Task: Convert an audio file to FLAC format with a custom compression level for archiving.
Action: Mouse moved to (104, 0)
Screenshot: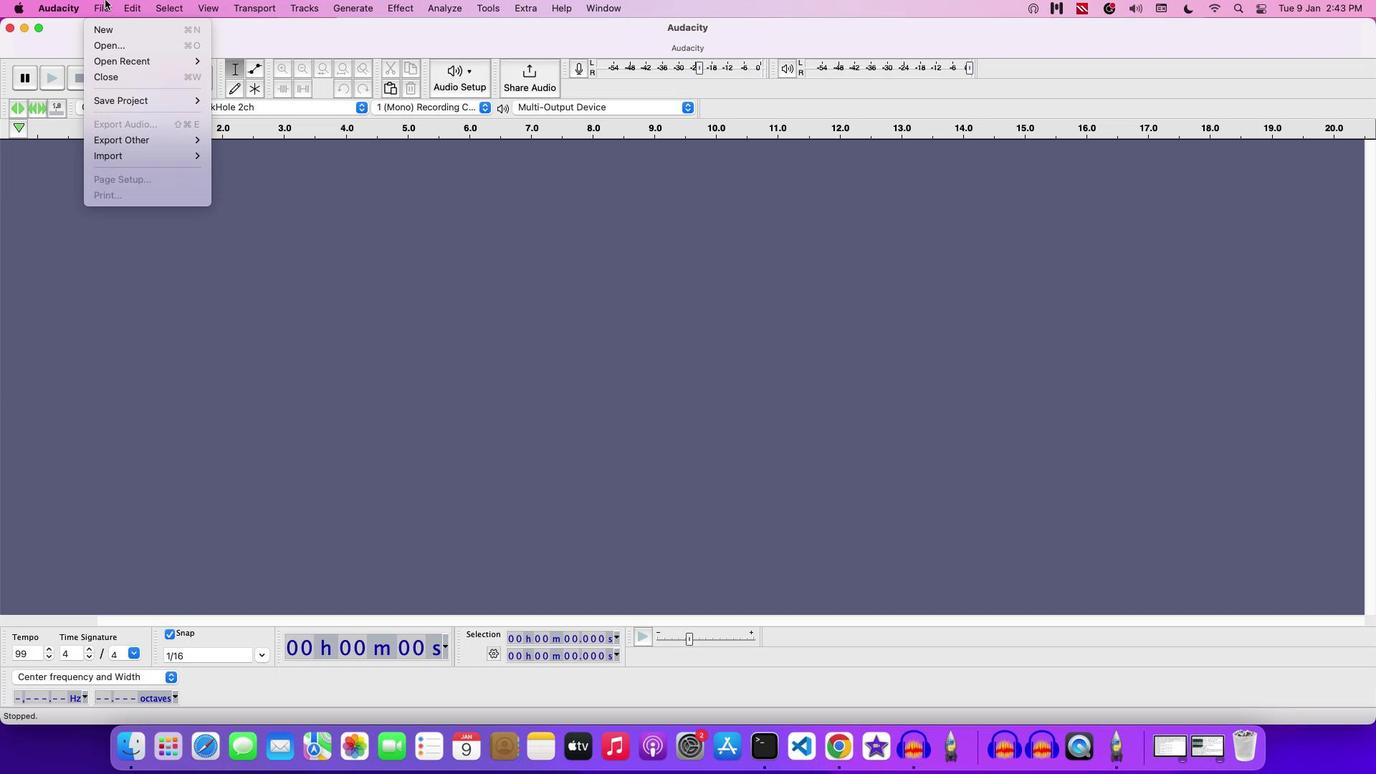 
Action: Mouse pressed left at (104, 0)
Screenshot: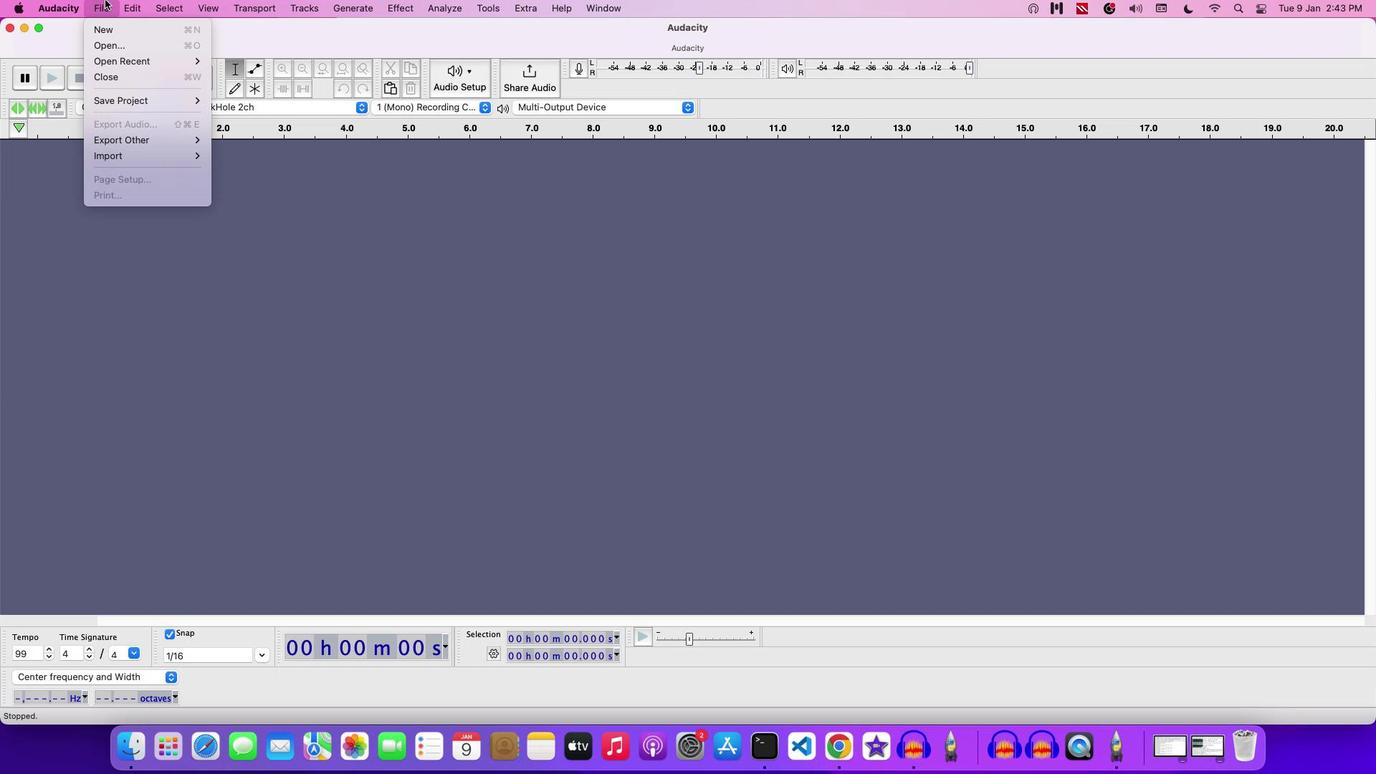 
Action: Mouse moved to (141, 50)
Screenshot: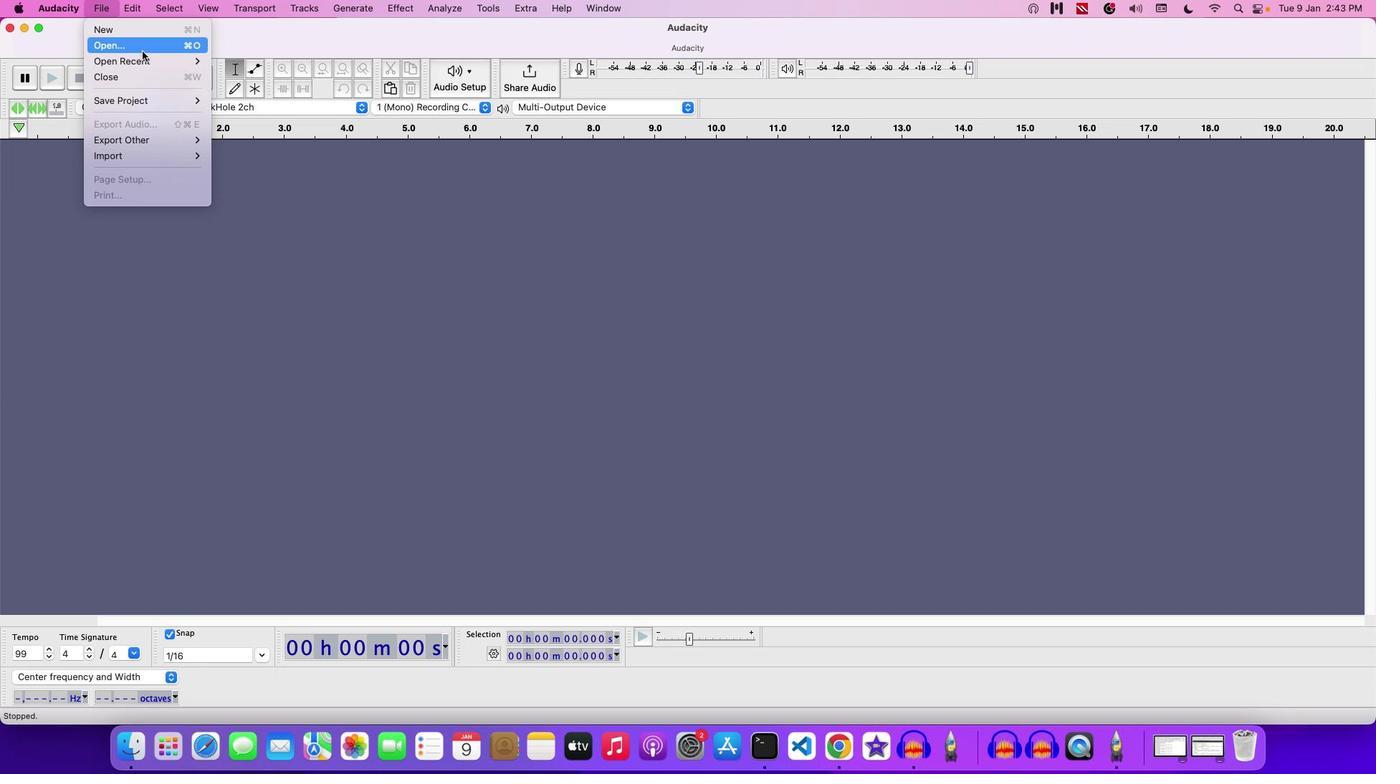 
Action: Mouse pressed left at (141, 50)
Screenshot: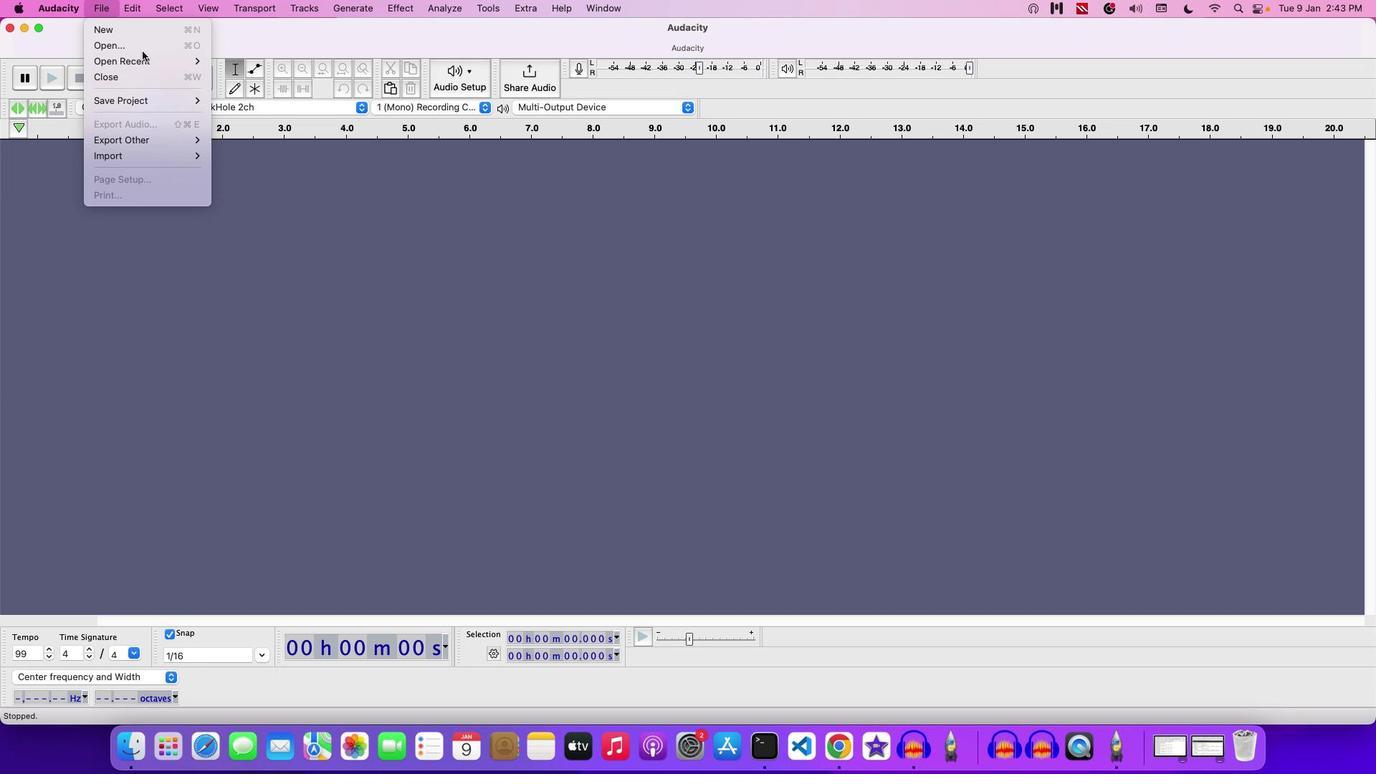 
Action: Mouse moved to (692, 150)
Screenshot: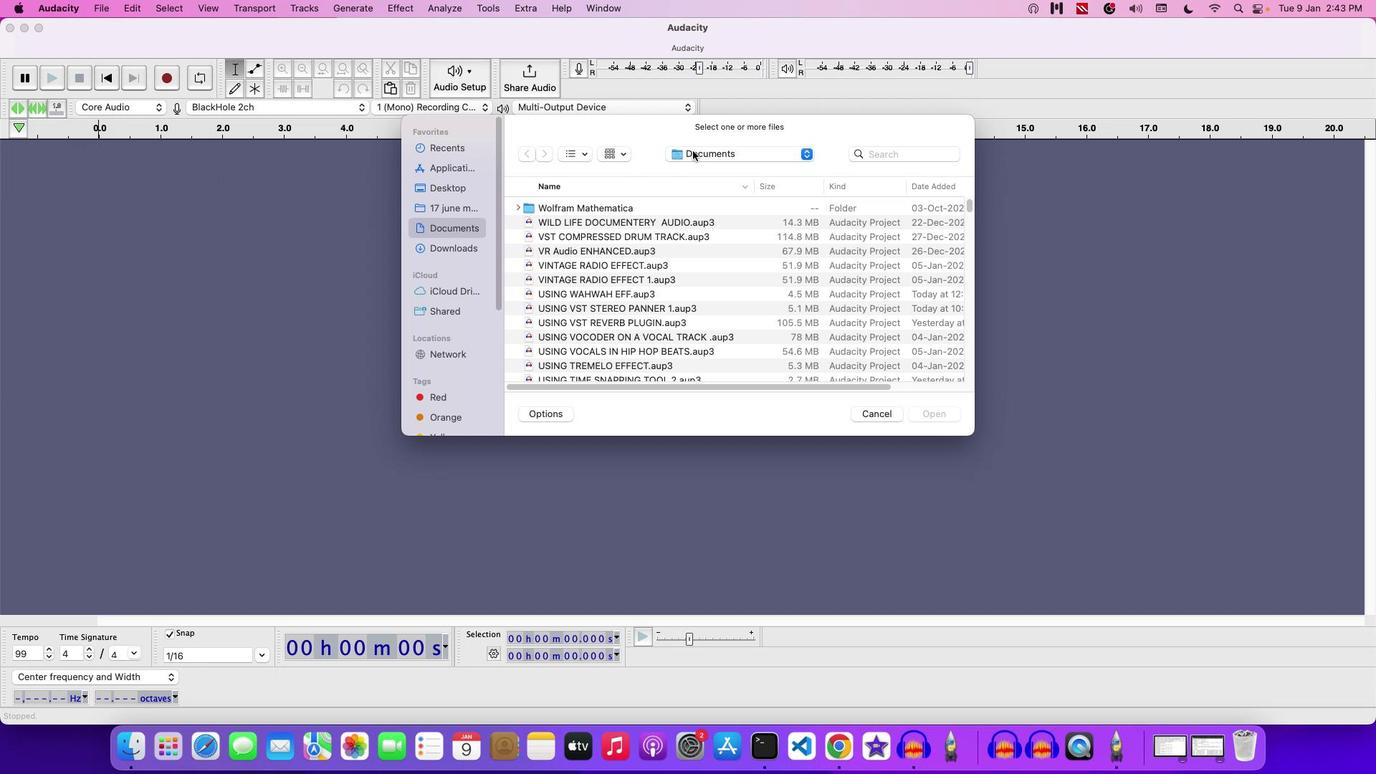 
Action: Mouse pressed left at (692, 150)
Screenshot: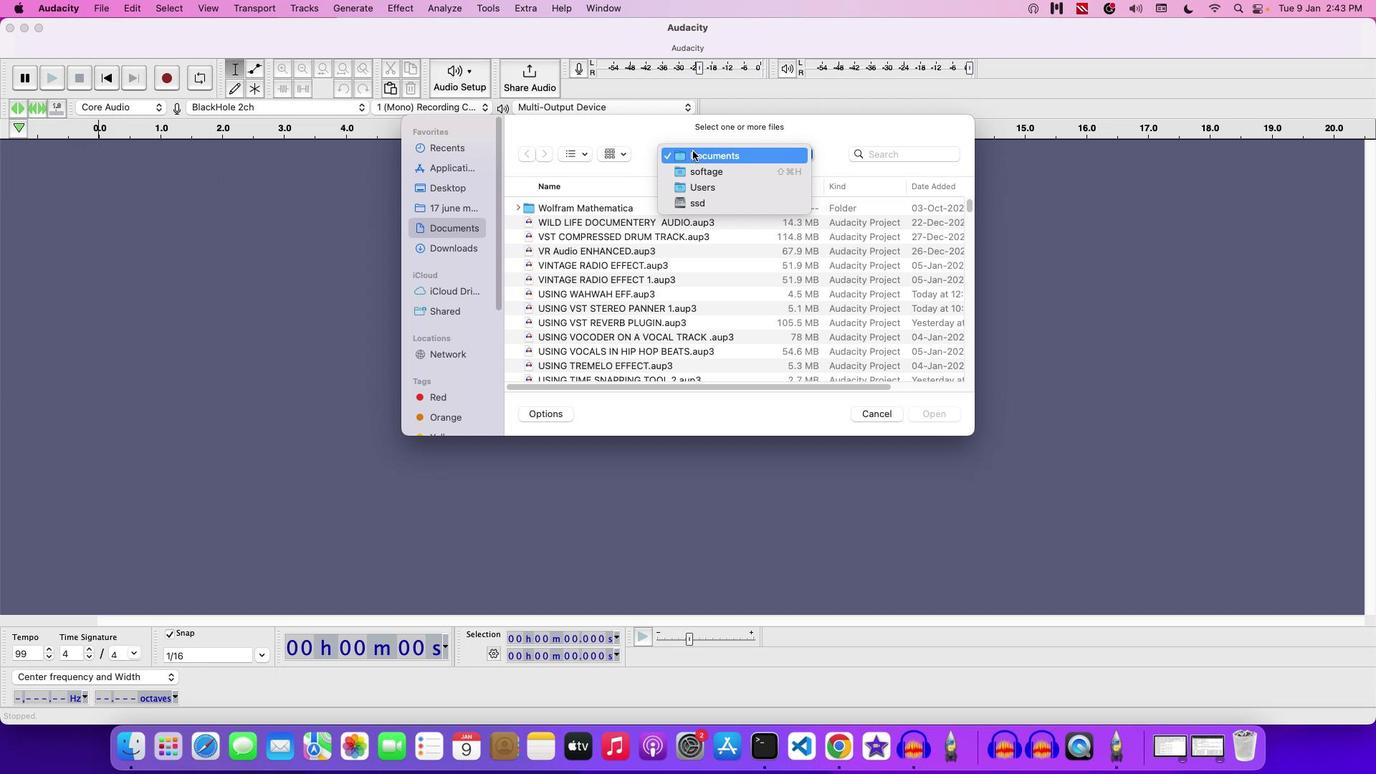 
Action: Mouse moved to (714, 250)
Screenshot: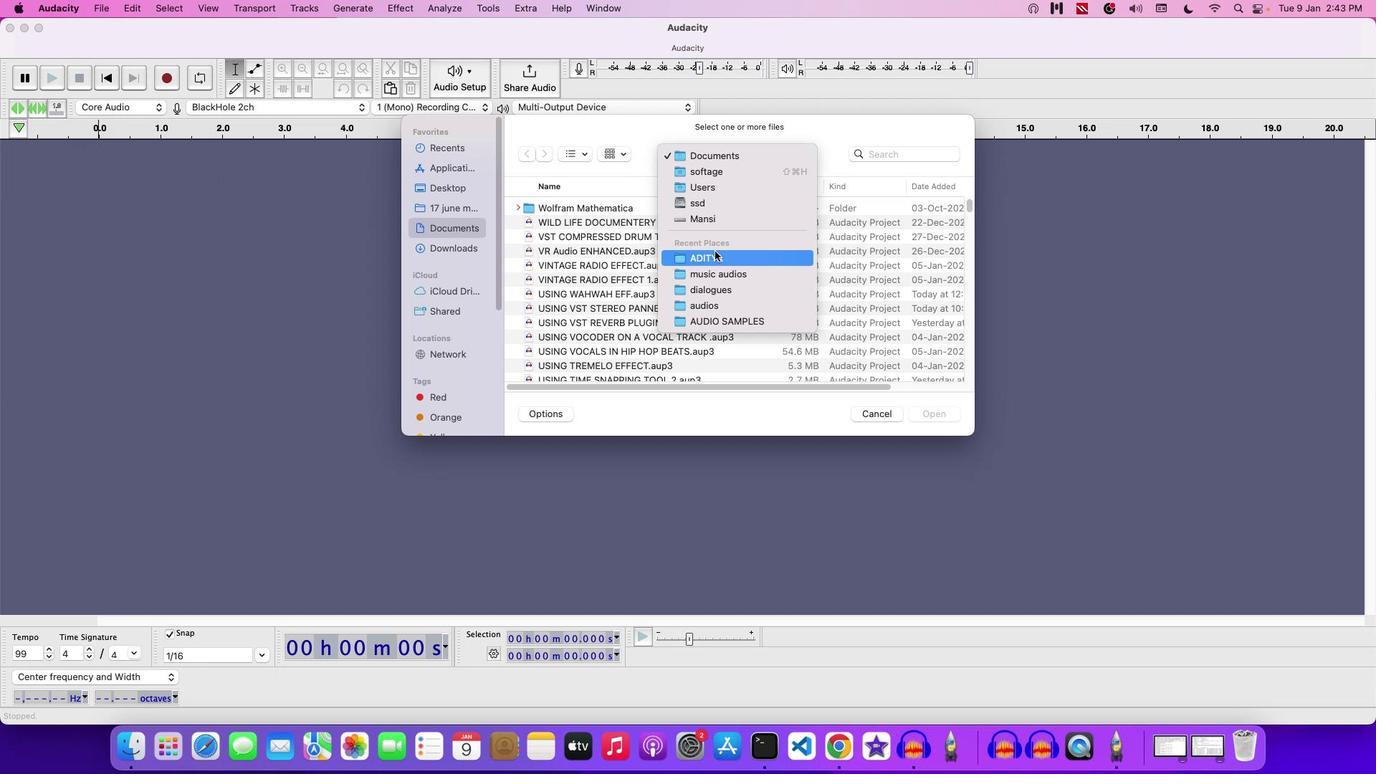 
Action: Mouse pressed left at (714, 250)
Screenshot: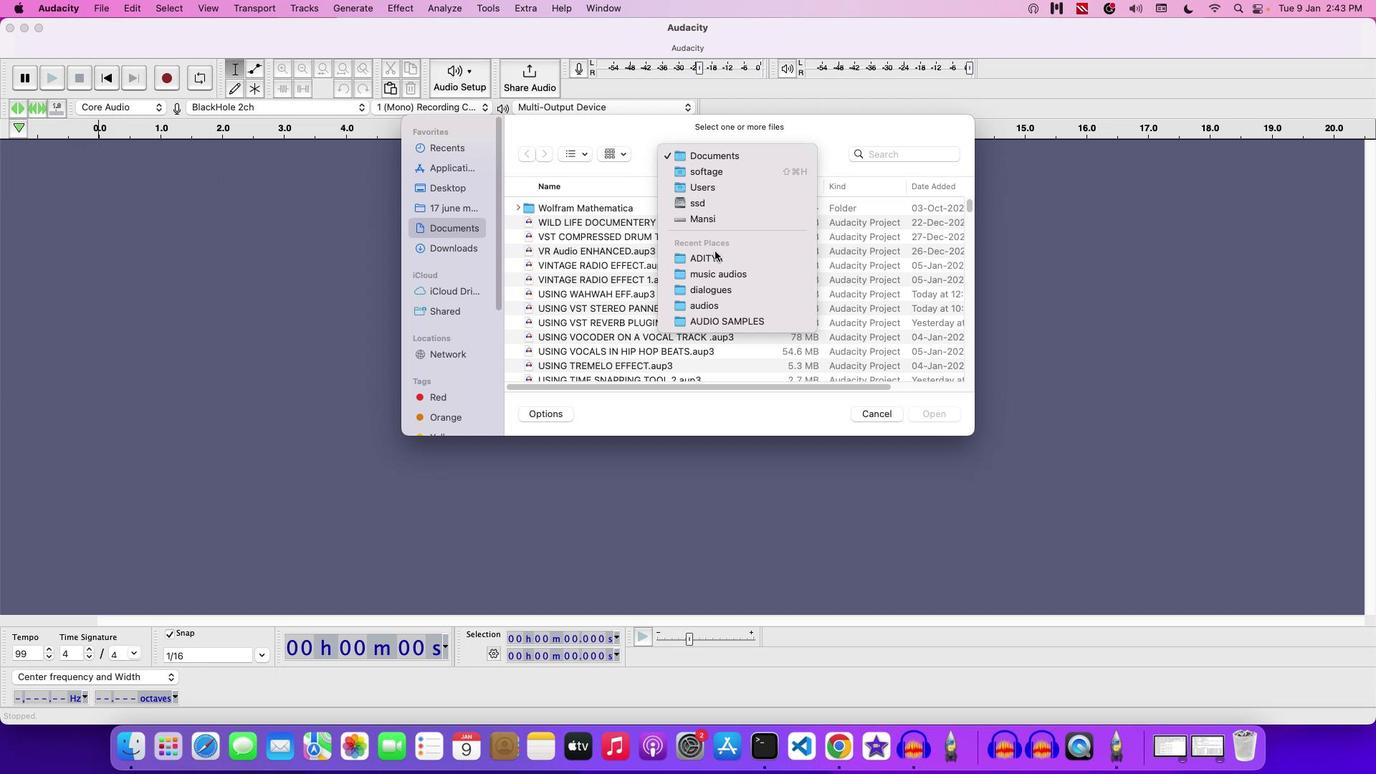 
Action: Mouse moved to (565, 281)
Screenshot: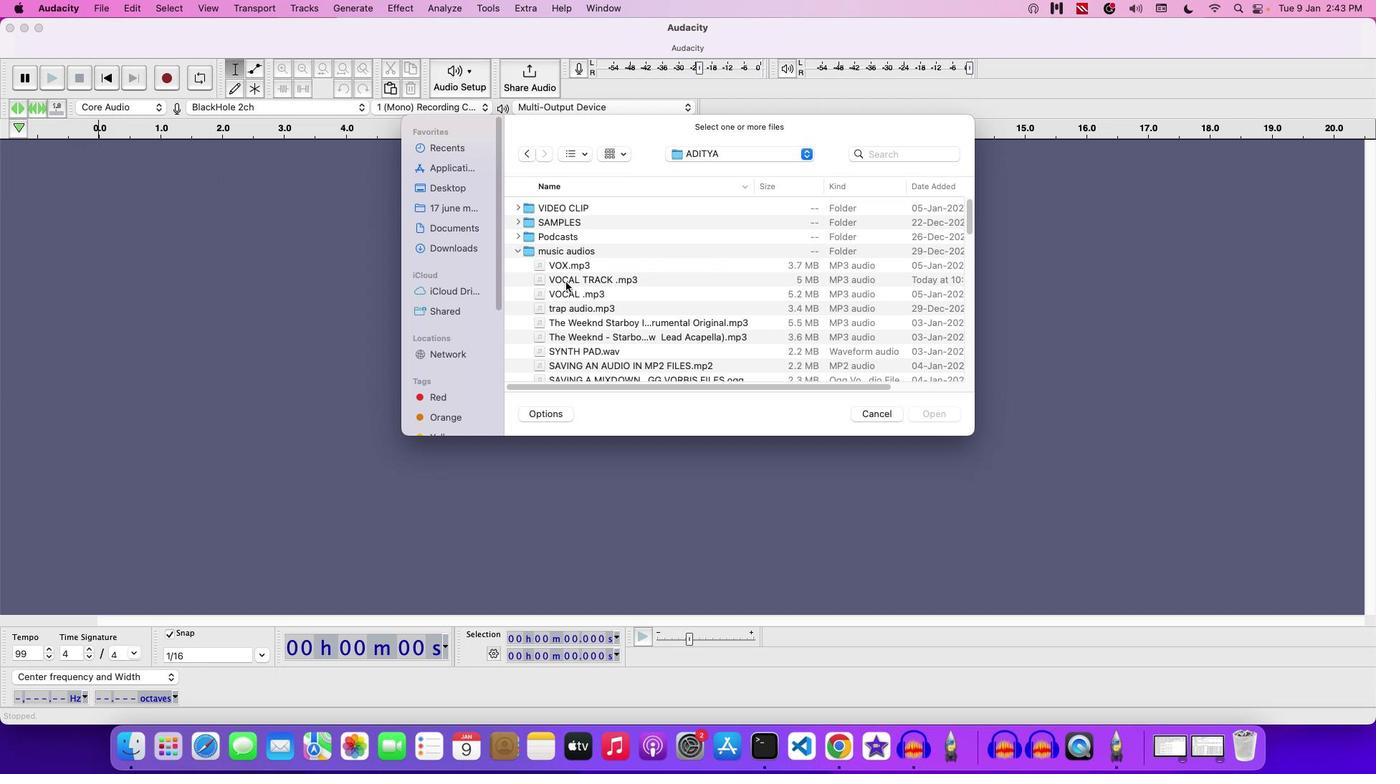 
Action: Mouse pressed left at (565, 281)
Screenshot: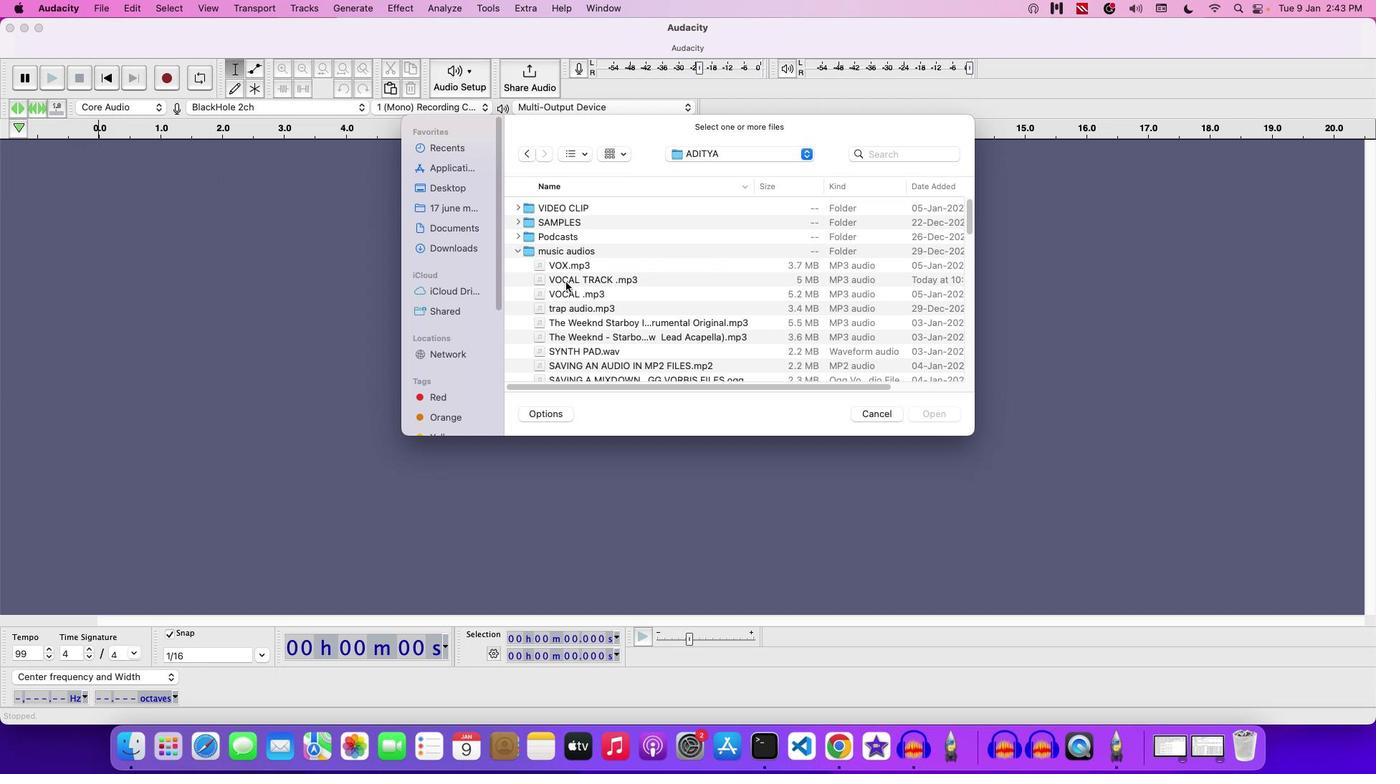 
Action: Mouse moved to (874, 414)
Screenshot: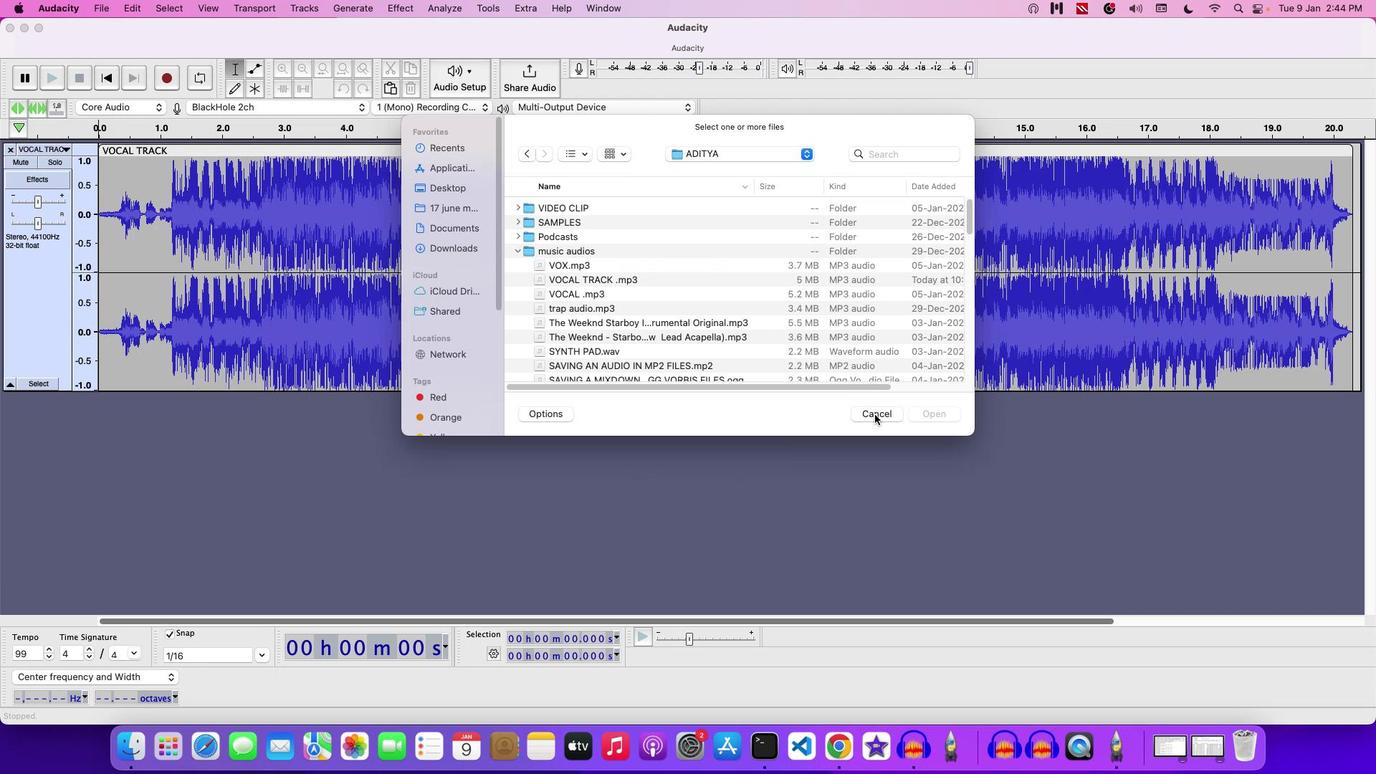 
Action: Mouse pressed left at (874, 414)
Screenshot: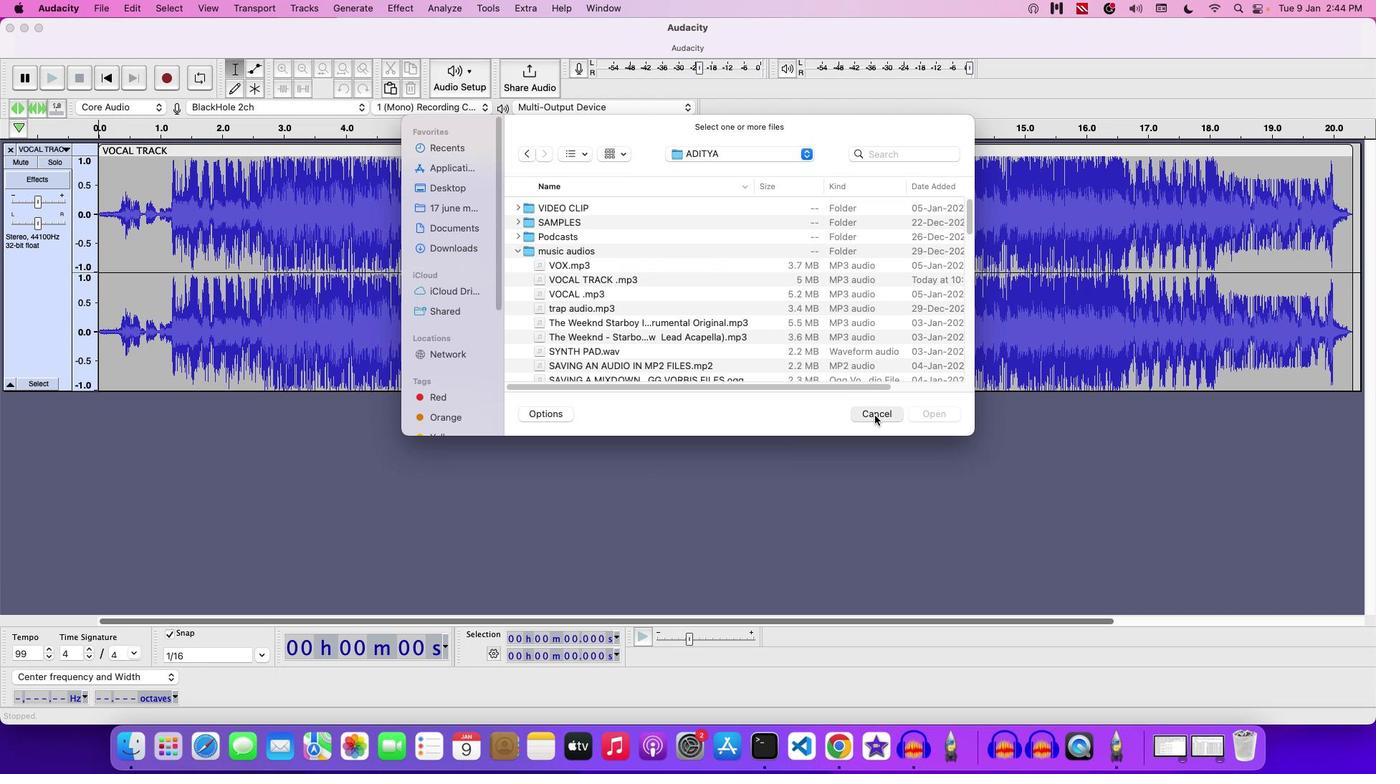 
Action: Mouse moved to (63, 177)
Screenshot: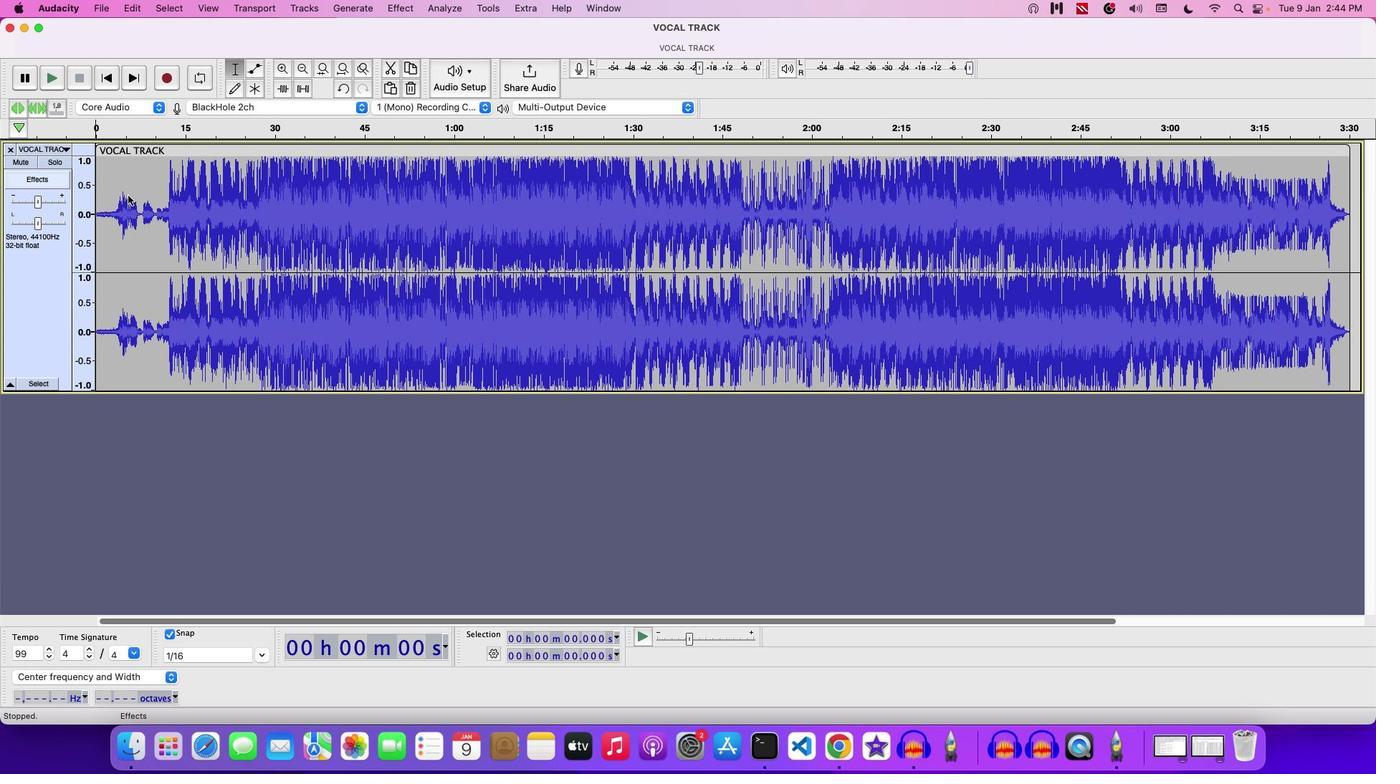 
Action: Key pressed Key.space
Screenshot: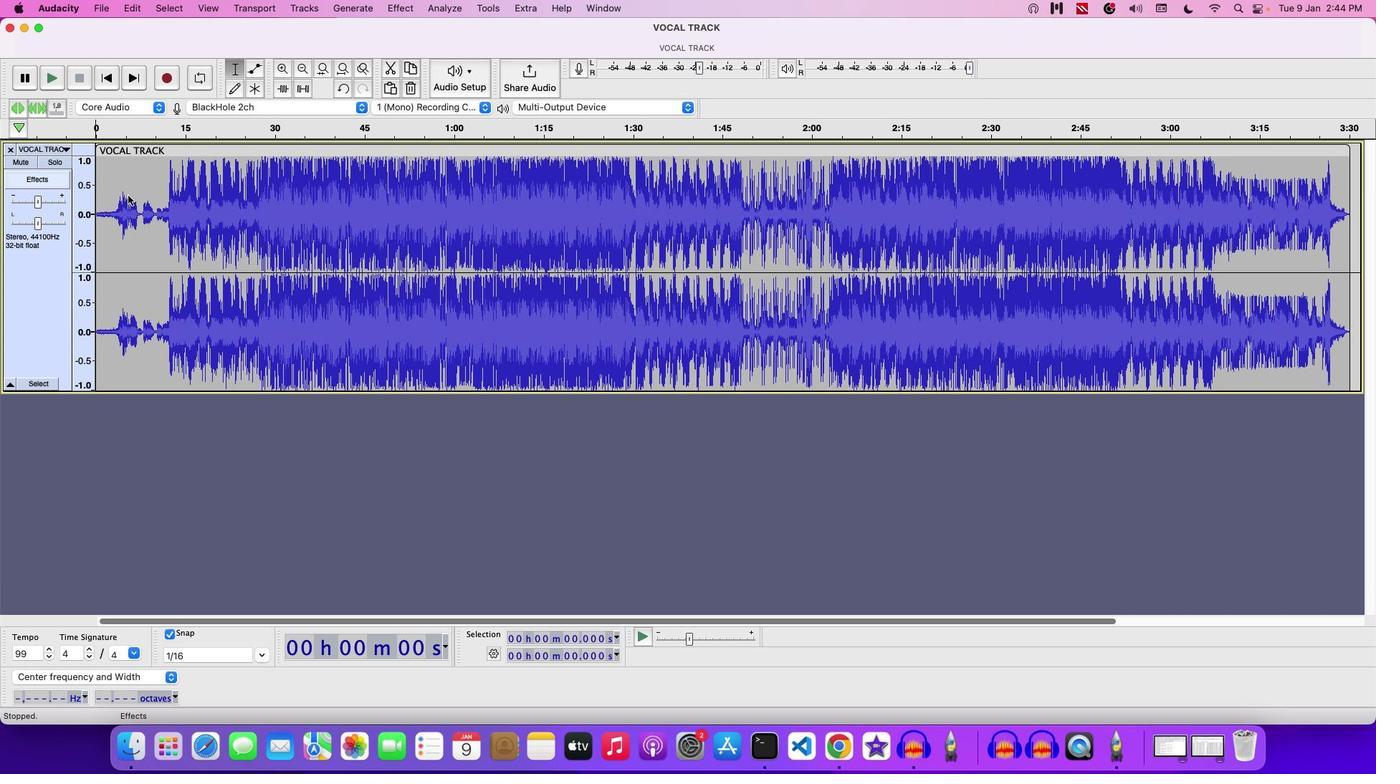 
Action: Mouse moved to (106, 167)
Screenshot: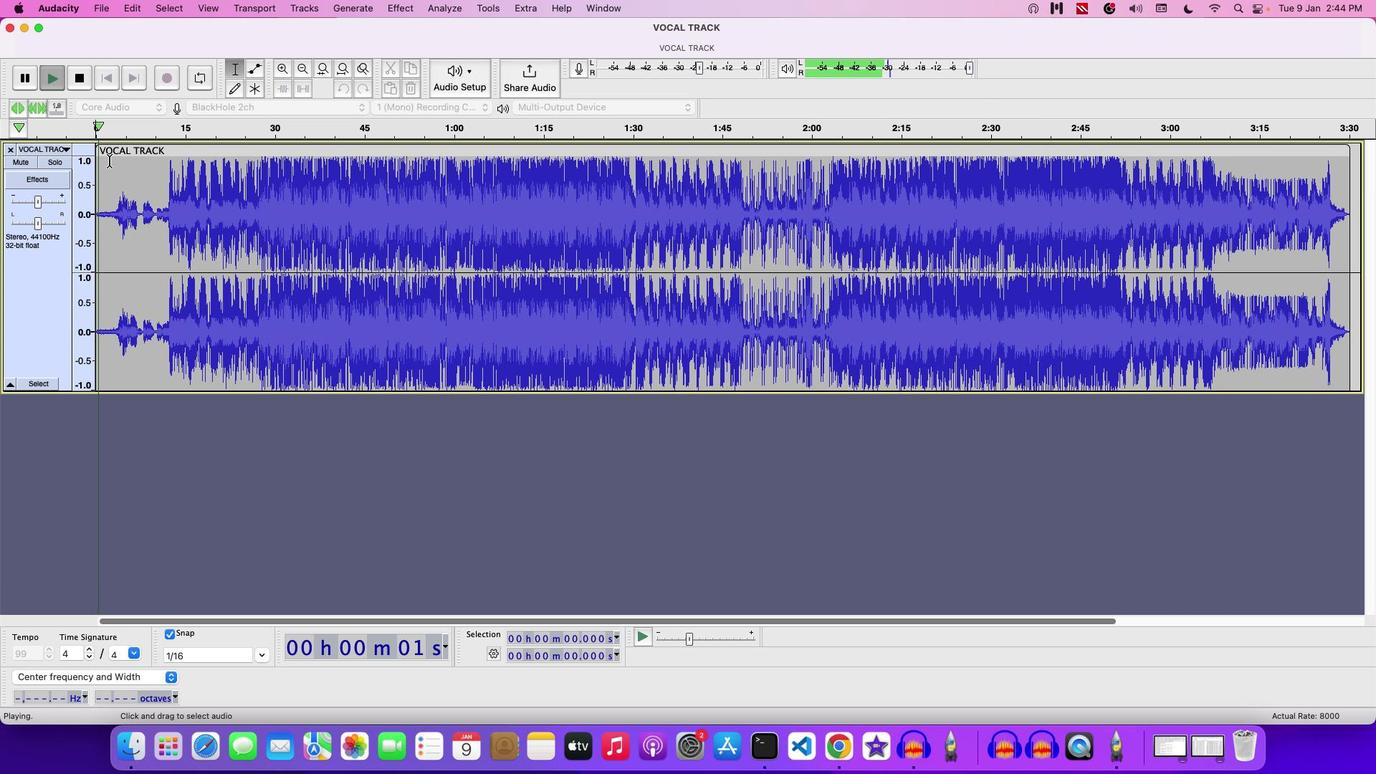 
Action: Key pressed Key.space
Screenshot: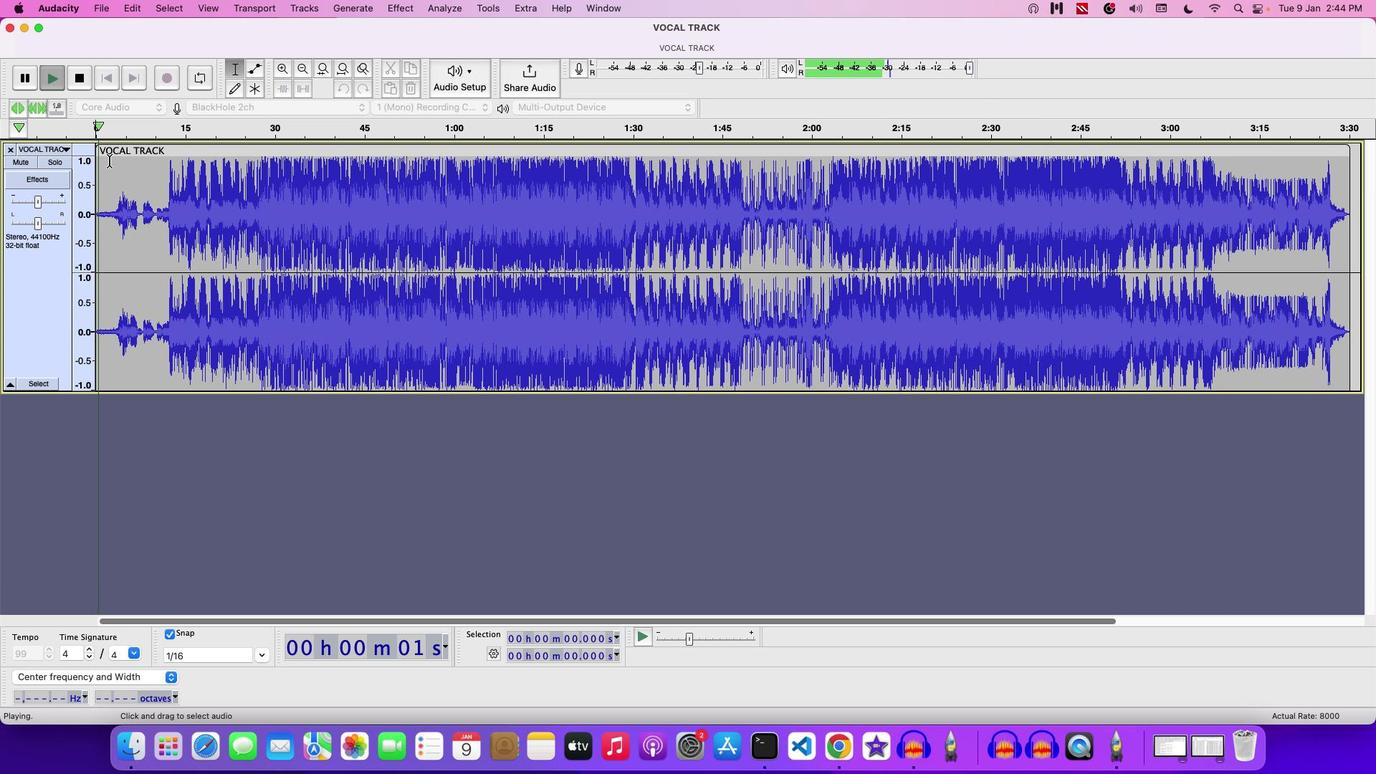 
Action: Mouse moved to (95, 149)
Screenshot: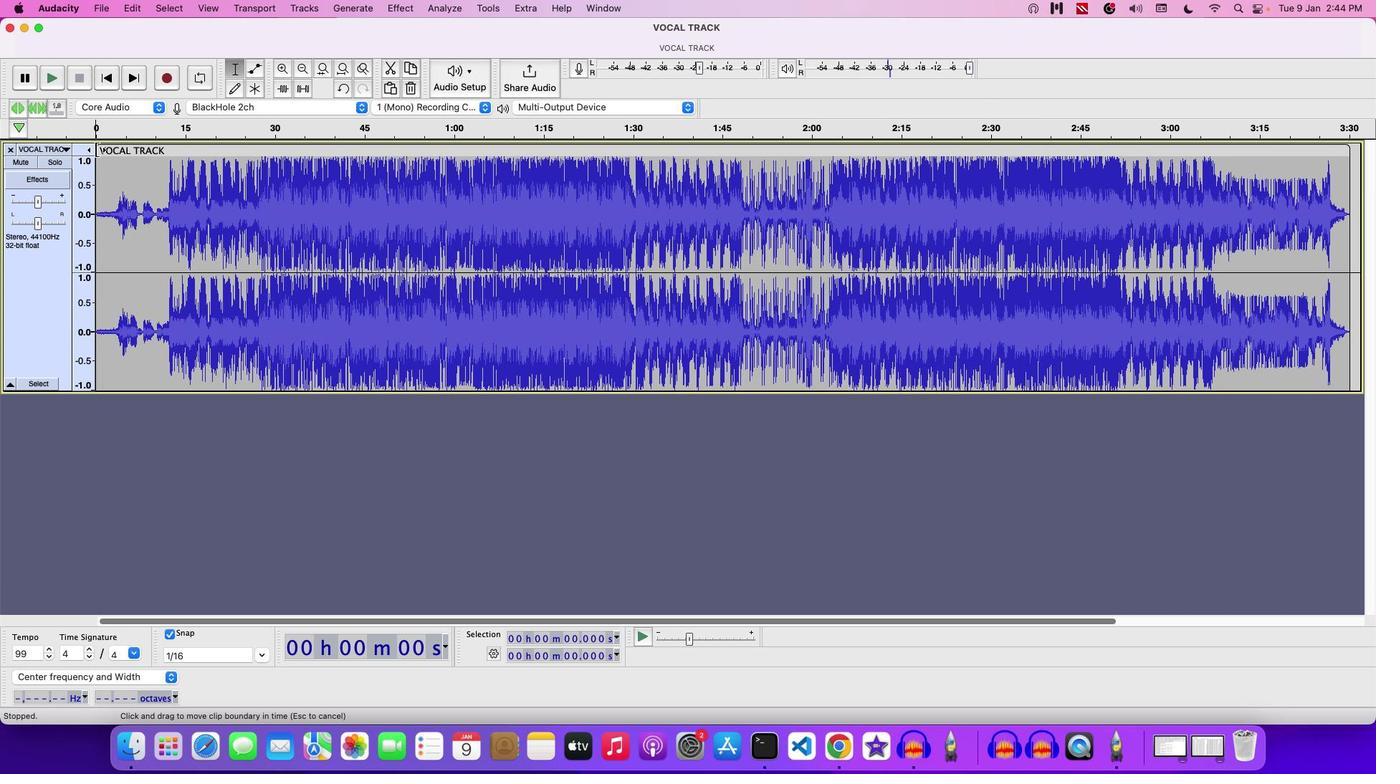 
Action: Mouse pressed left at (95, 149)
Screenshot: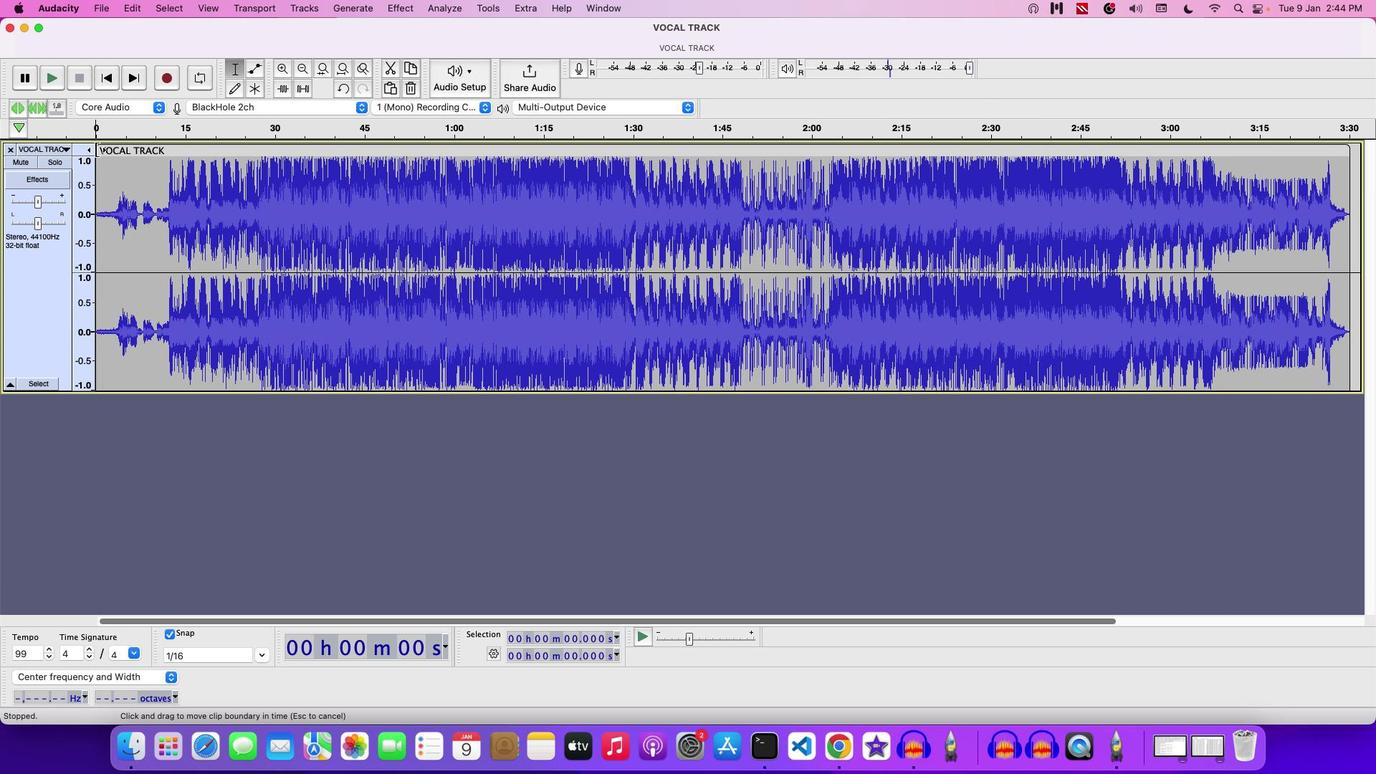 
Action: Mouse moved to (182, 151)
Screenshot: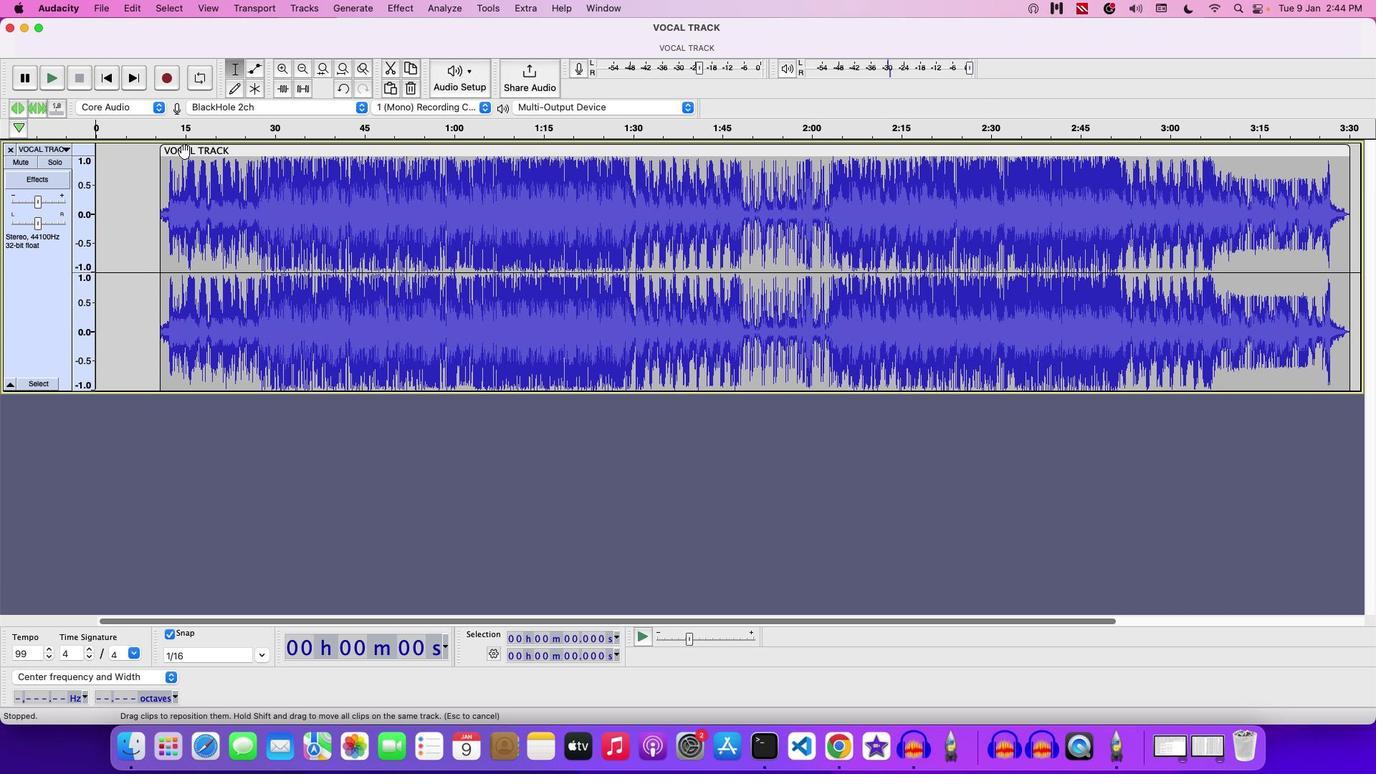 
Action: Mouse pressed left at (182, 151)
Screenshot: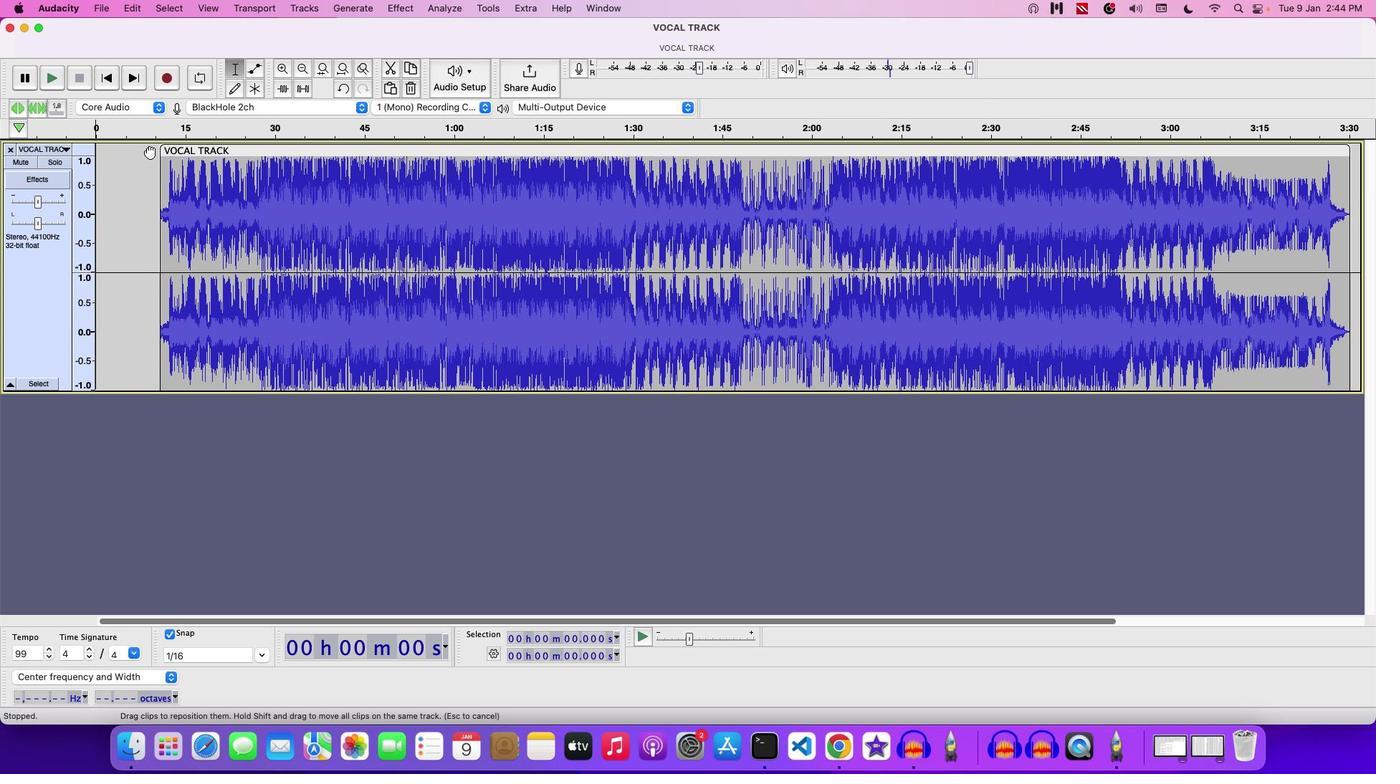 
Action: Mouse moved to (25, 207)
Screenshot: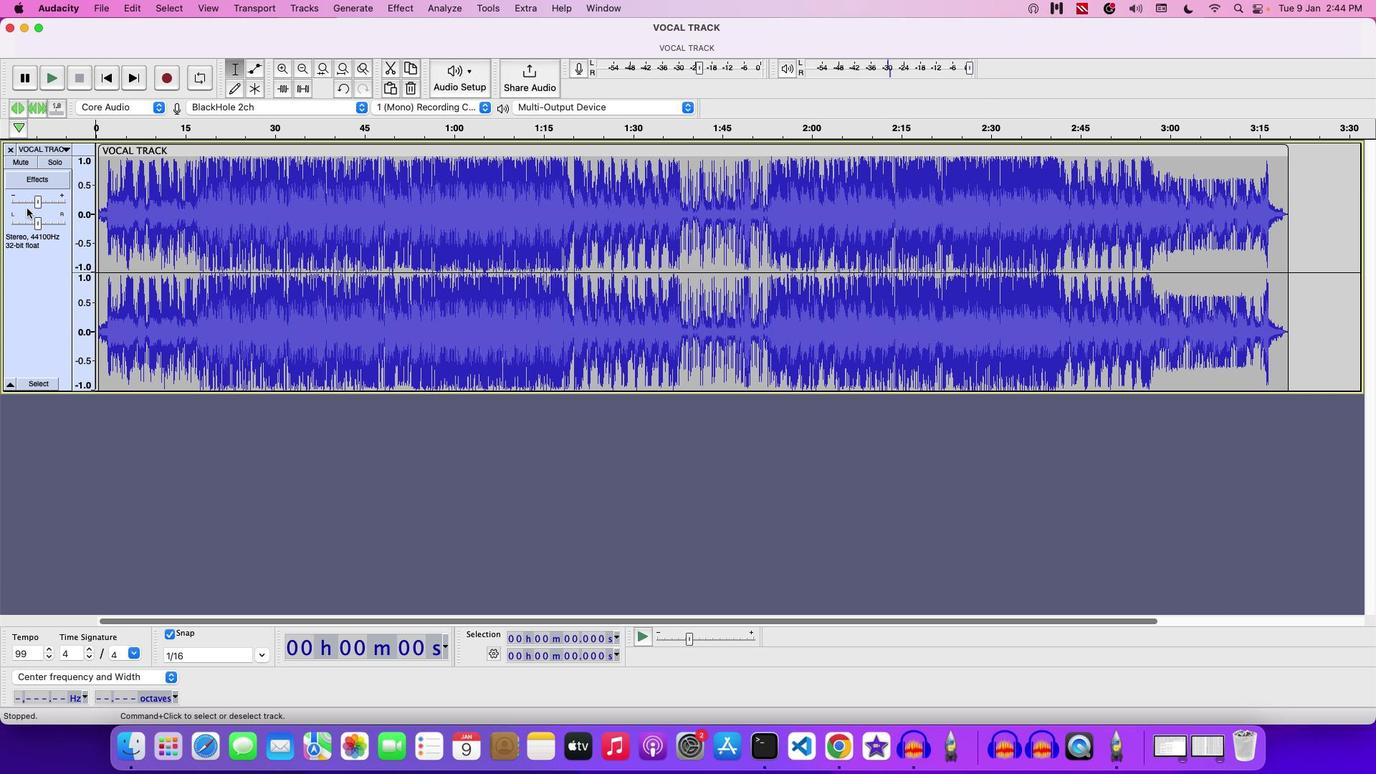 
Action: Mouse pressed left at (25, 207)
Screenshot: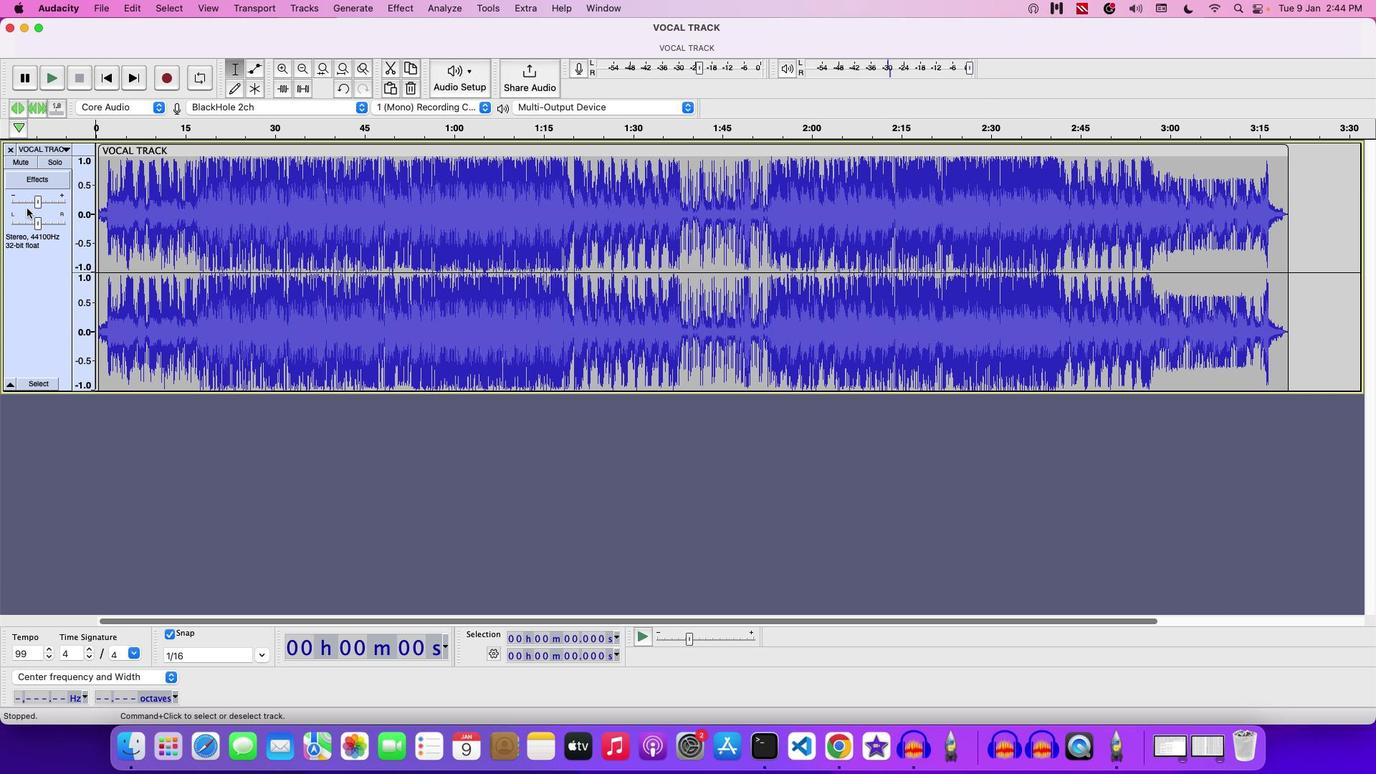 
Action: Mouse moved to (27, 200)
Screenshot: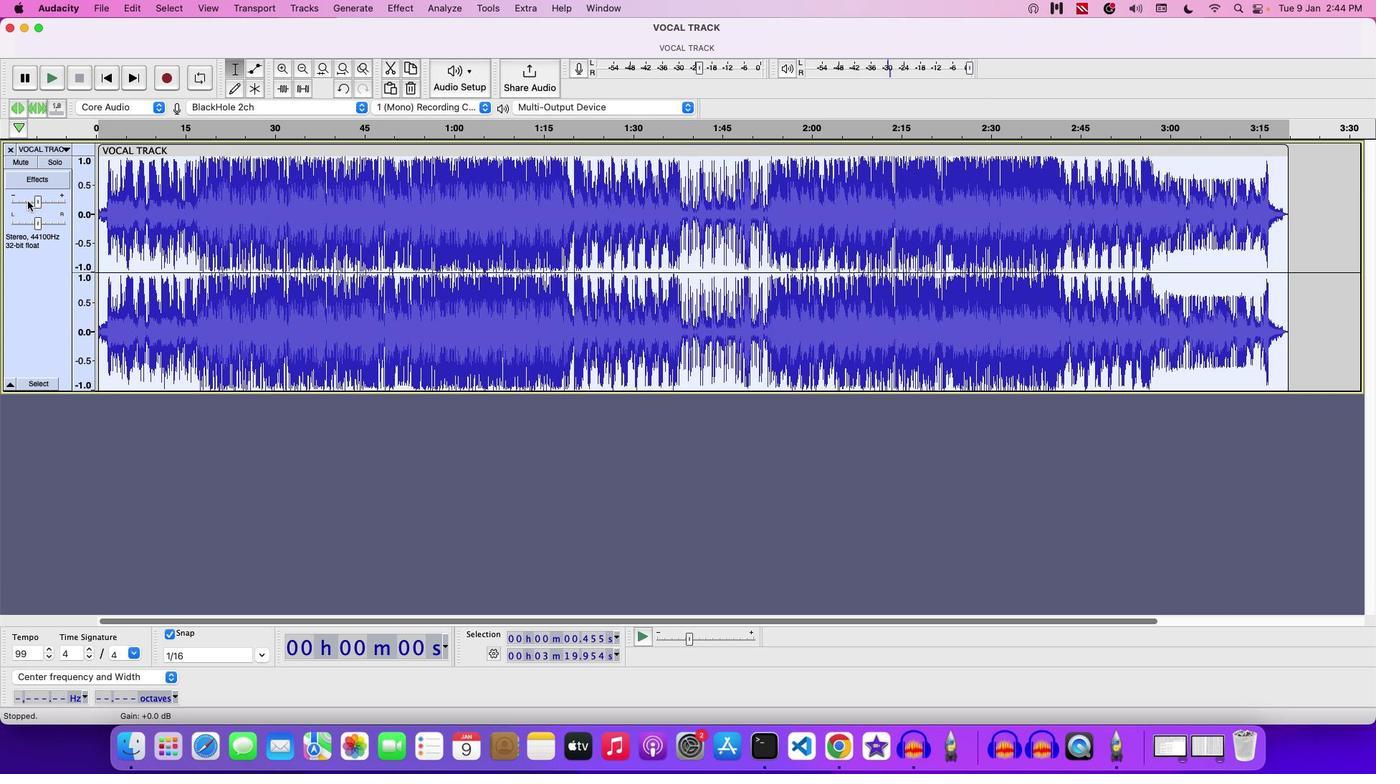 
Action: Mouse pressed left at (27, 200)
Screenshot: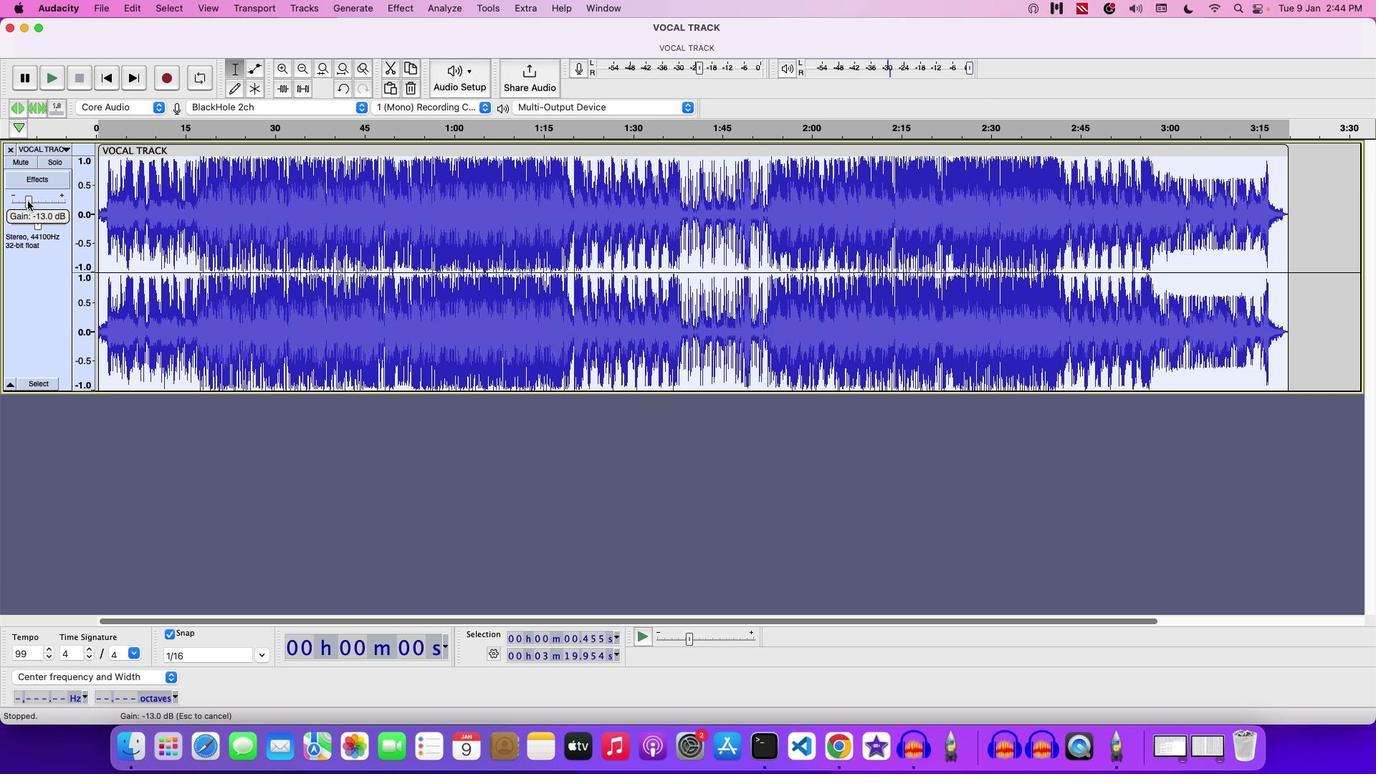 
Action: Mouse moved to (100, 183)
Screenshot: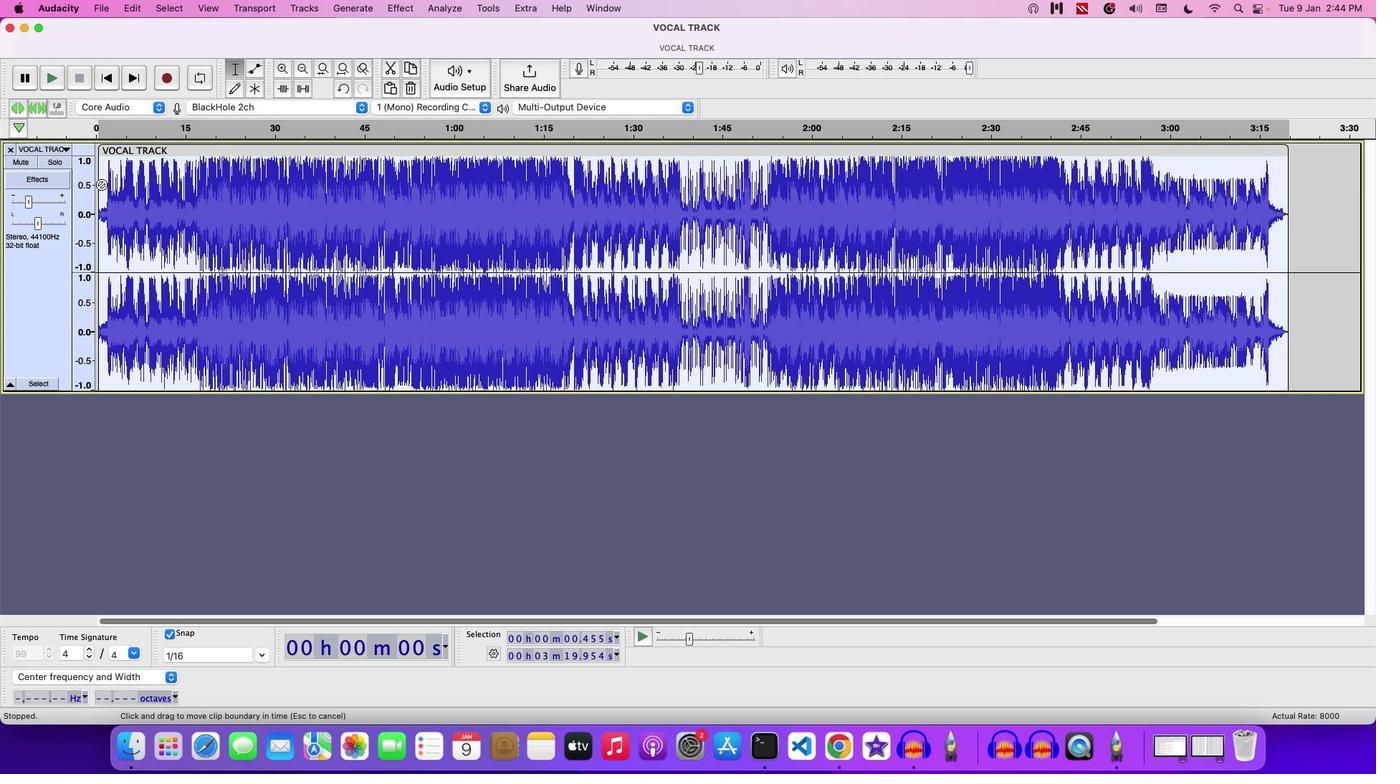 
Action: Key pressed Key.space
Screenshot: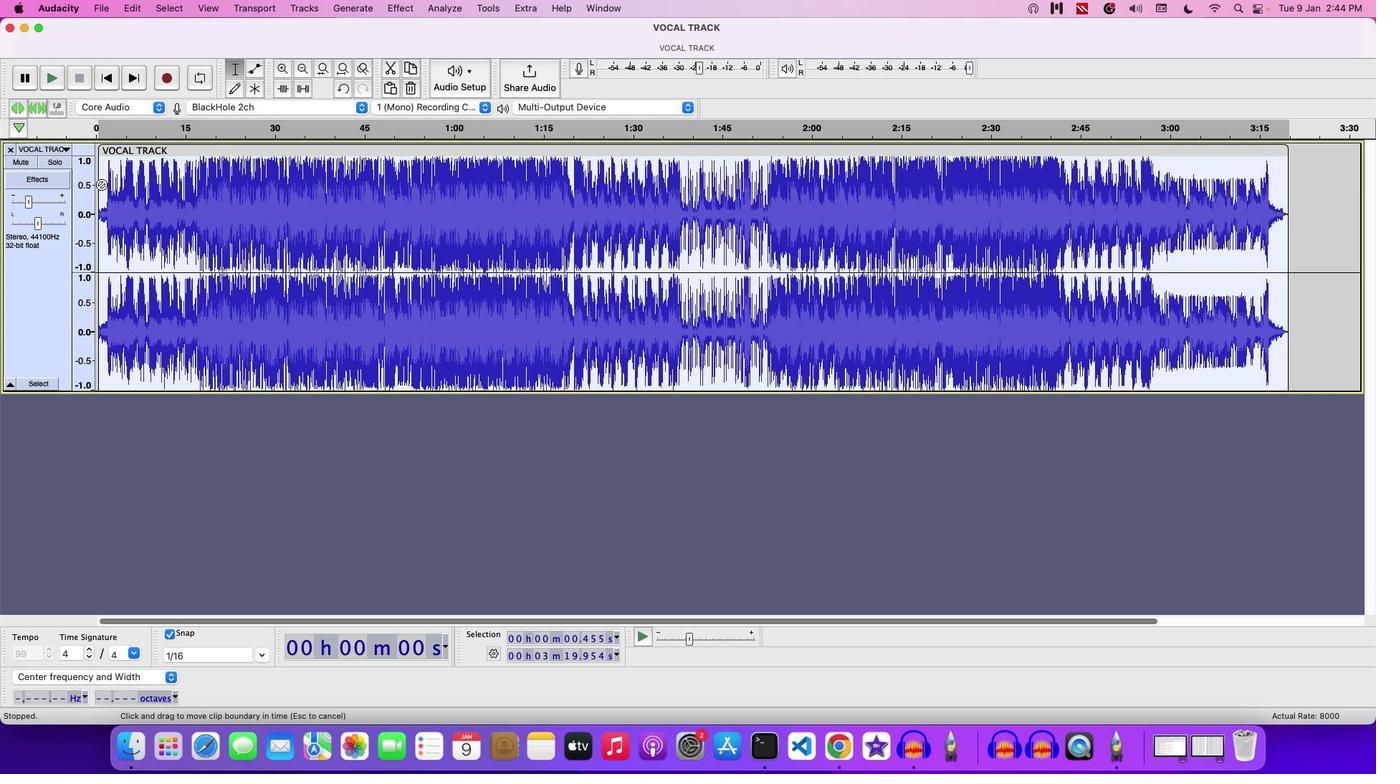 
Action: Mouse moved to (25, 202)
Screenshot: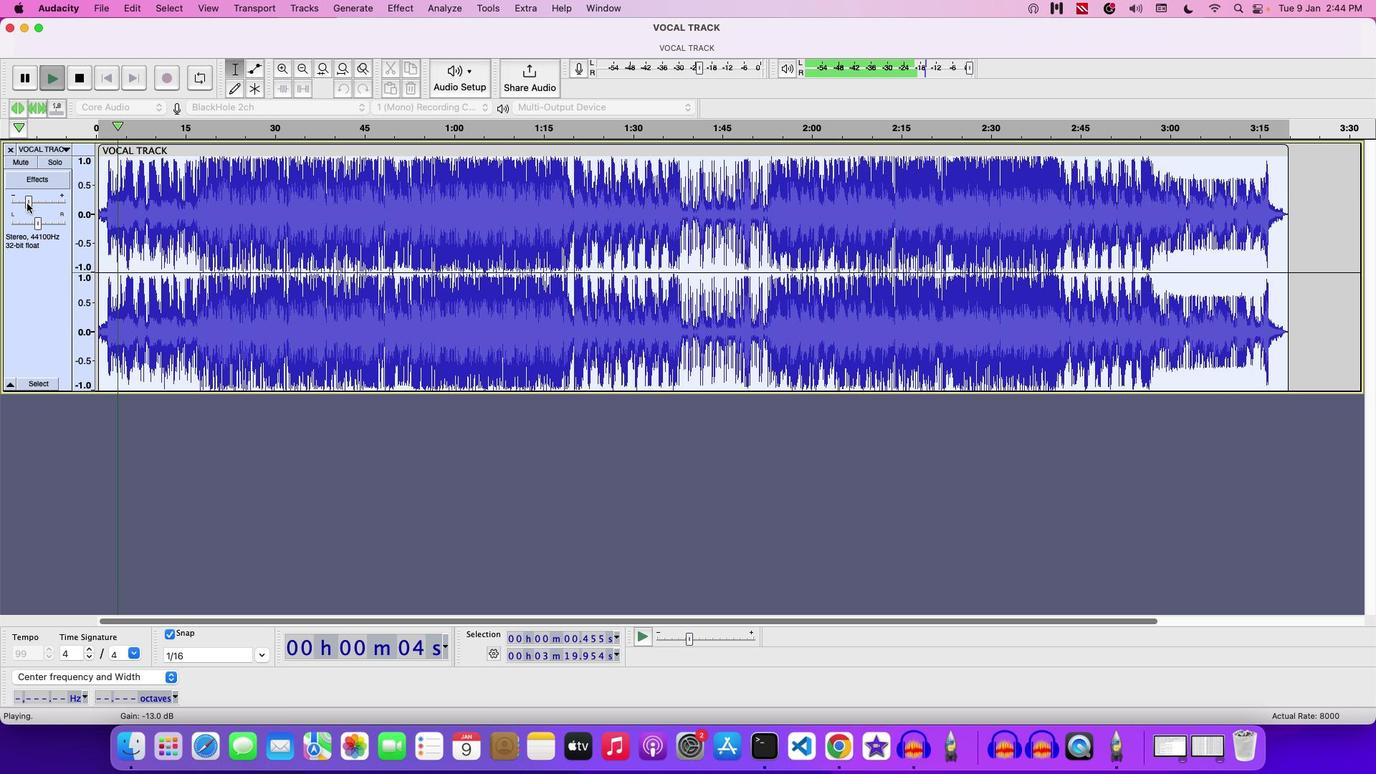 
Action: Mouse pressed left at (25, 202)
Screenshot: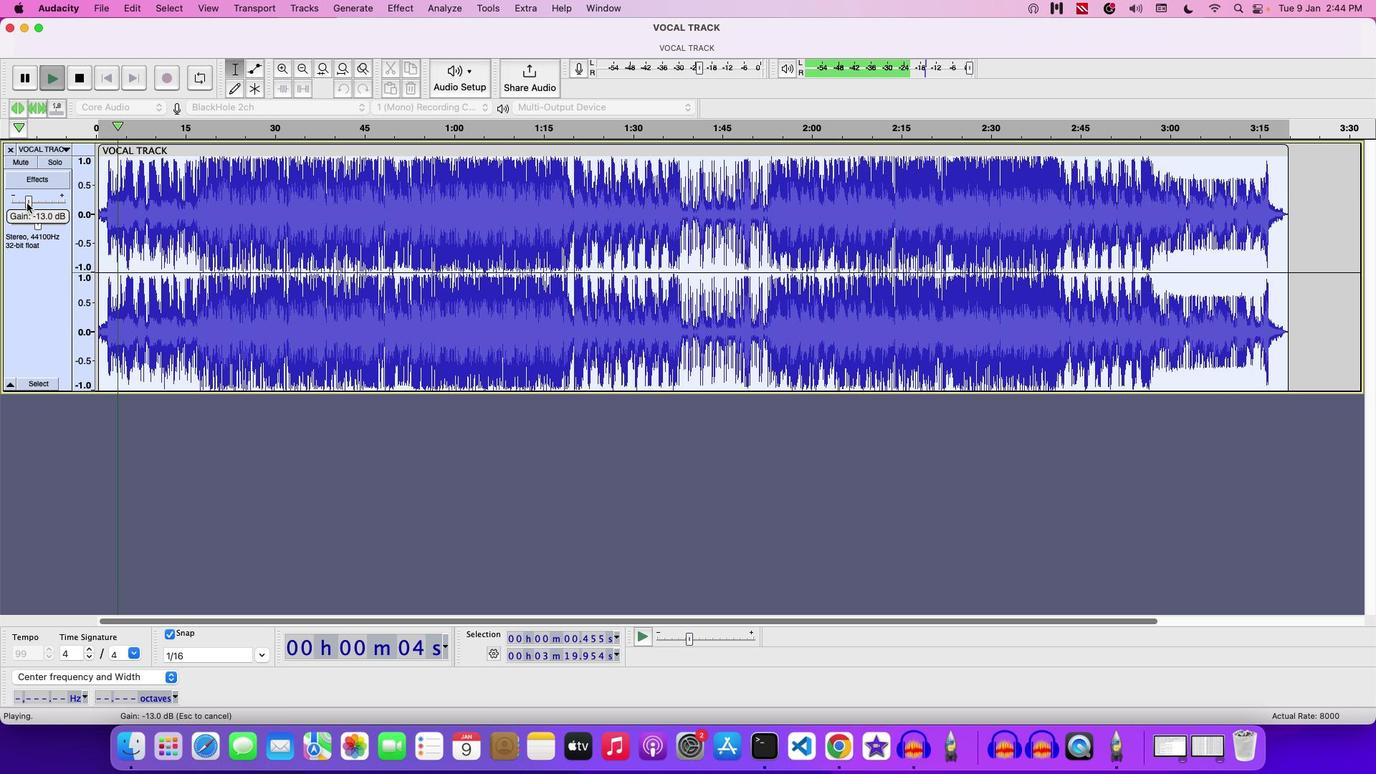 
Action: Mouse moved to (106, 151)
Screenshot: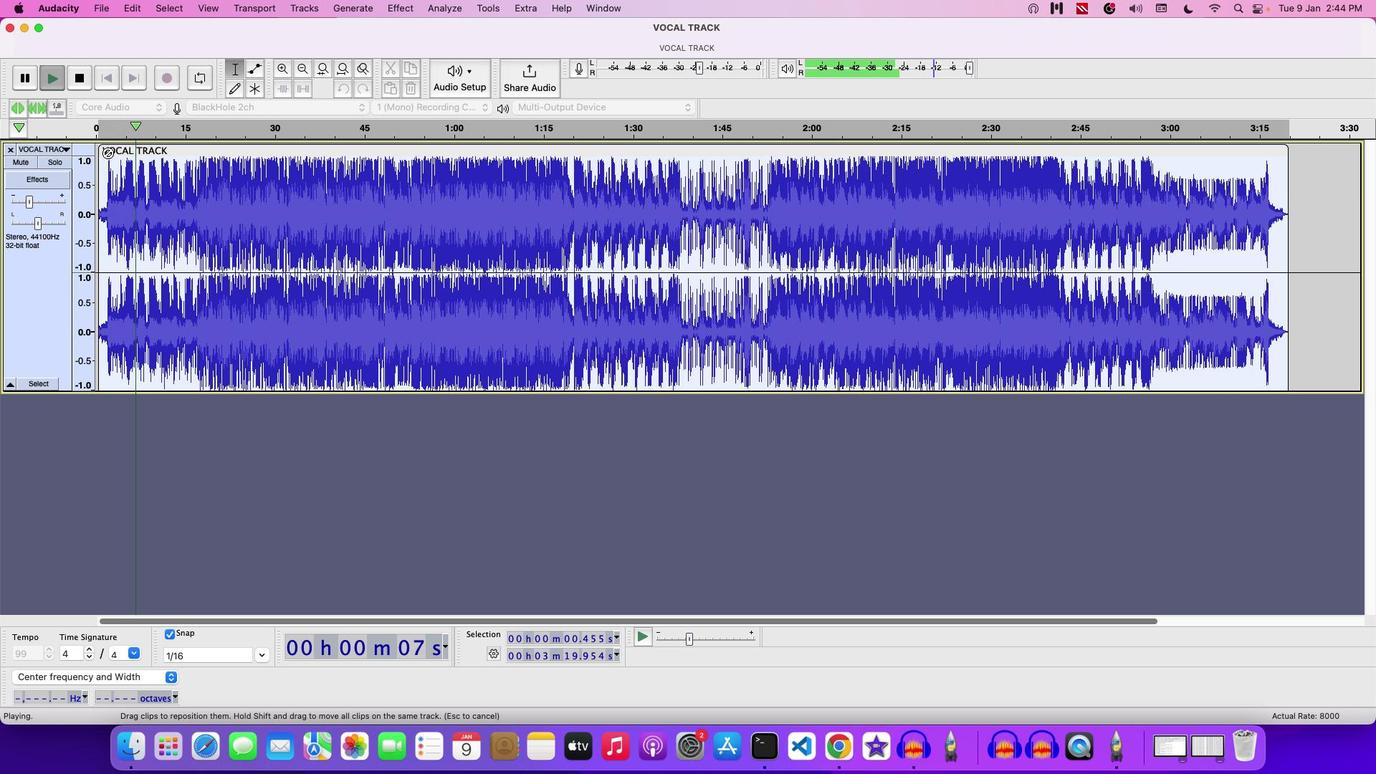 
Action: Mouse pressed left at (106, 151)
Screenshot: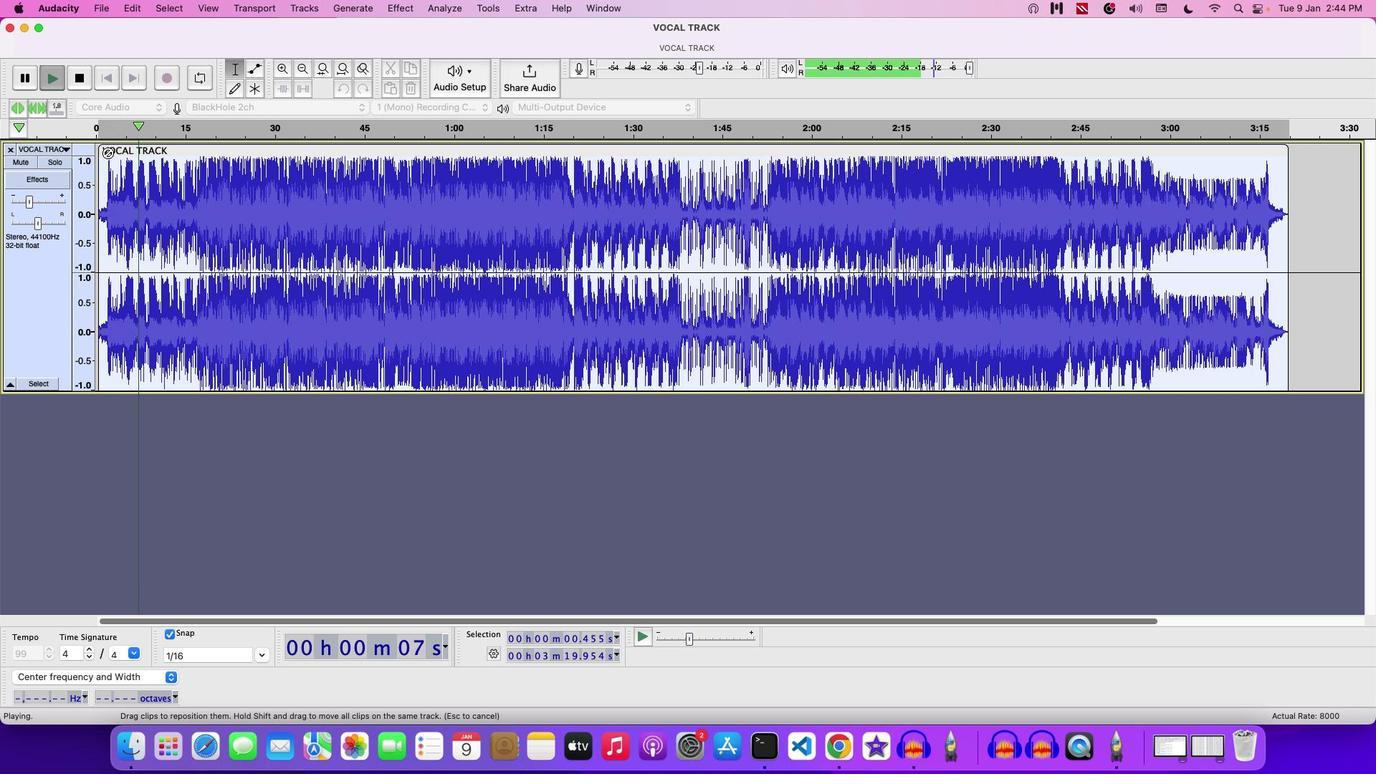
Action: Mouse moved to (296, 153)
Screenshot: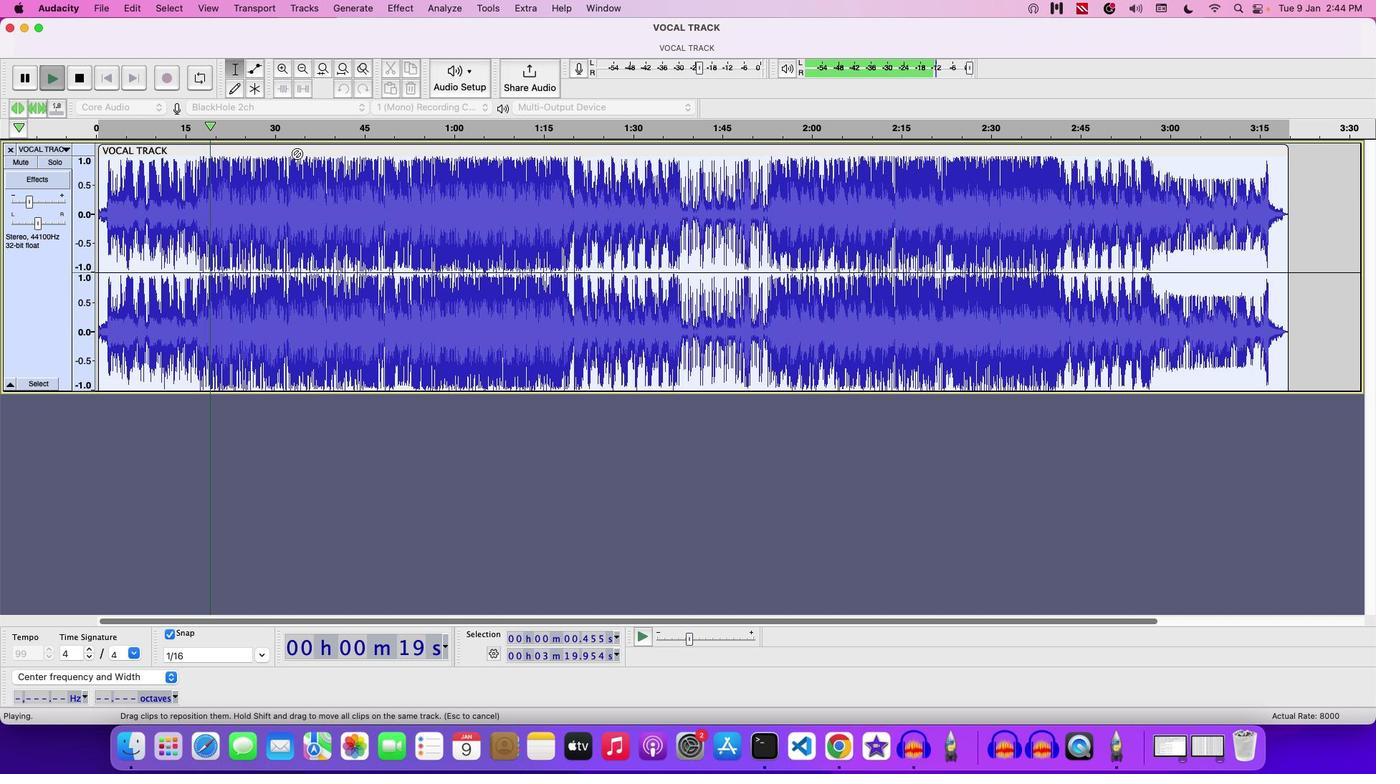 
Action: Key pressed Key.space
Screenshot: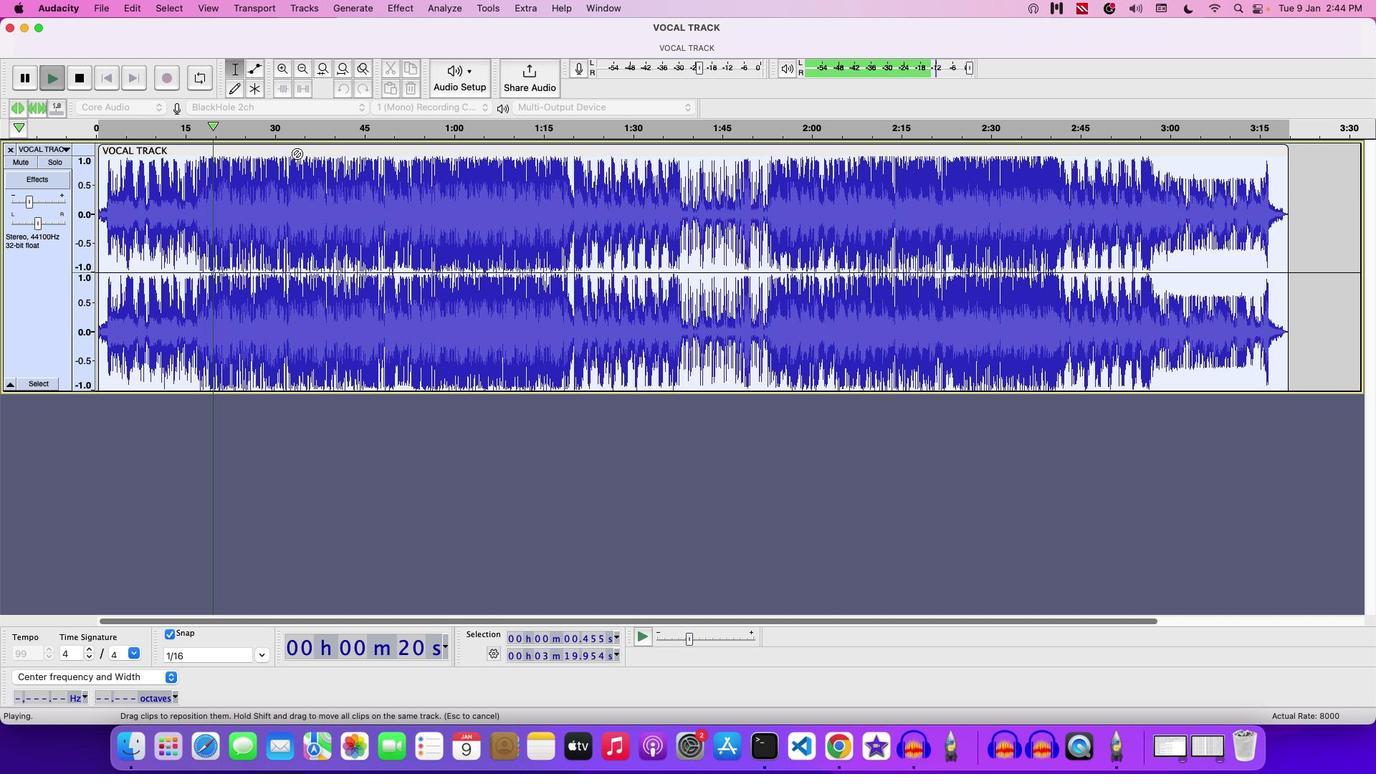 
Action: Mouse pressed left at (296, 153)
Screenshot: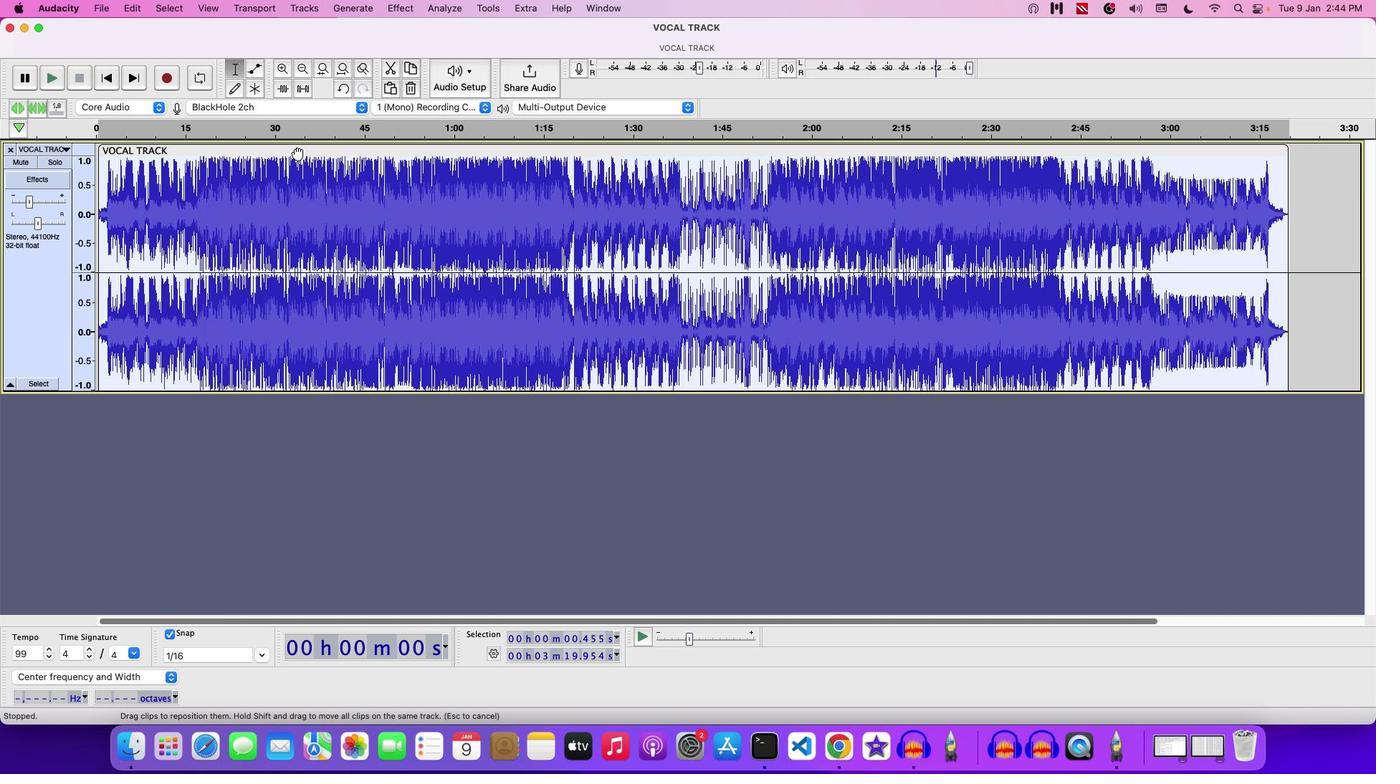
Action: Mouse moved to (106, 11)
Screenshot: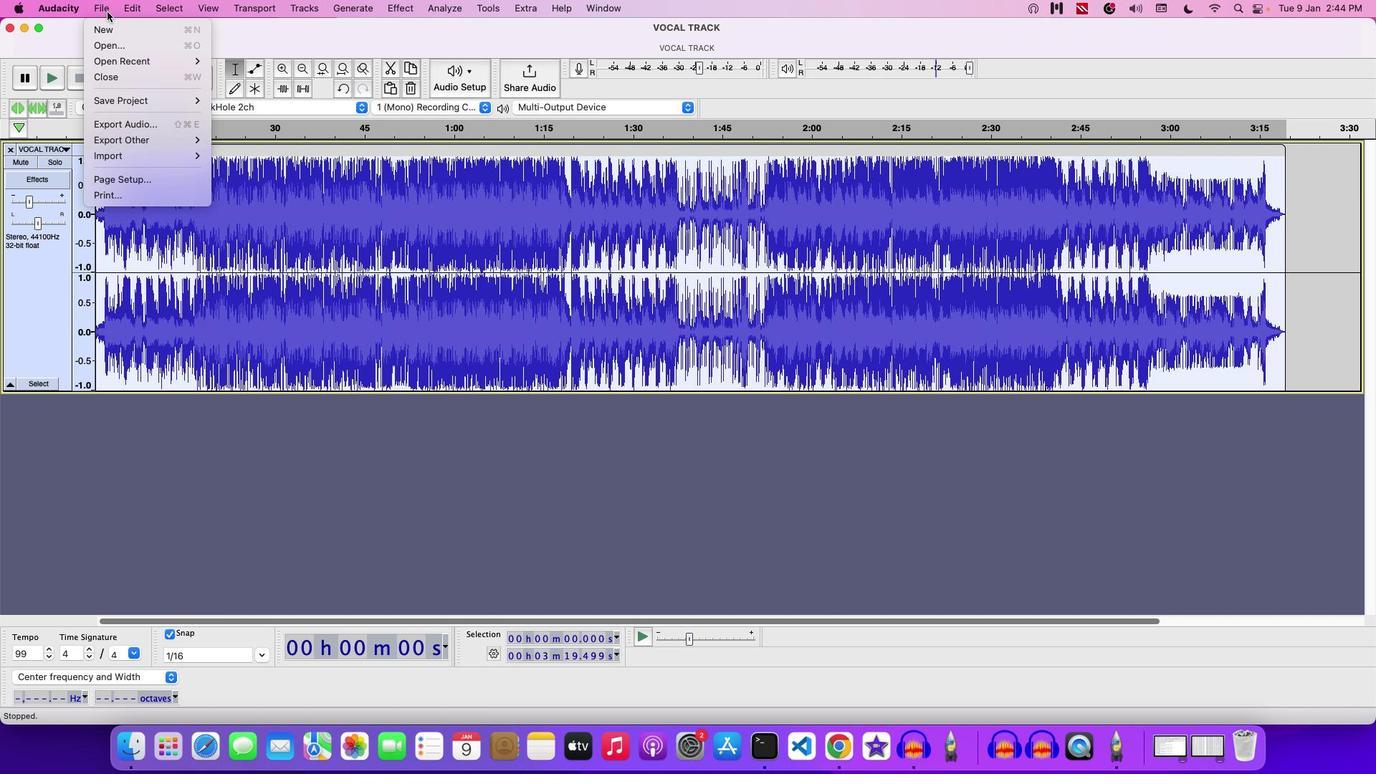 
Action: Mouse pressed left at (106, 11)
Screenshot: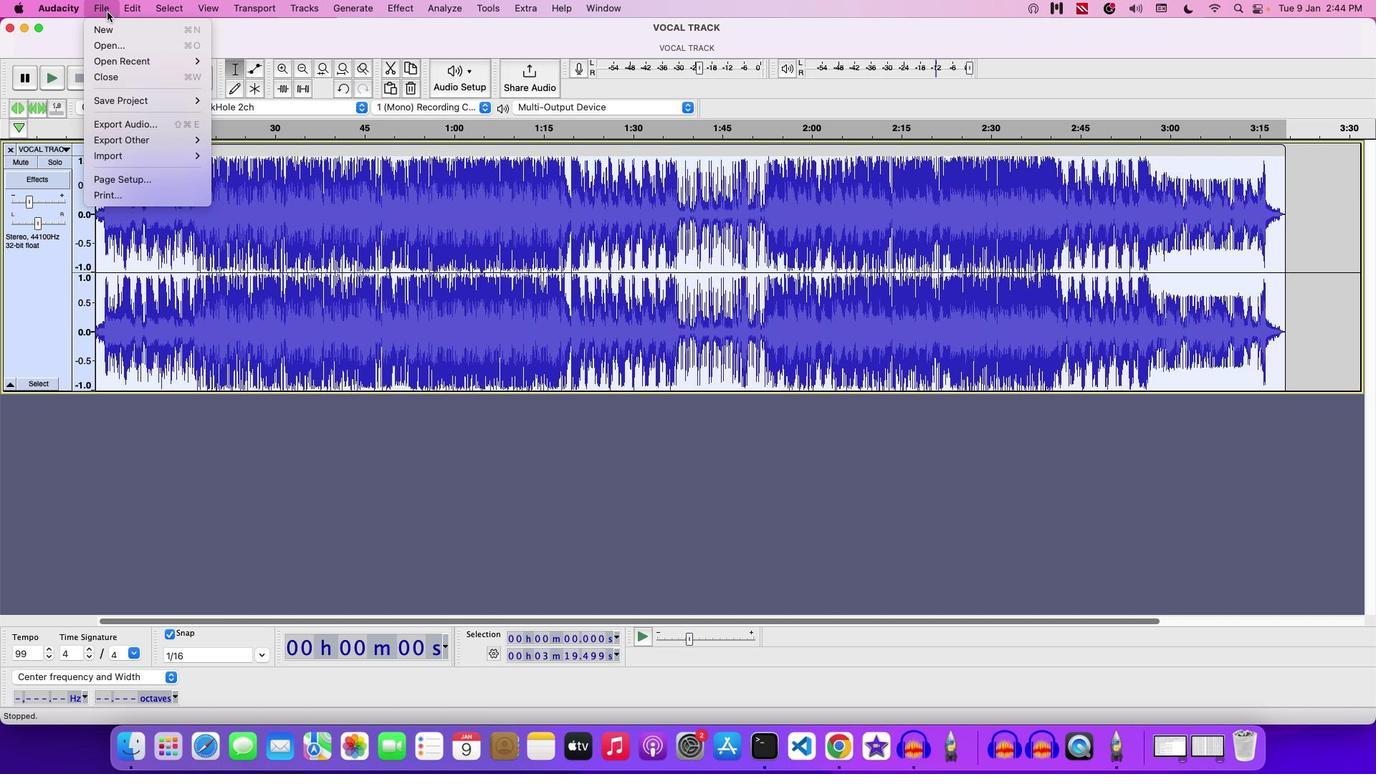 
Action: Mouse moved to (201, 117)
Screenshot: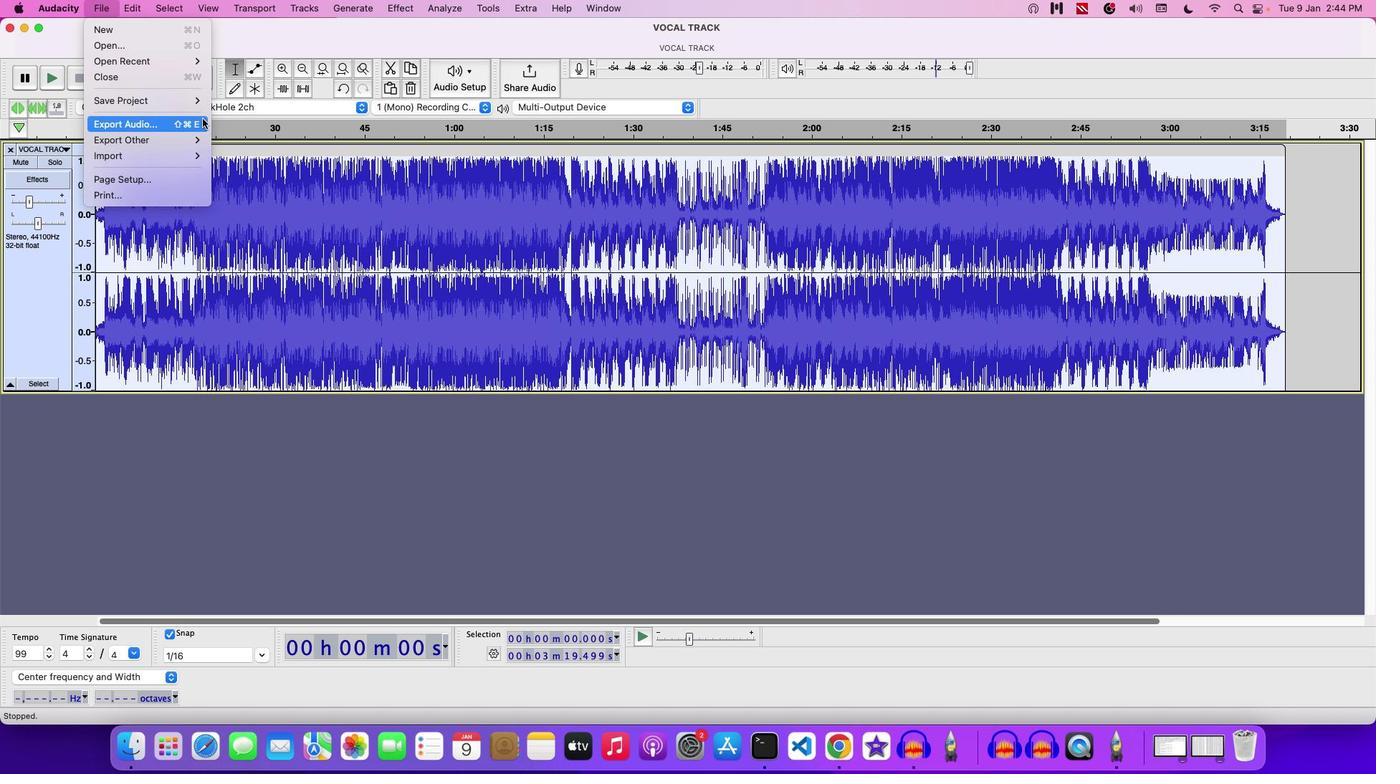 
Action: Mouse pressed left at (201, 117)
Screenshot: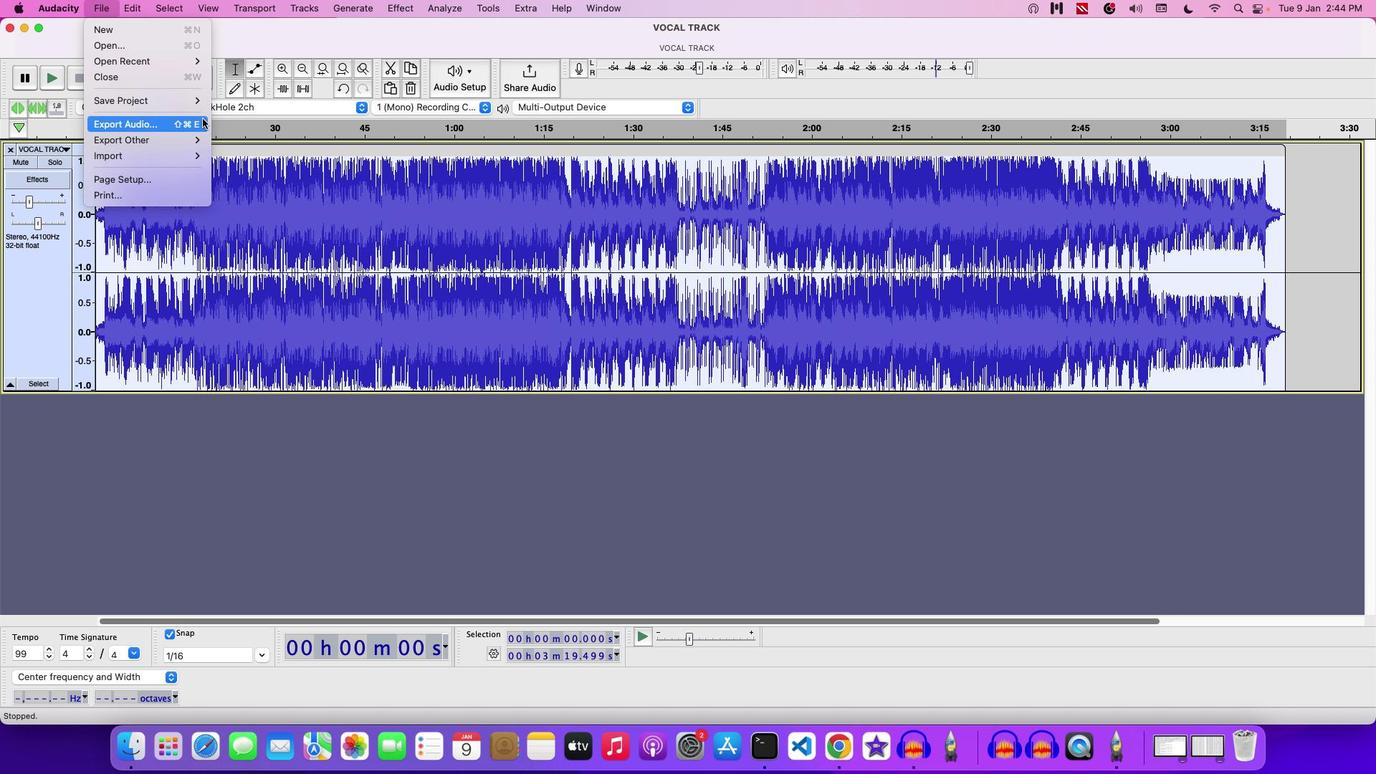 
Action: Mouse moved to (473, 172)
Screenshot: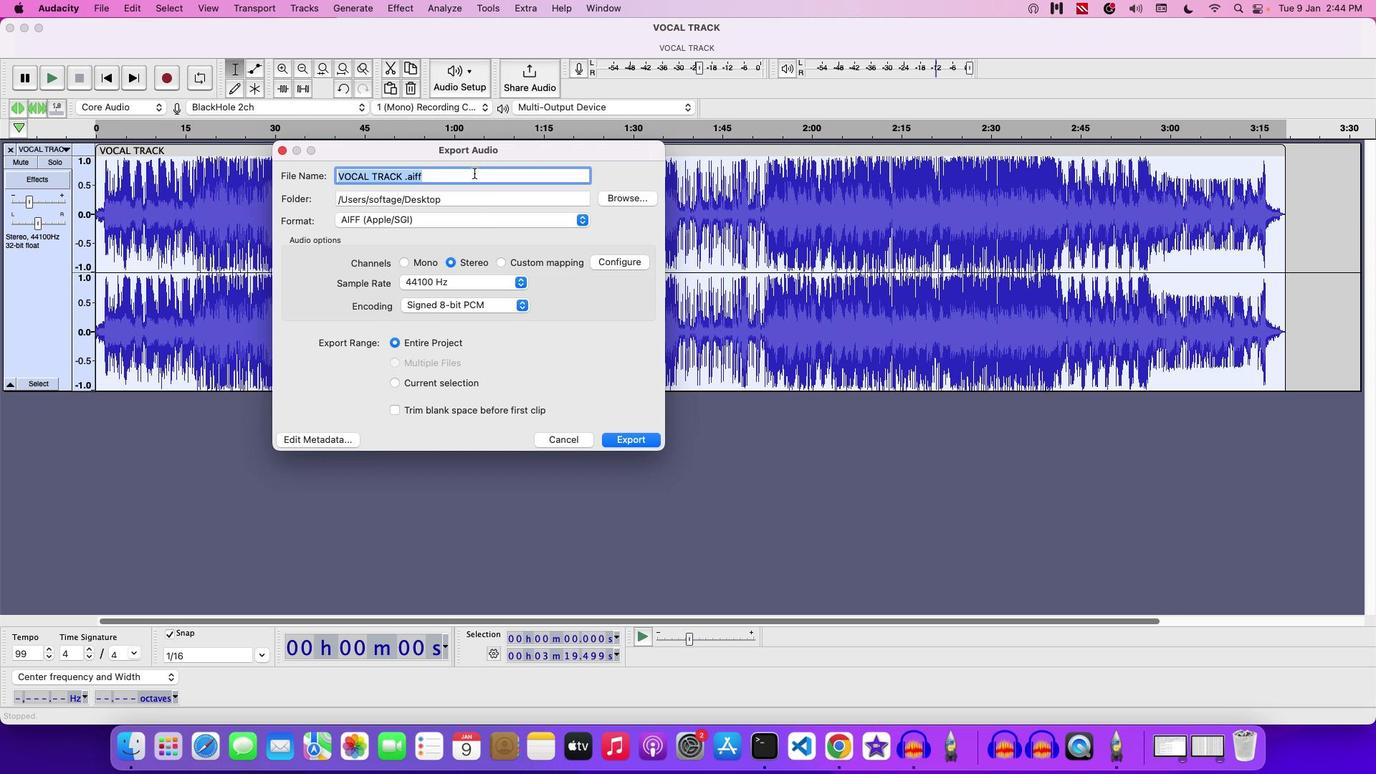 
Action: Key pressed Key.backspace'C''O''N''V''E''R''T''I''N''G'Key.space'A'Key.space'F''I'Key.backspaceKey.backspaceKey.backspaceKey.backspace'I''N'Key.spaceKey.space'F''L''A''C'Key.space'F''O''R''M''A''T'Key.space'W''I''T''H'Key.space'C''U''S''O'Key.backspace'T''O''M'Key.space'C''O''M''P'
Screenshot: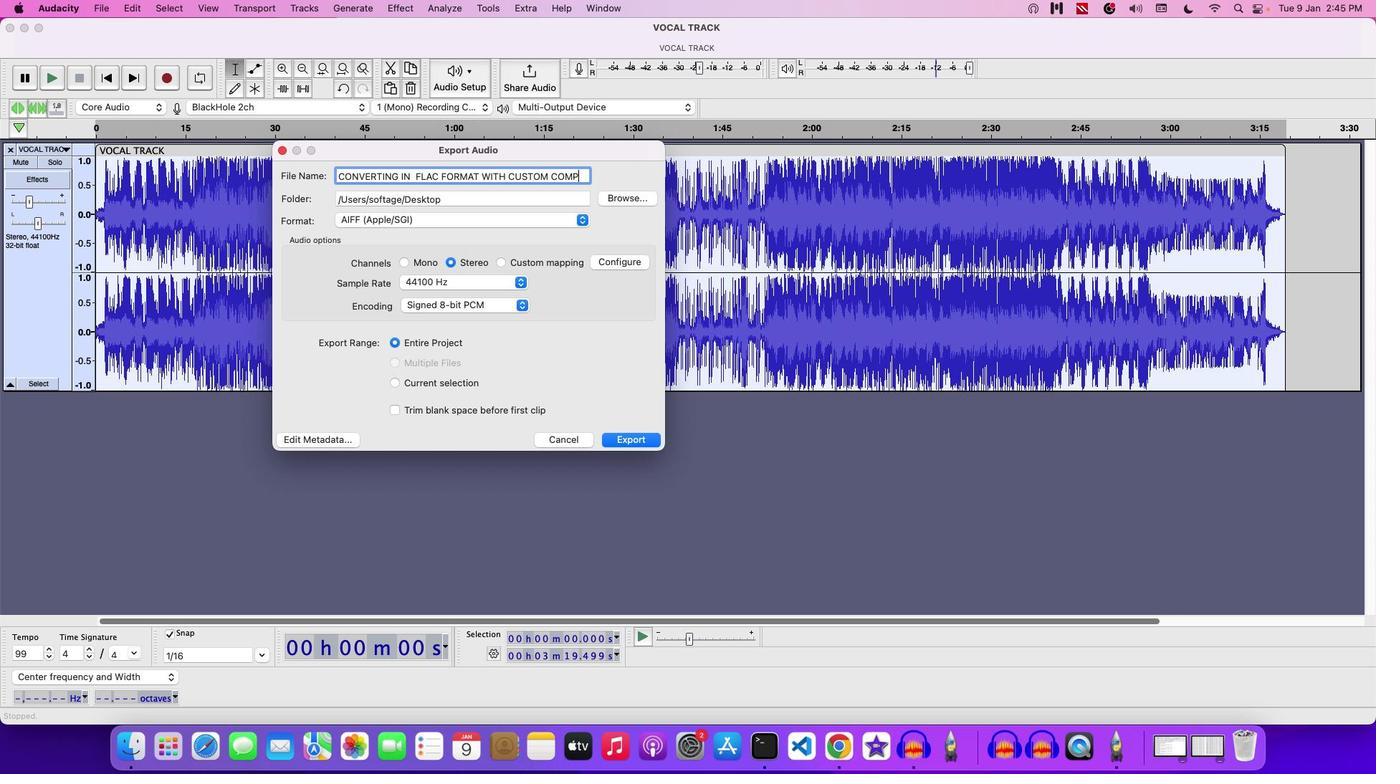 
Action: Mouse moved to (501, 222)
Screenshot: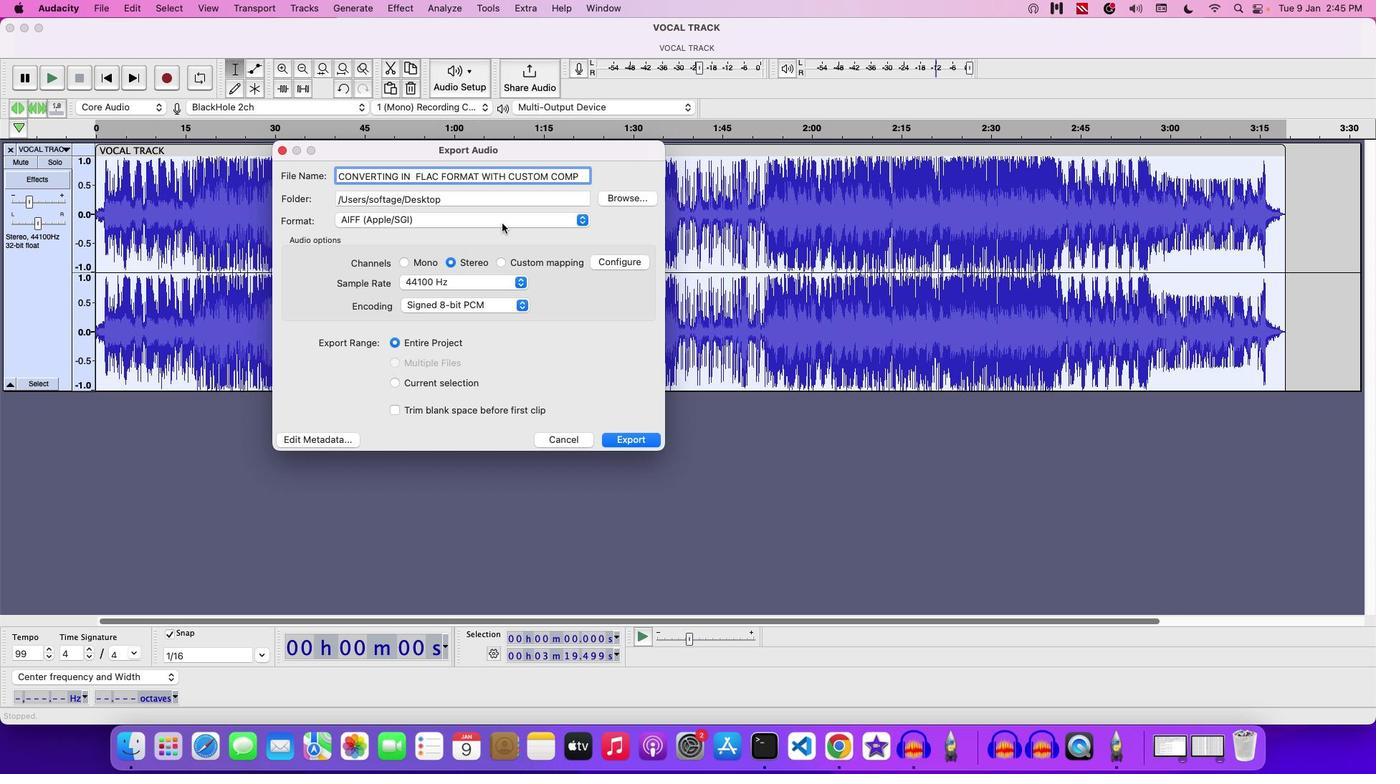 
Action: Mouse pressed left at (501, 222)
Screenshot: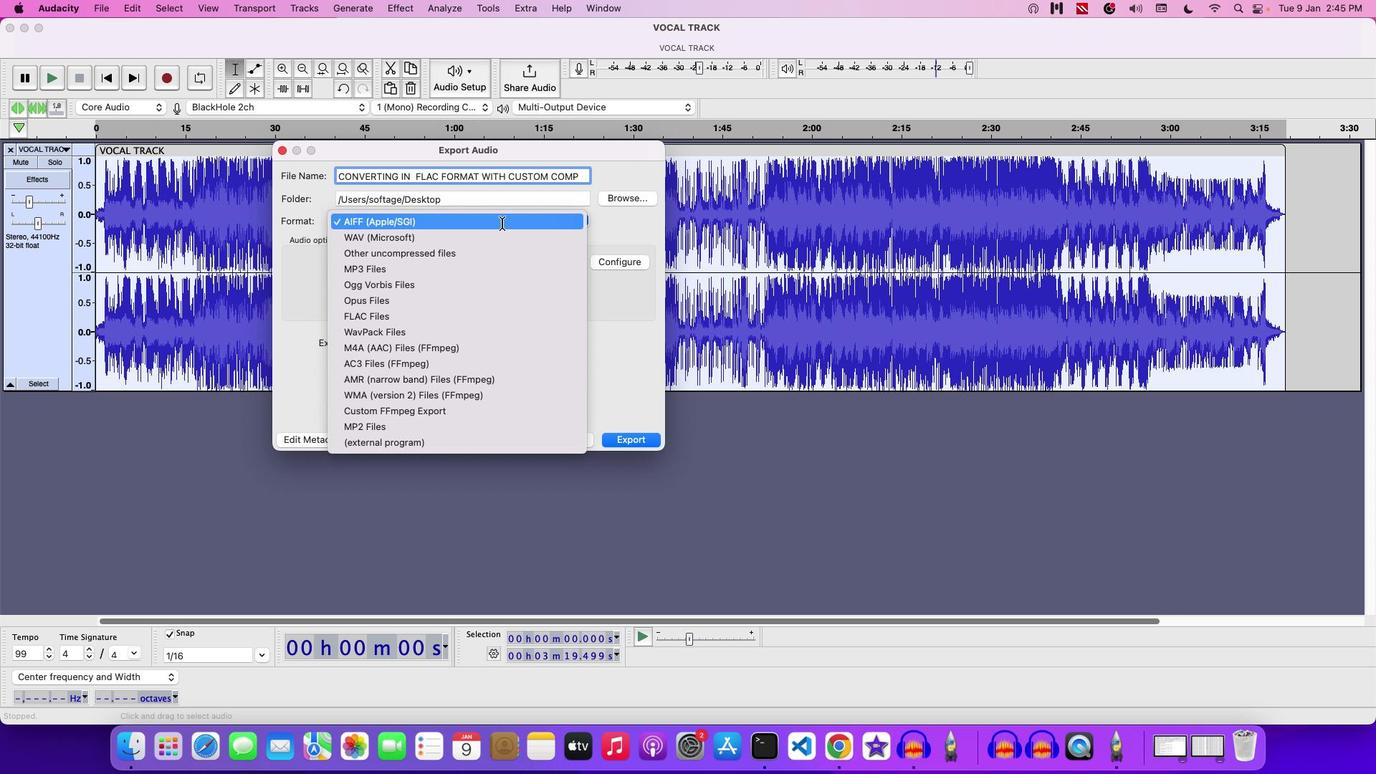 
Action: Mouse moved to (413, 317)
Screenshot: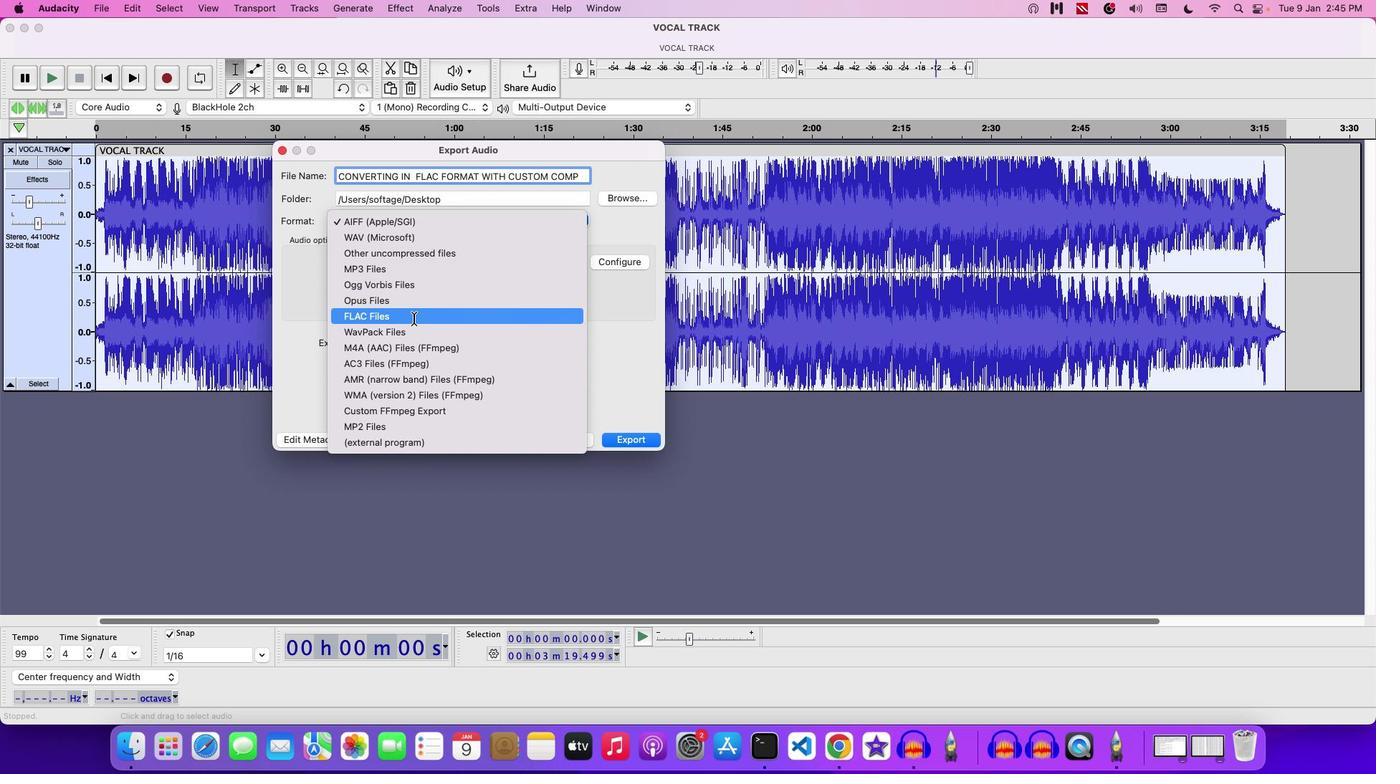 
Action: Mouse pressed left at (413, 317)
Screenshot: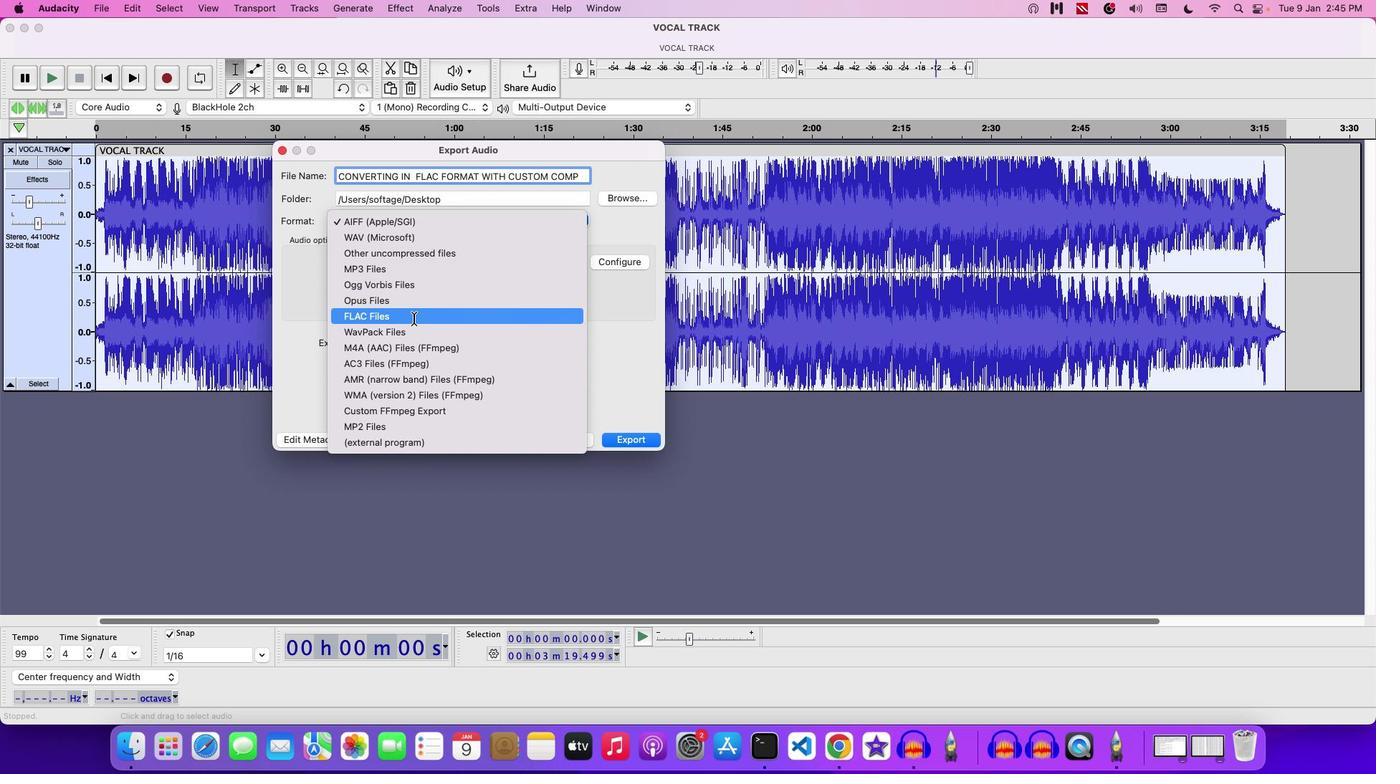 
Action: Mouse moved to (476, 306)
Screenshot: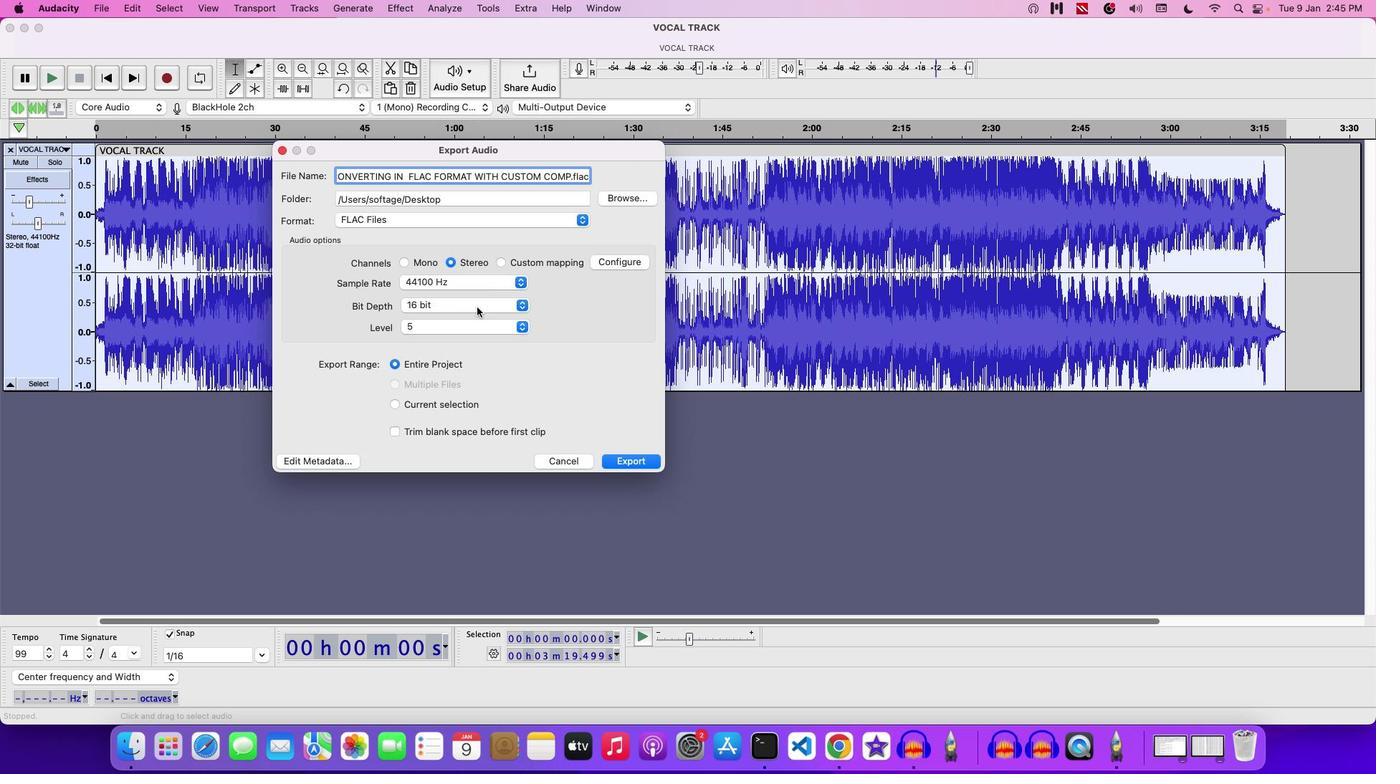 
Action: Mouse pressed left at (476, 306)
Screenshot: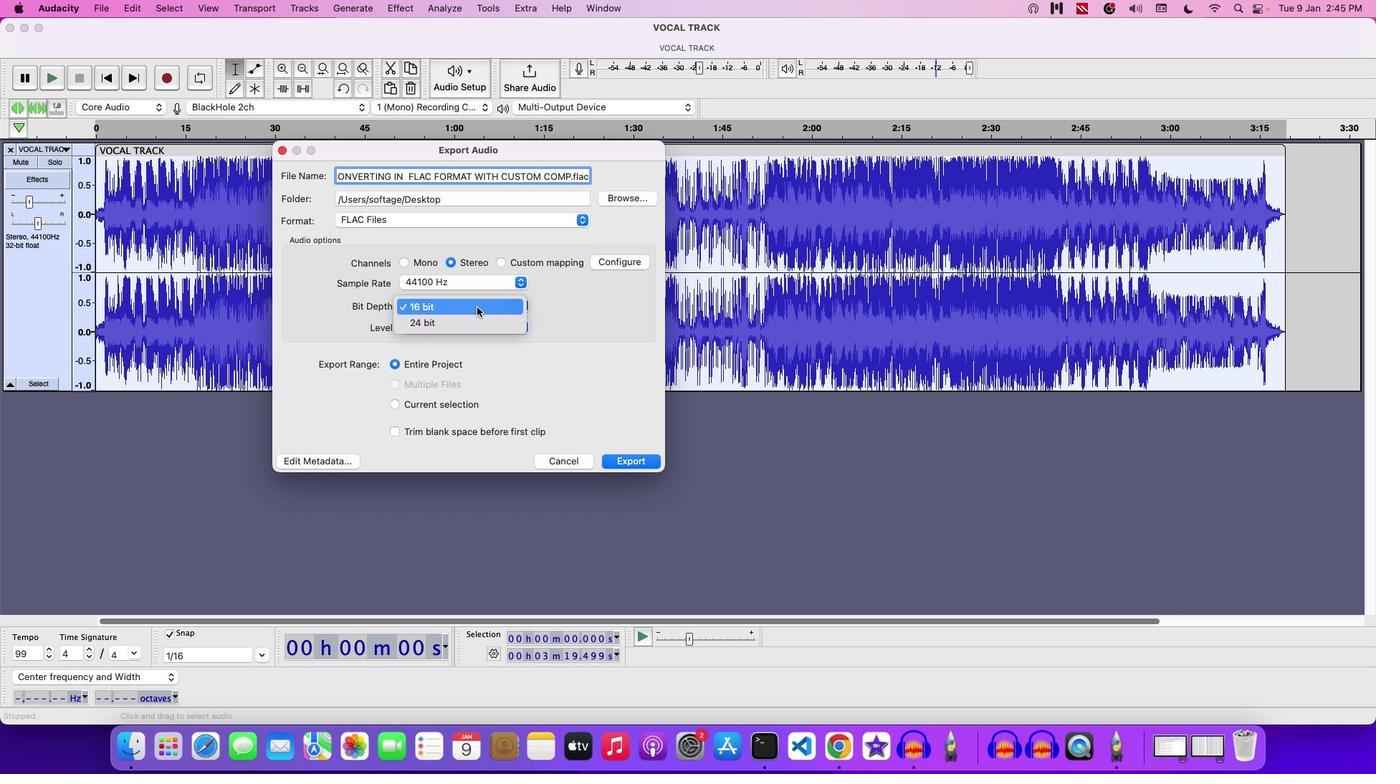 
Action: Mouse pressed left at (476, 306)
Screenshot: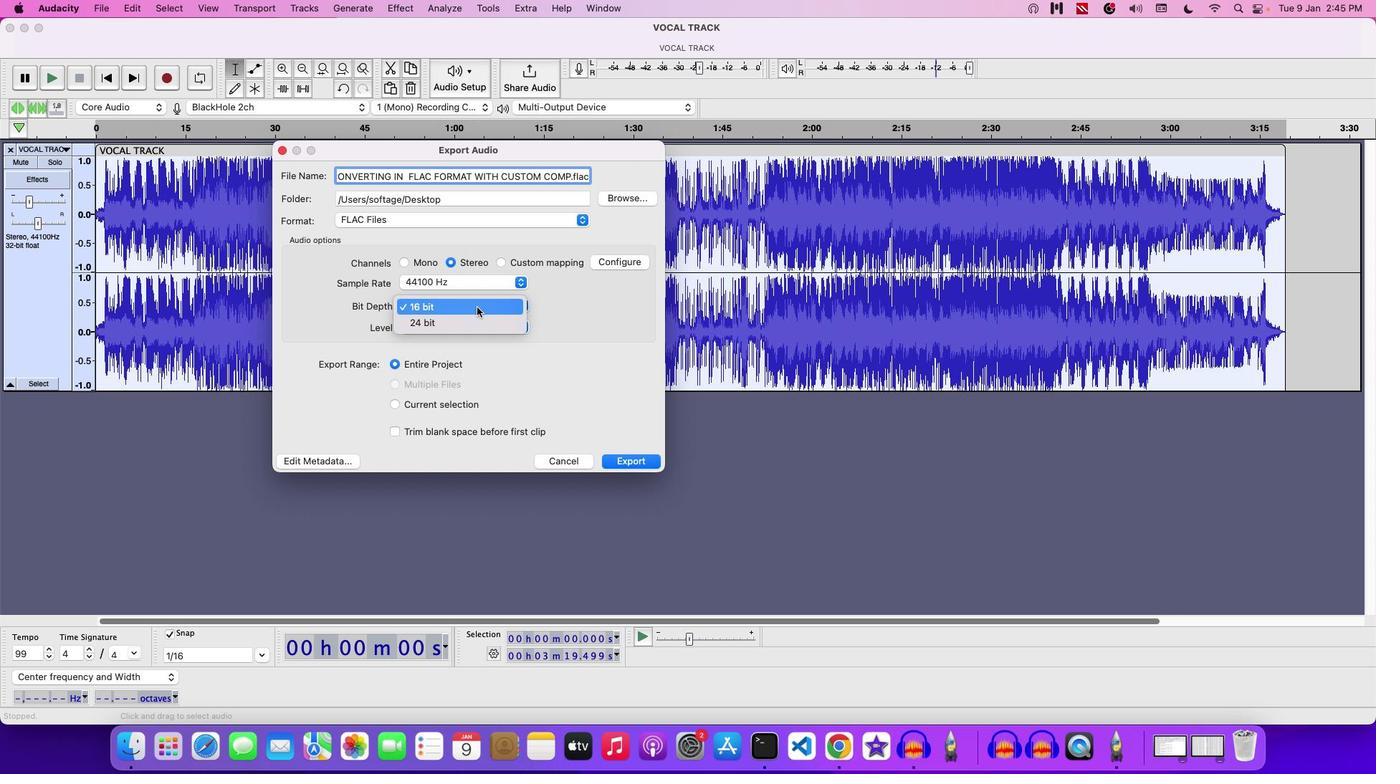 
Action: Mouse moved to (480, 288)
Screenshot: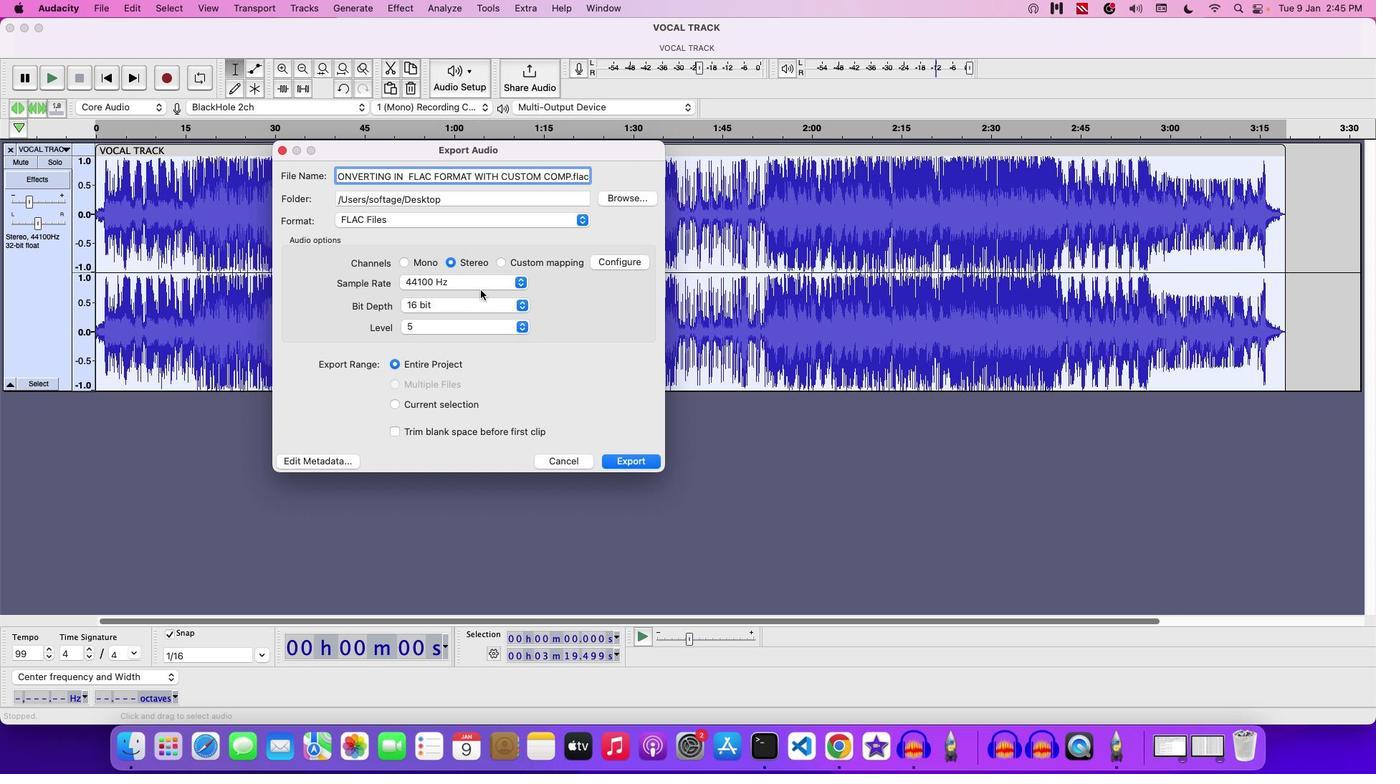 
Action: Mouse pressed left at (480, 288)
Screenshot: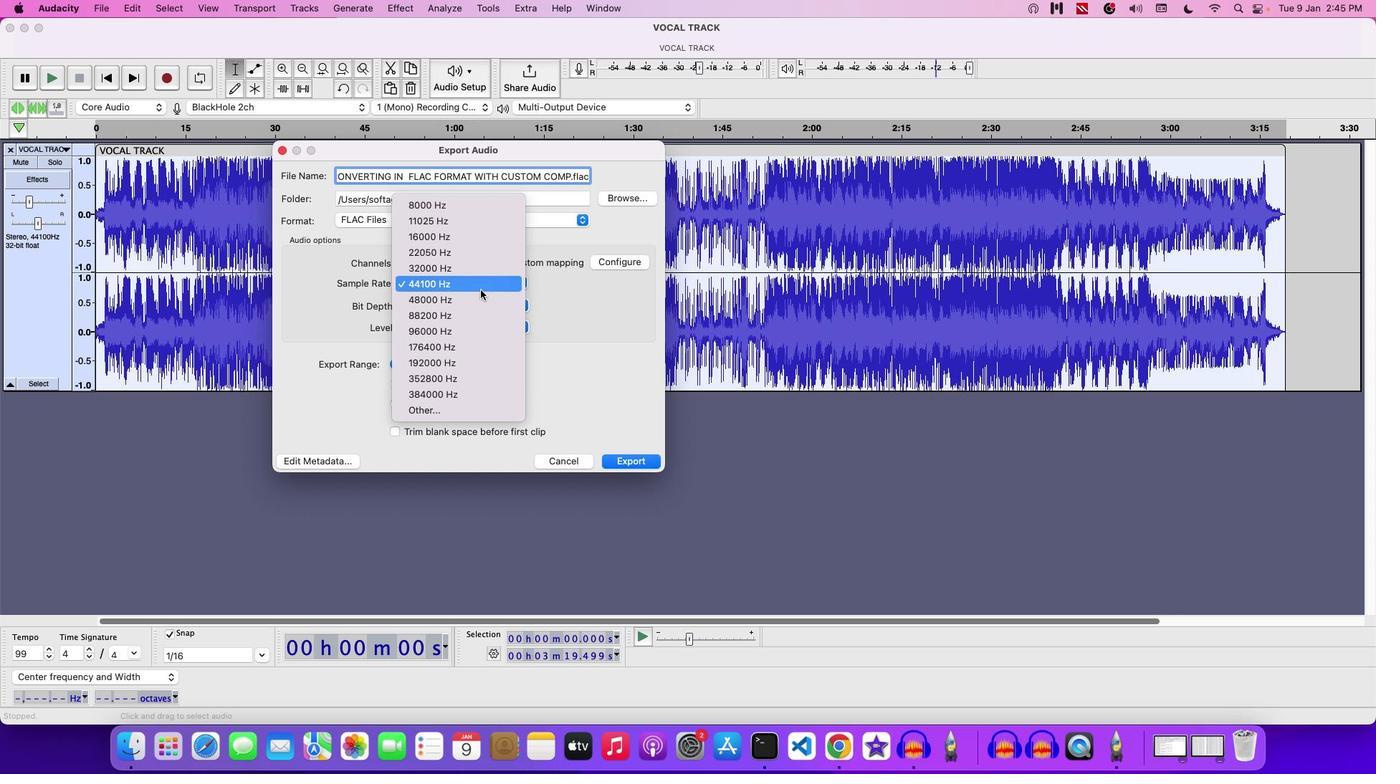 
Action: Mouse moved to (627, 344)
Screenshot: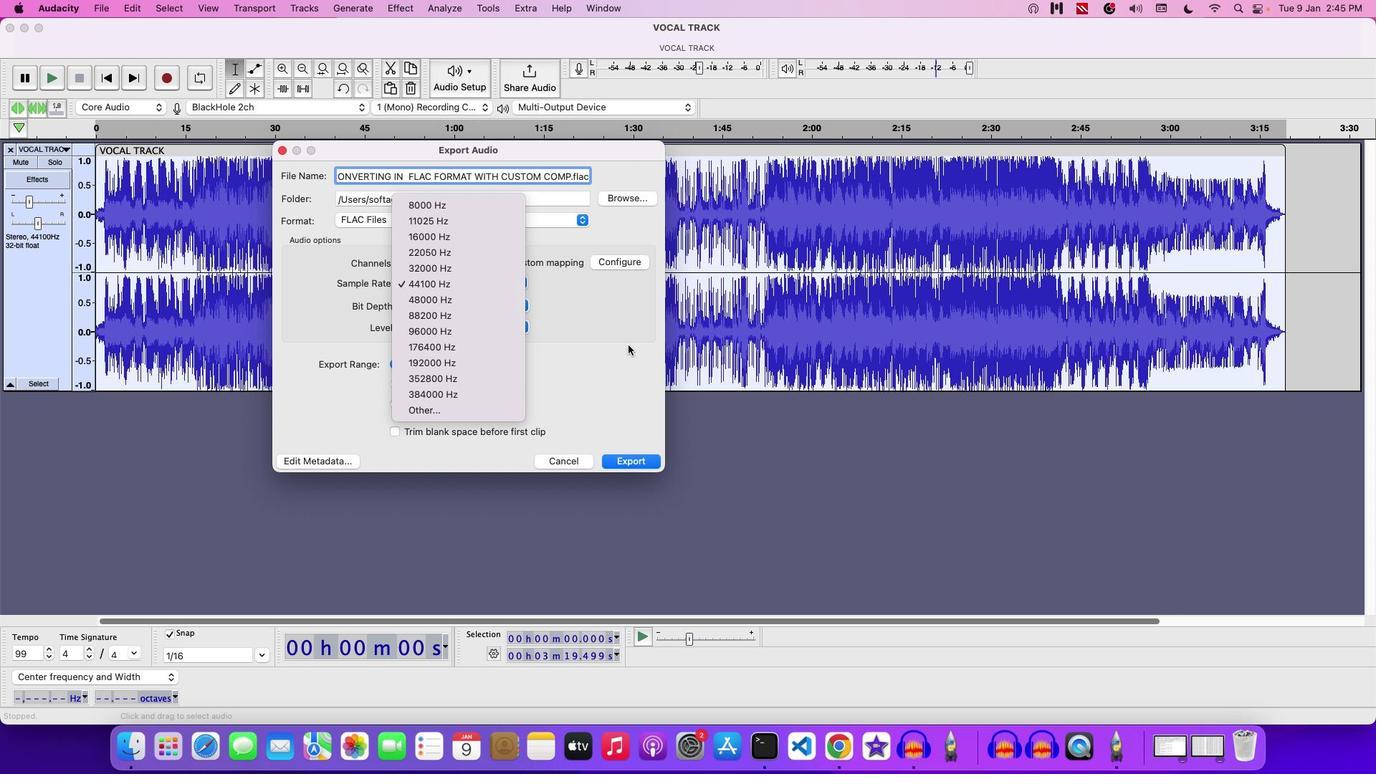 
Action: Mouse pressed left at (627, 344)
Screenshot: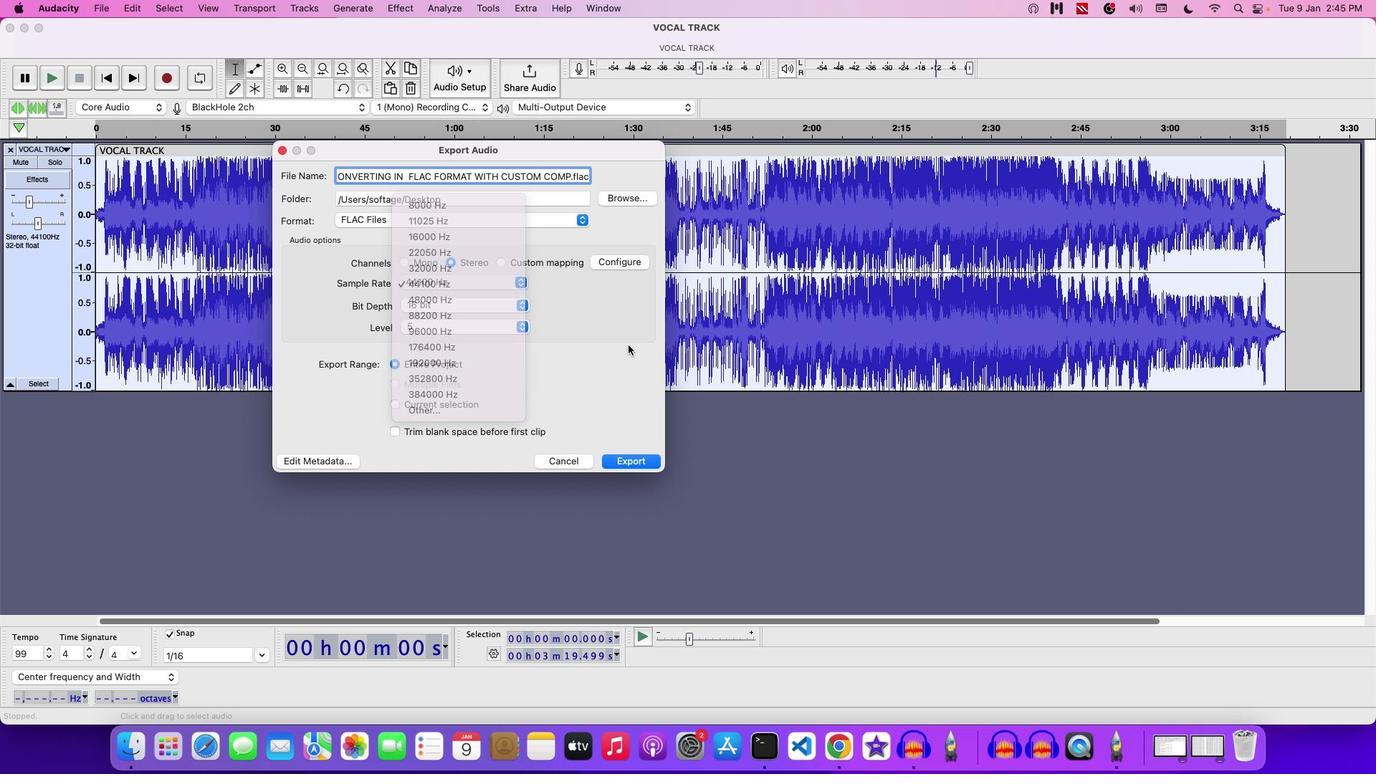 
Action: Mouse moved to (458, 275)
Screenshot: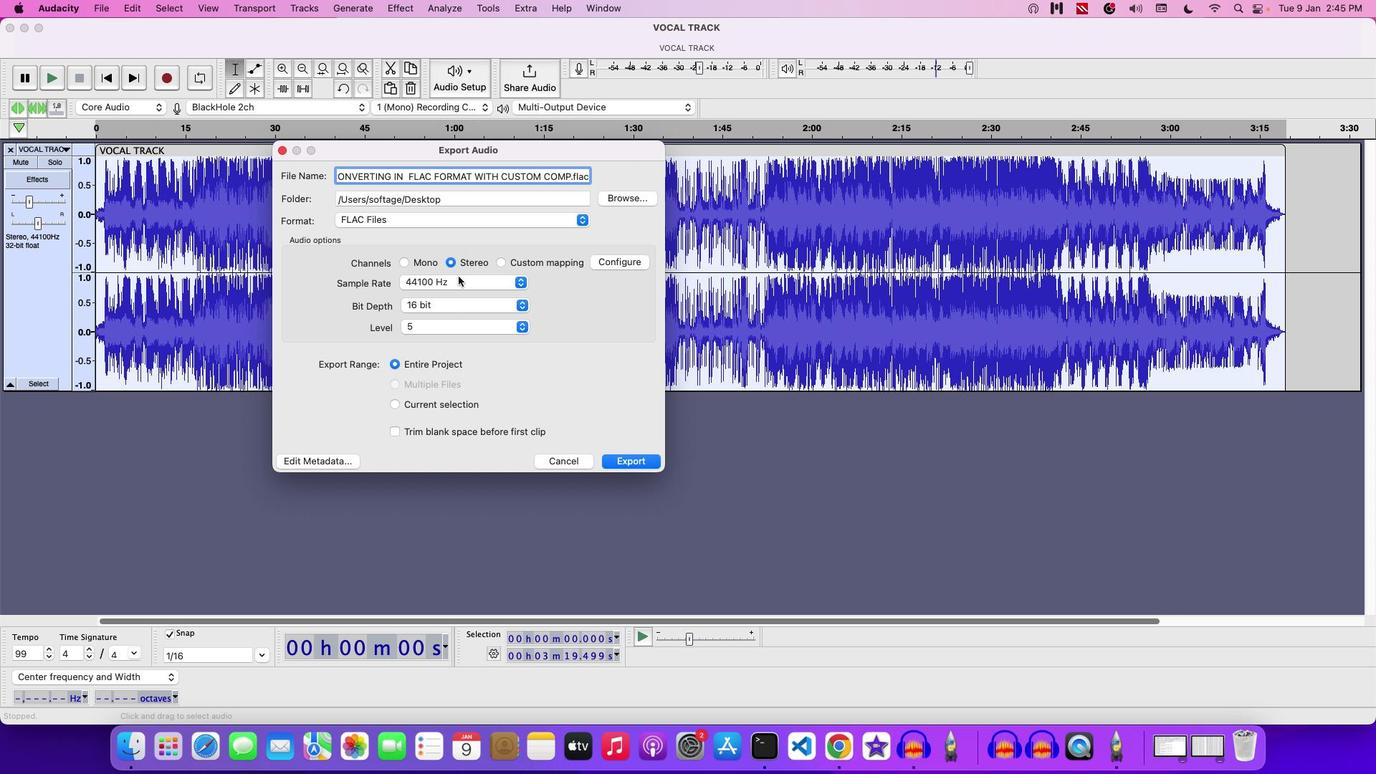 
Action: Mouse pressed left at (458, 275)
Screenshot: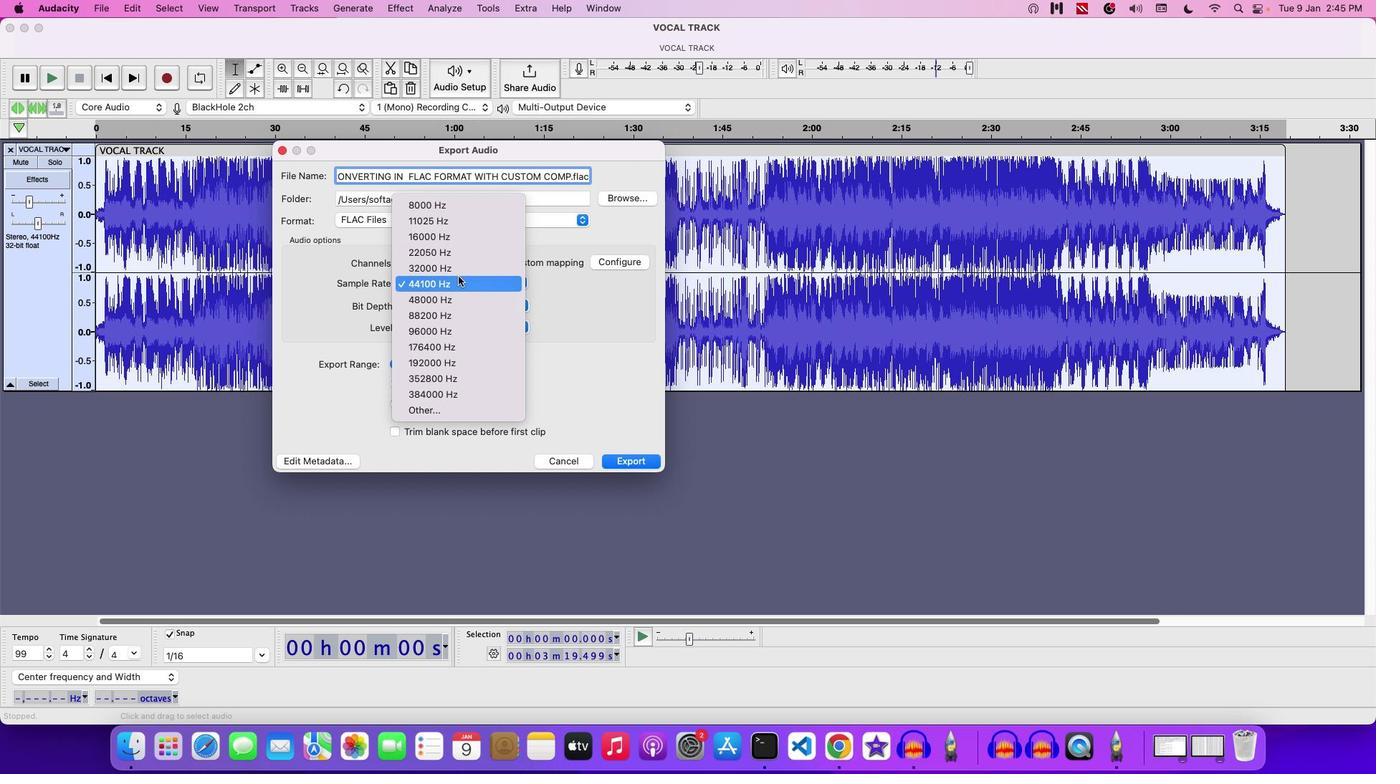 
Action: Mouse moved to (455, 265)
Screenshot: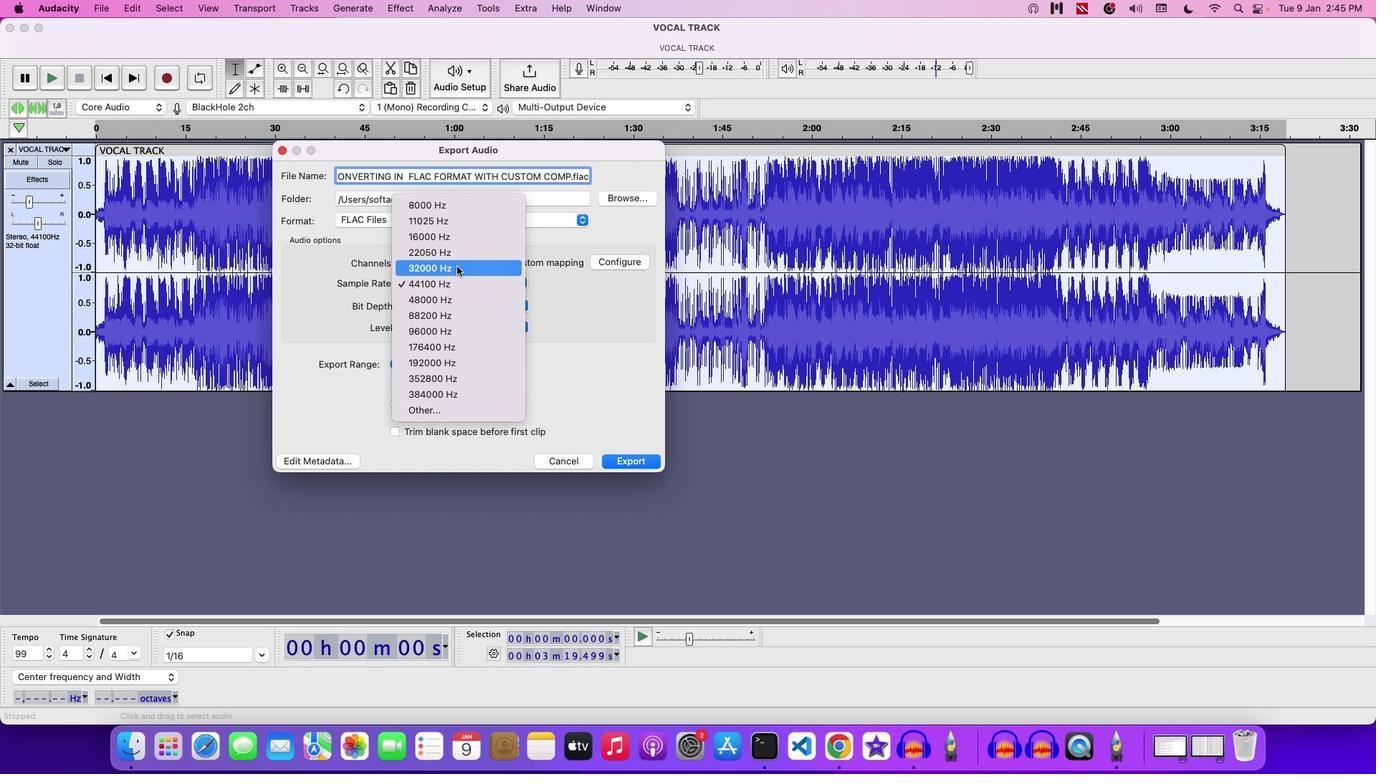 
Action: Mouse pressed left at (455, 265)
Screenshot: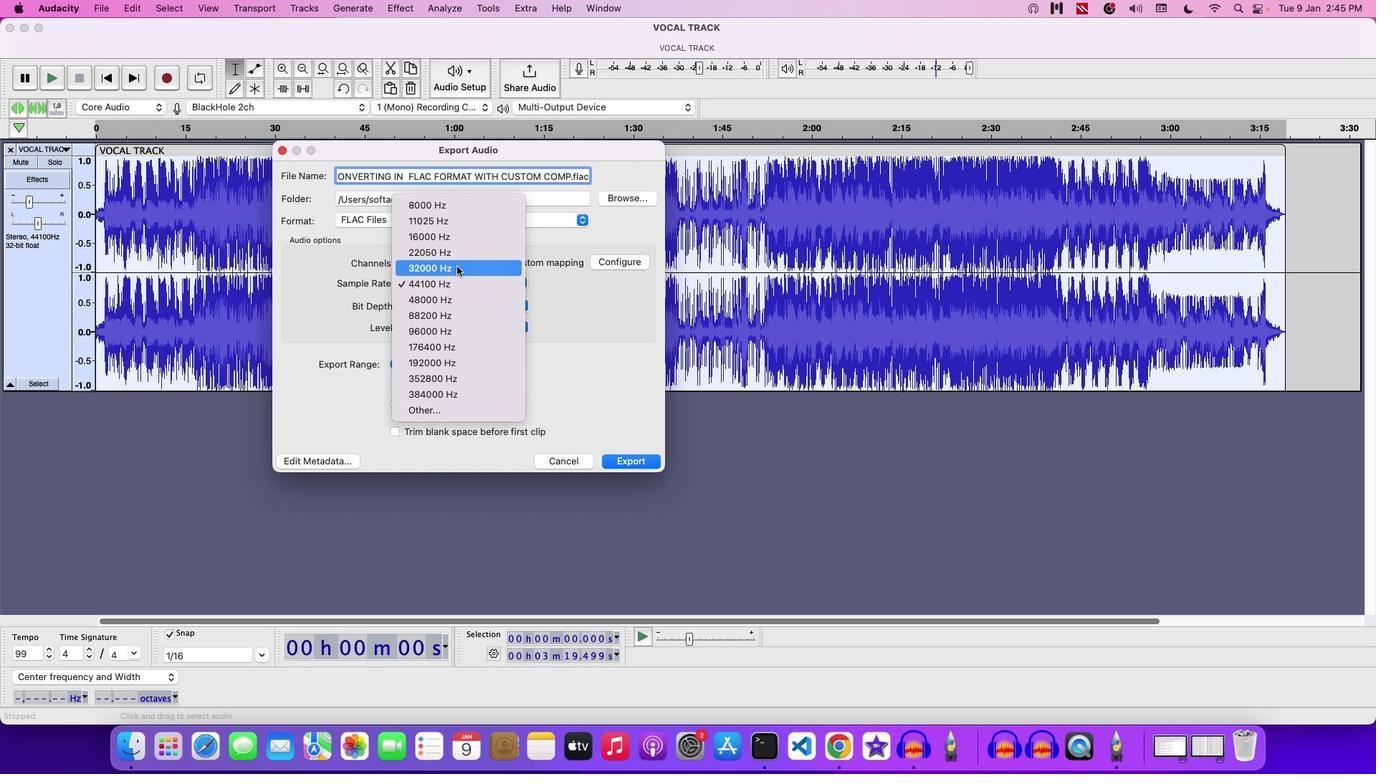 
Action: Mouse moved to (429, 305)
Screenshot: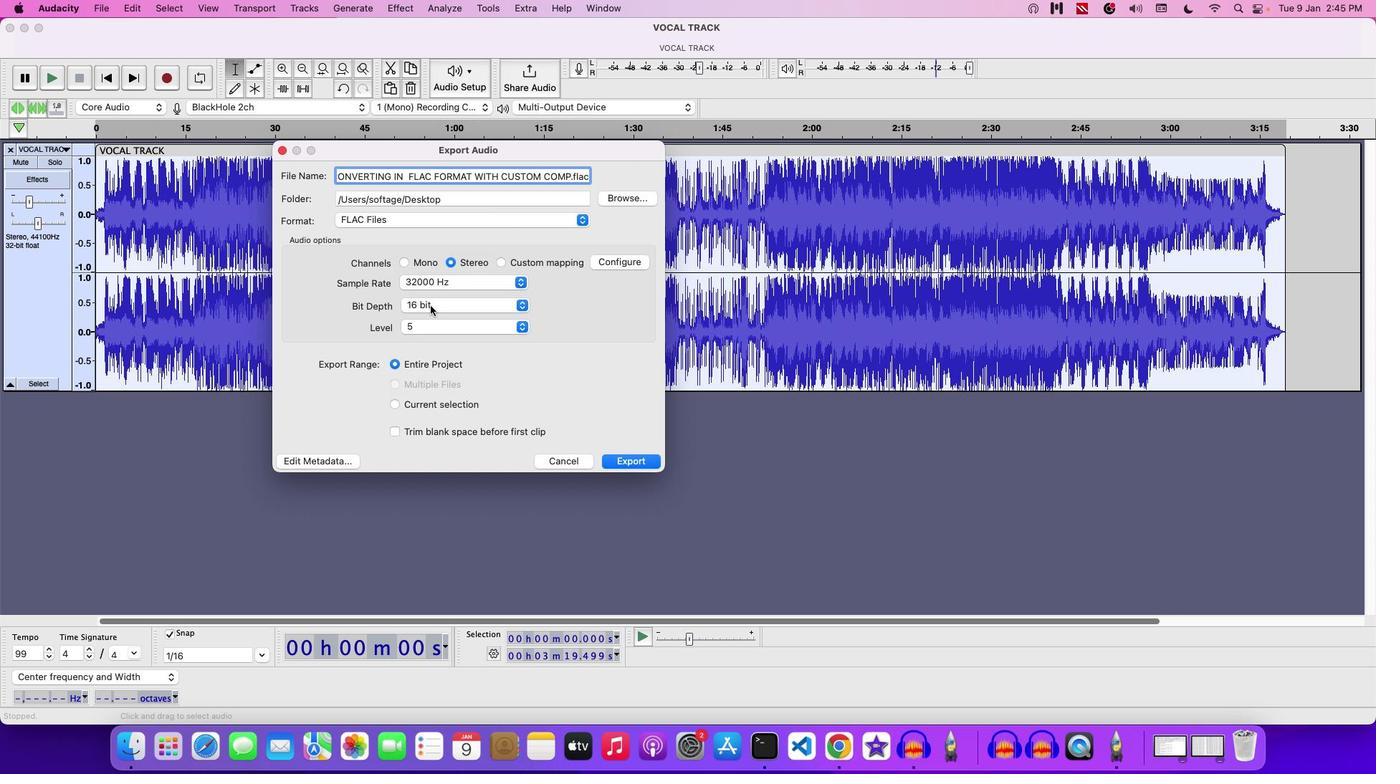 
Action: Mouse pressed left at (429, 305)
Screenshot: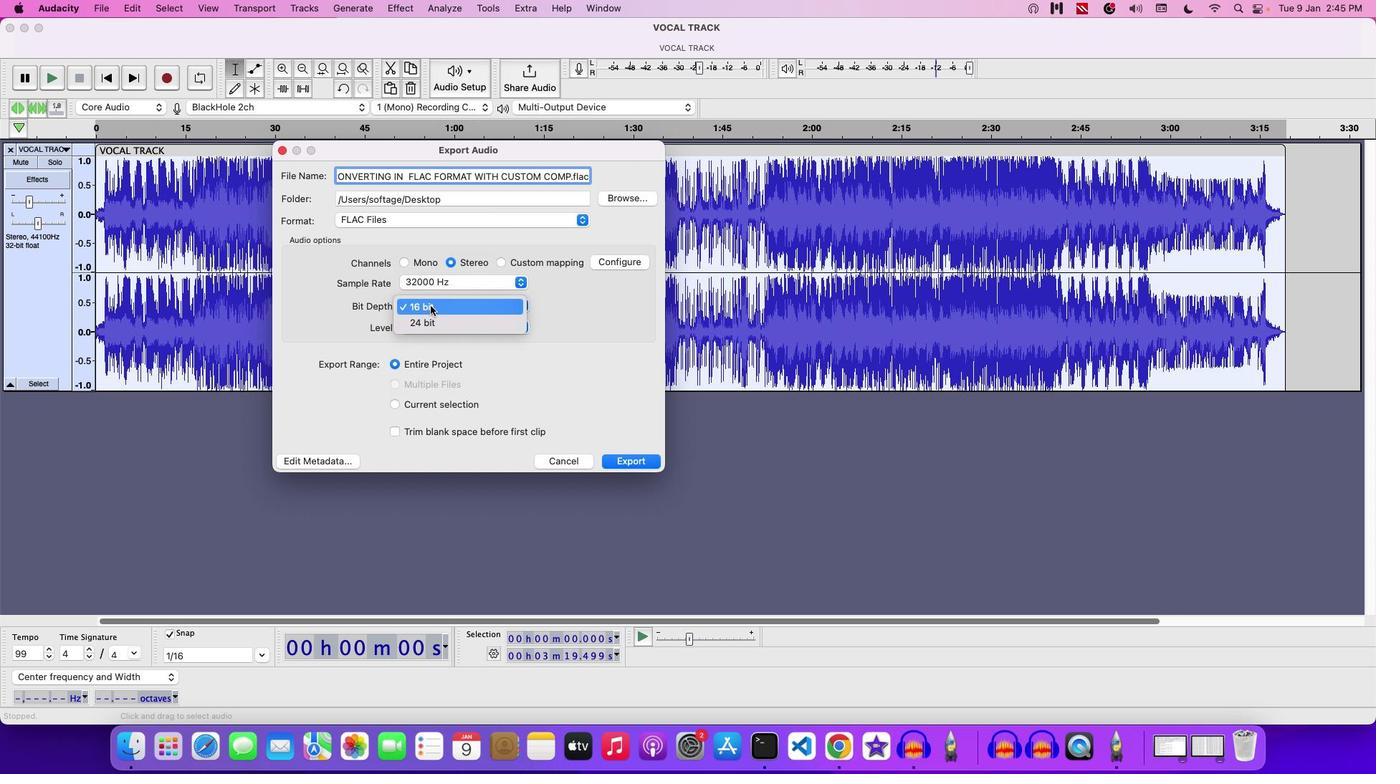 
Action: Mouse moved to (429, 316)
Screenshot: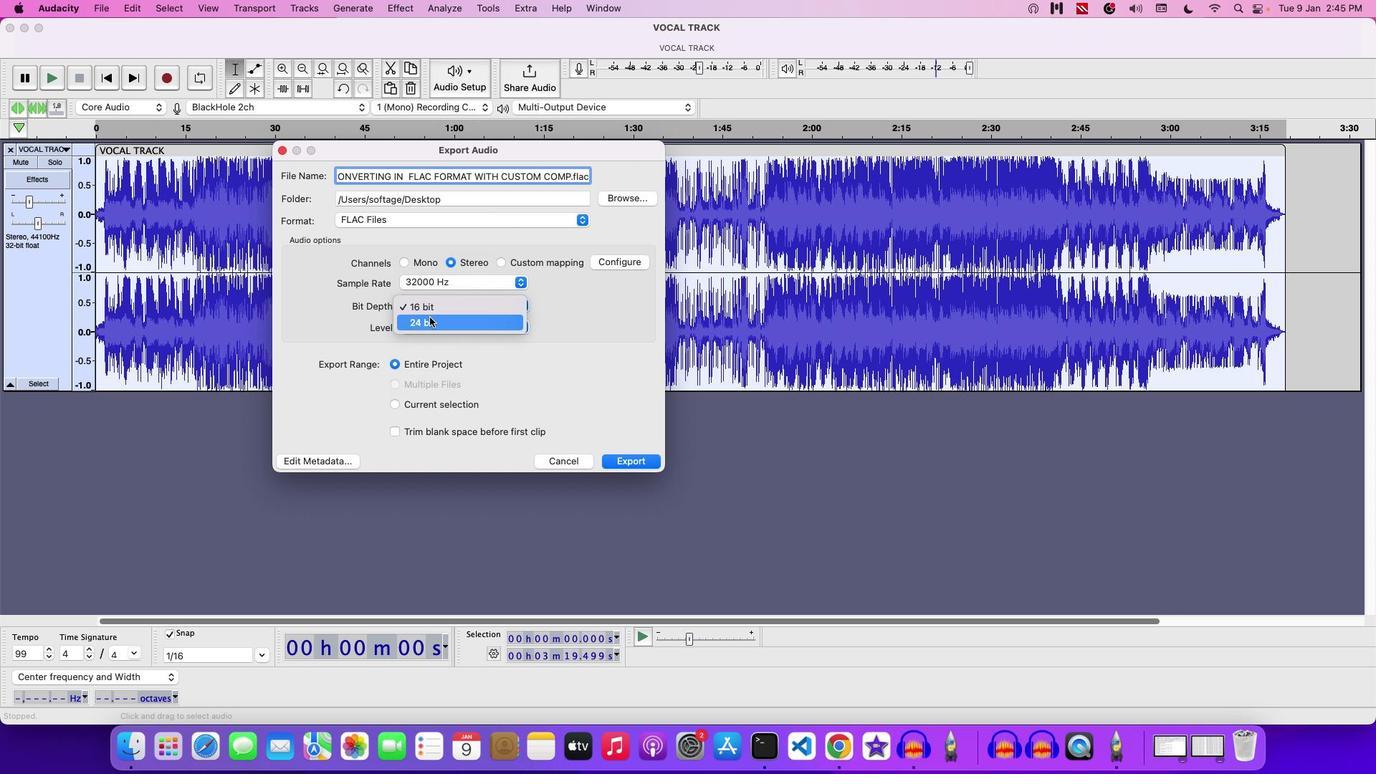 
Action: Mouse pressed left at (429, 316)
Screenshot: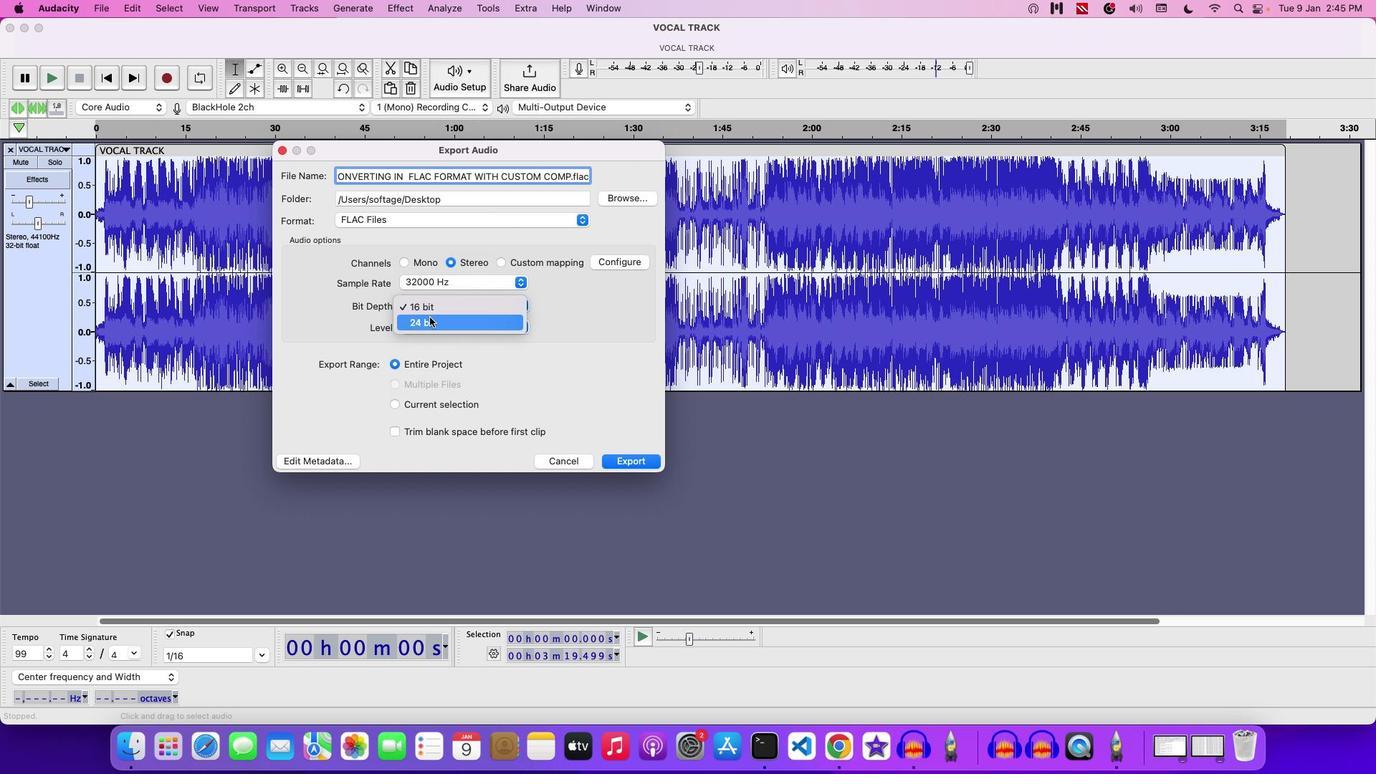 
Action: Mouse moved to (432, 324)
Screenshot: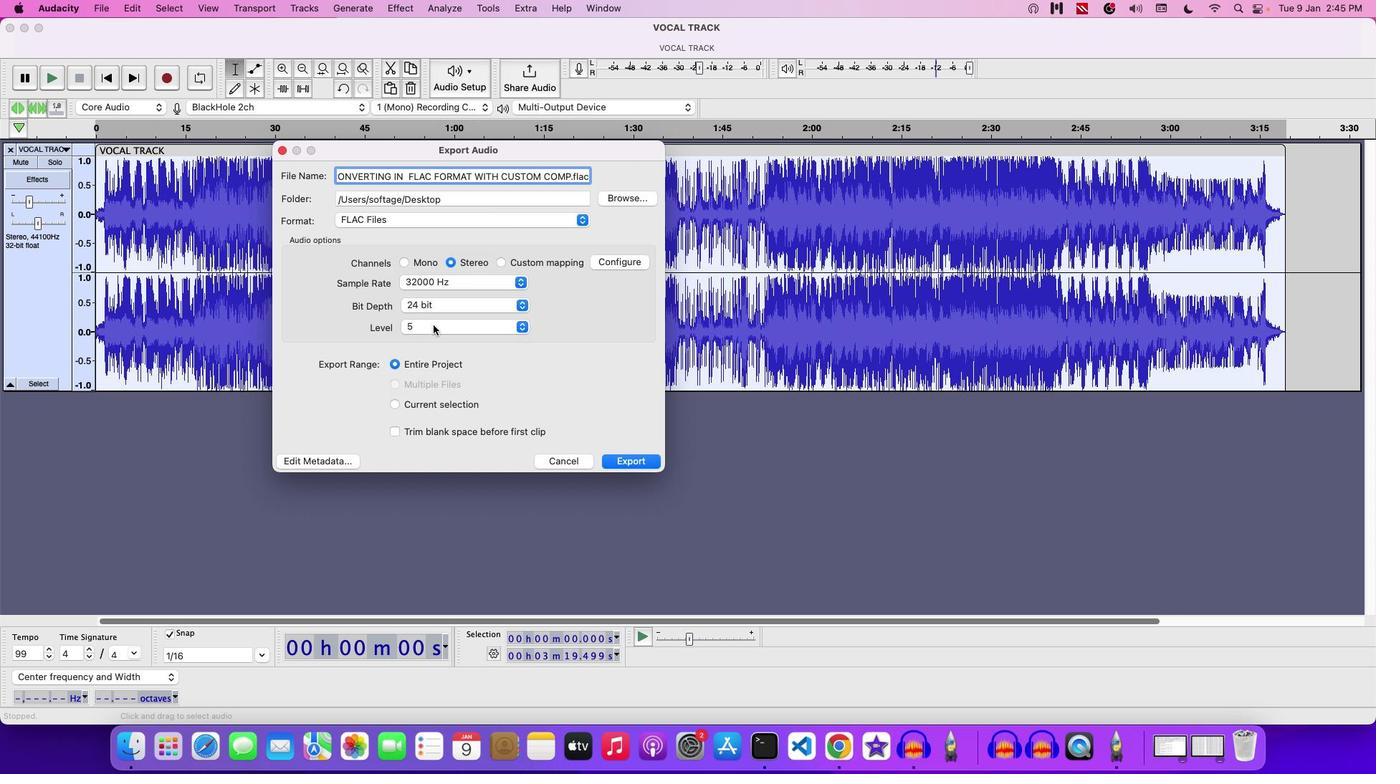 
Action: Mouse pressed left at (432, 324)
Screenshot: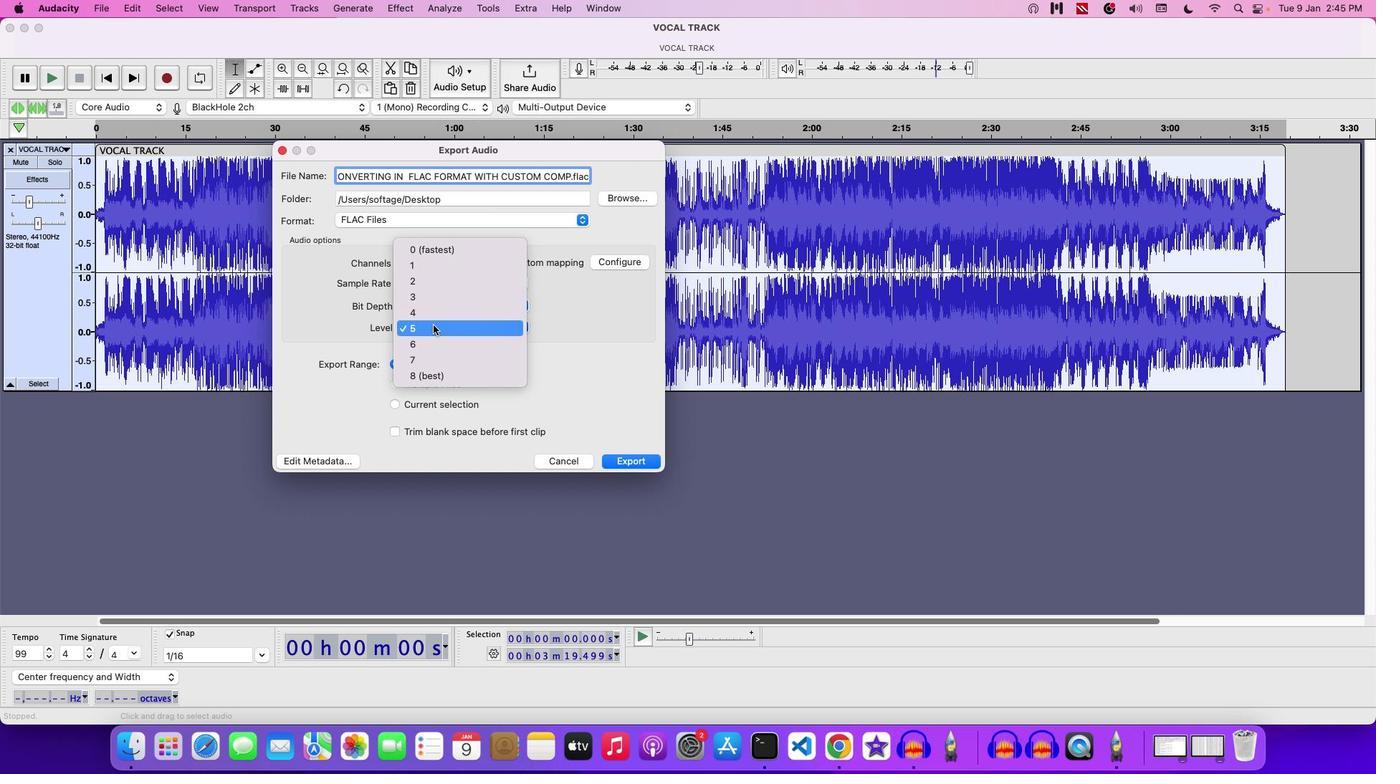 
Action: Mouse moved to (435, 314)
Screenshot: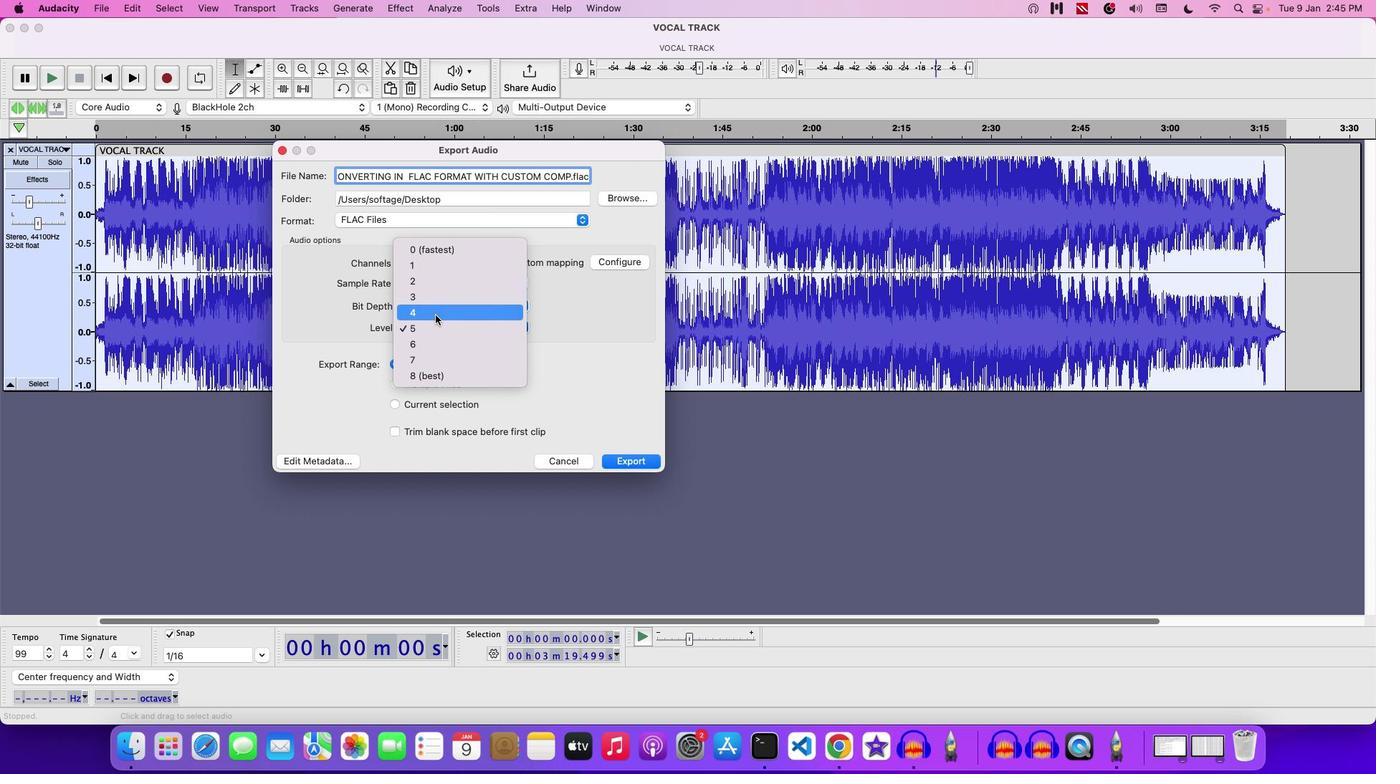 
Action: Mouse pressed left at (435, 314)
Screenshot: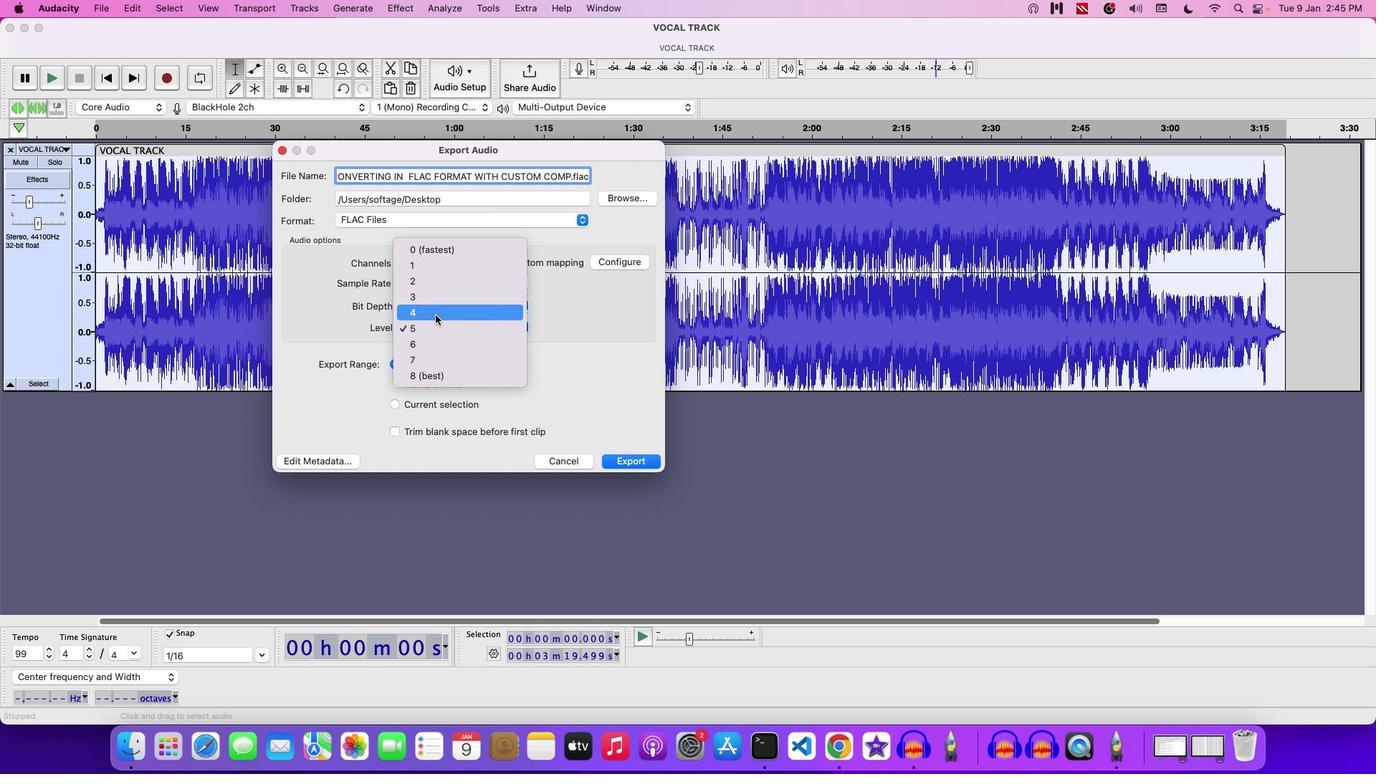 
Action: Mouse moved to (640, 456)
Screenshot: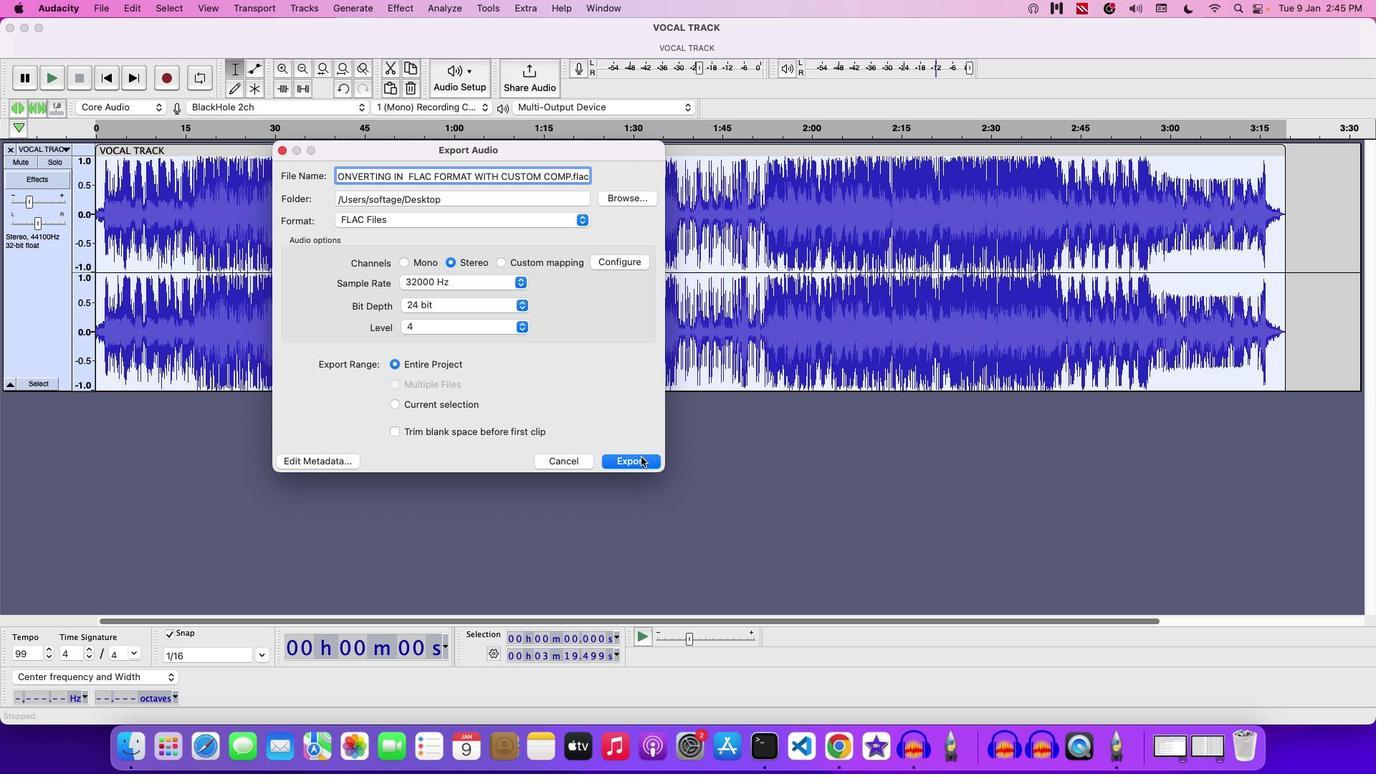 
Action: Mouse pressed left at (640, 456)
Screenshot: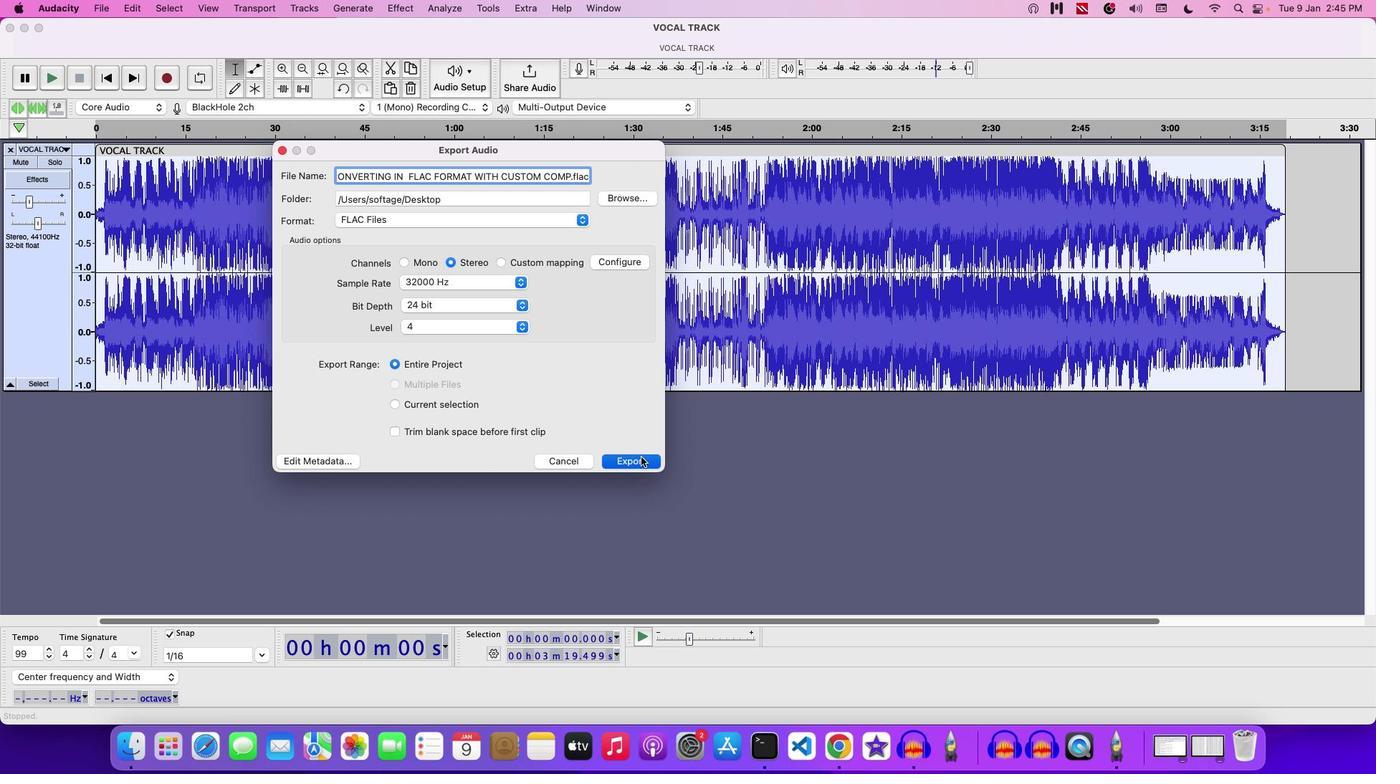 
Action: Mouse moved to (101, 10)
Screenshot: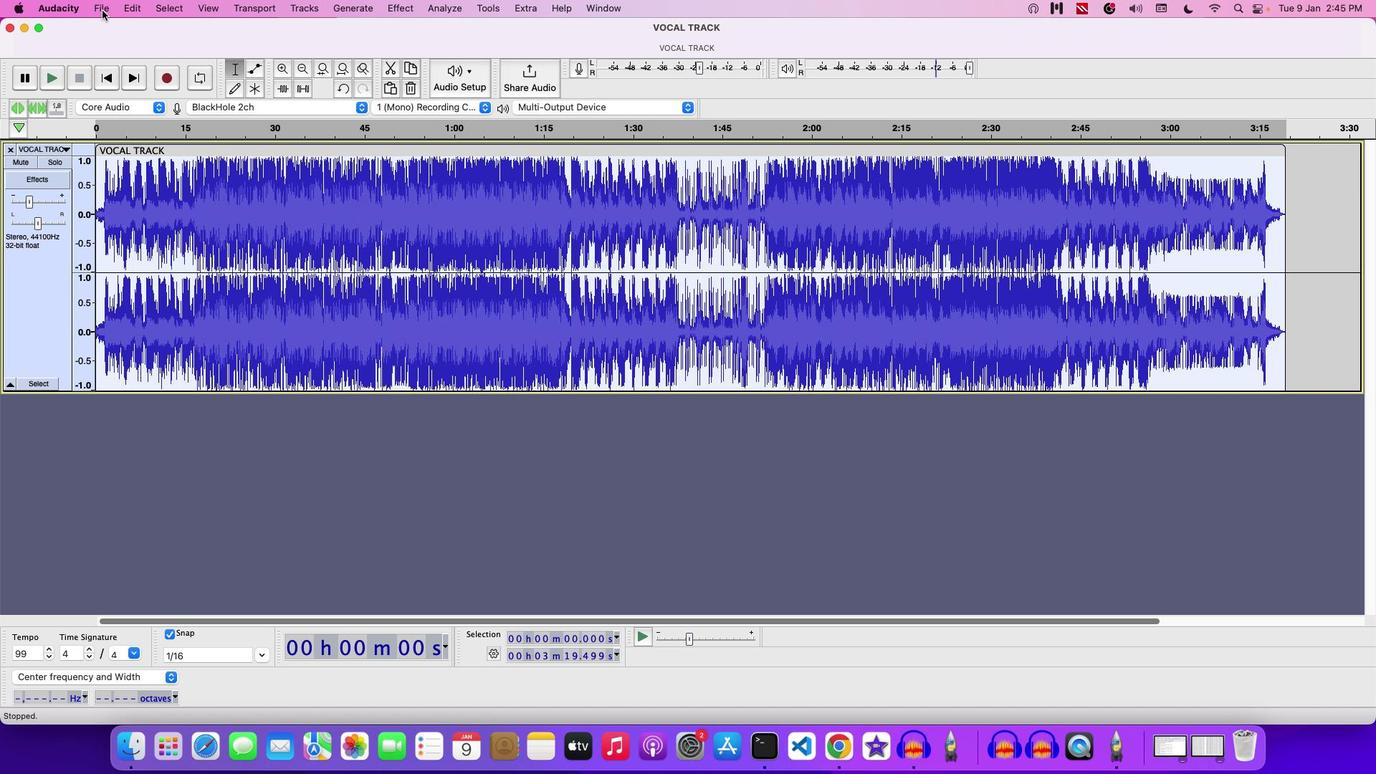 
Action: Mouse pressed left at (101, 10)
Screenshot: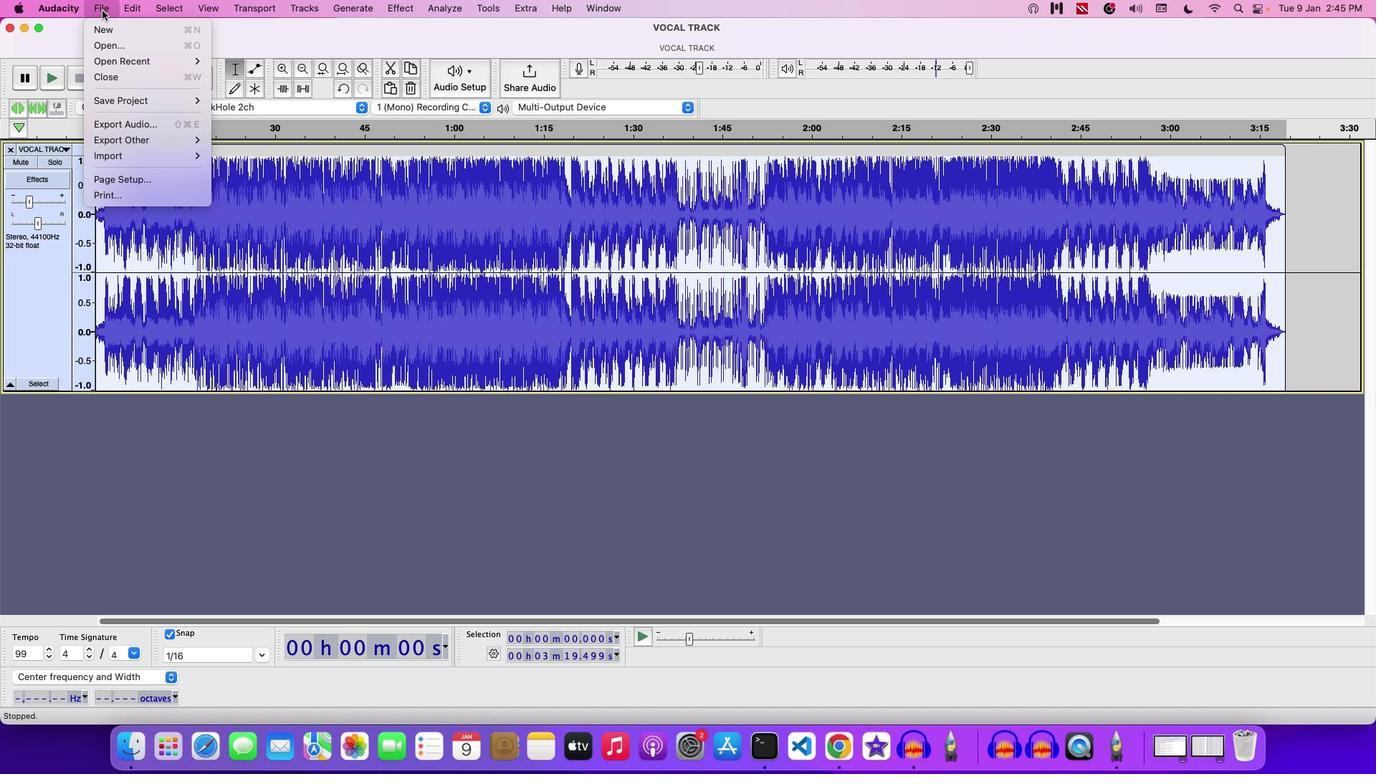 
Action: Mouse moved to (129, 100)
Screenshot: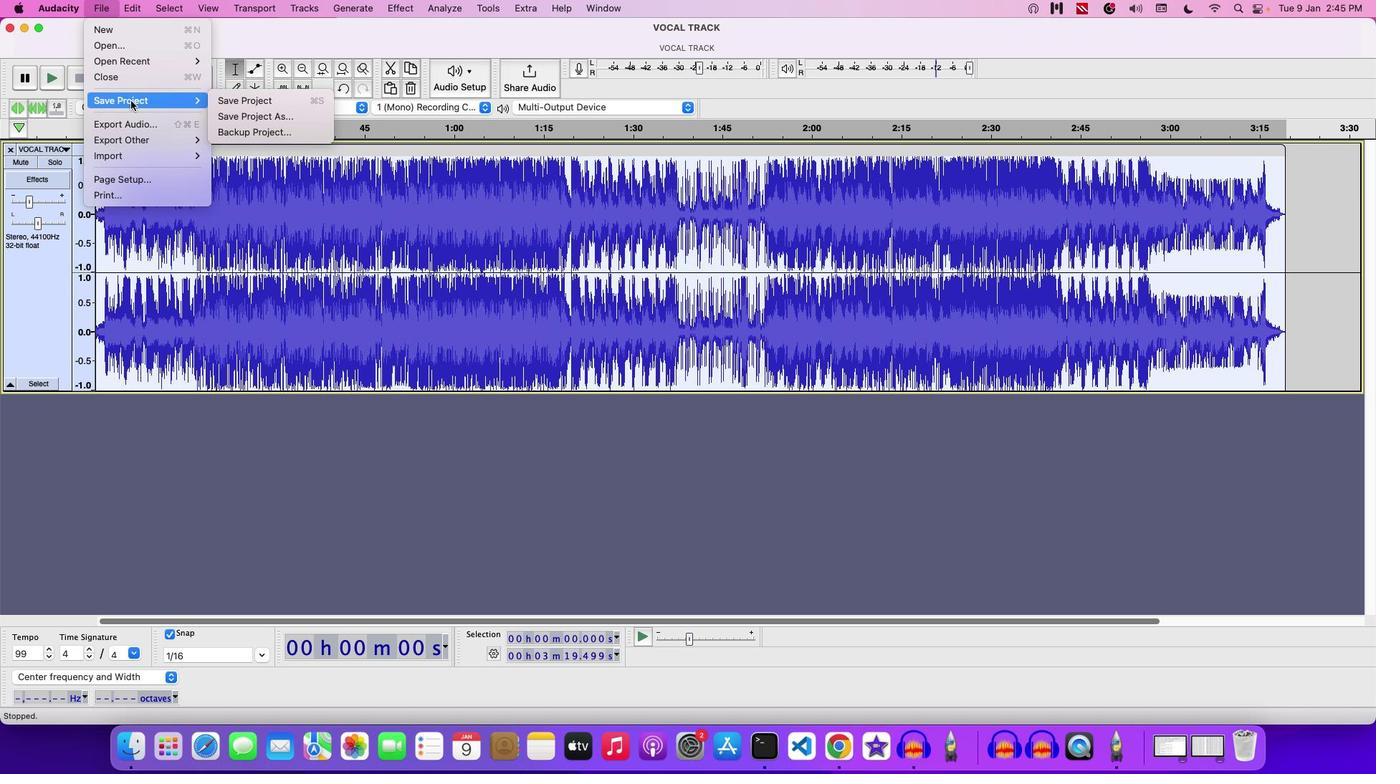 
Action: Mouse pressed left at (129, 100)
Screenshot: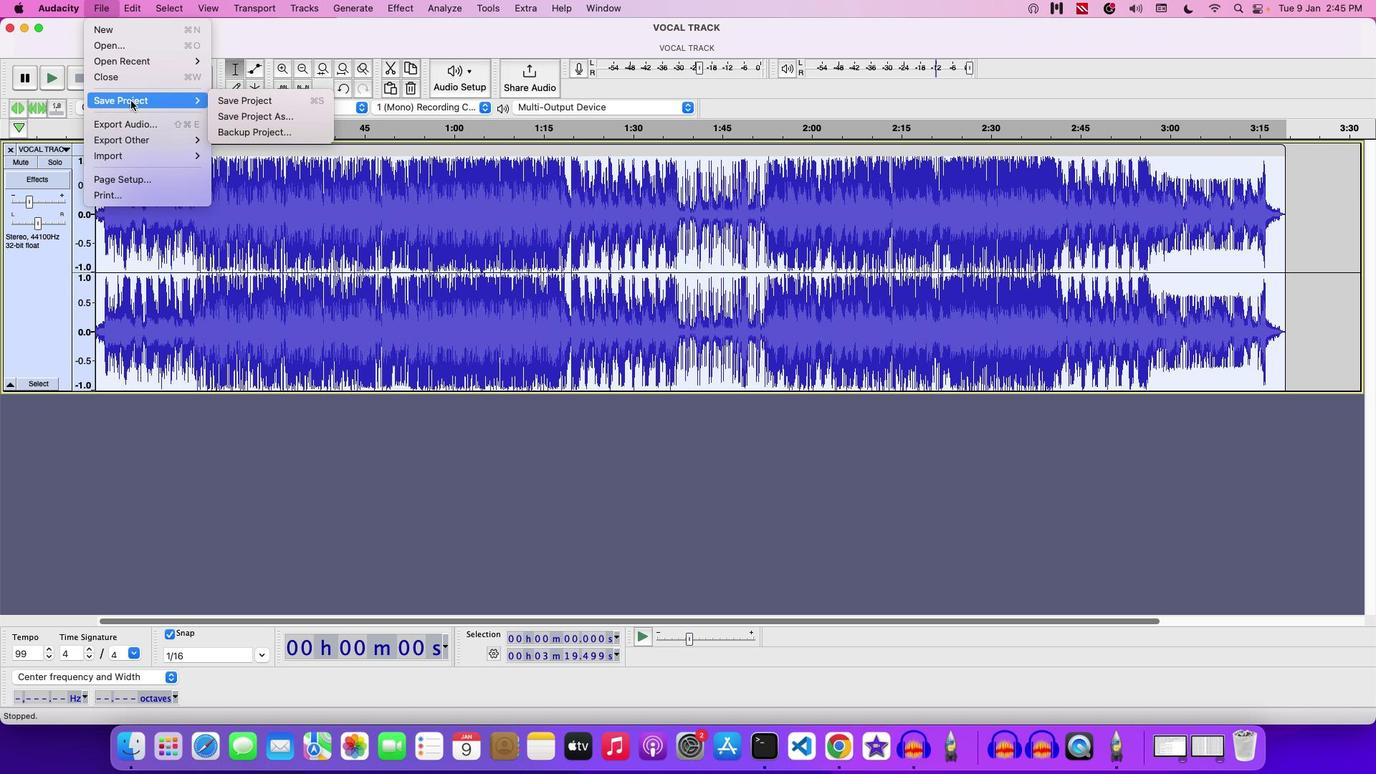 
Action: Mouse moved to (231, 98)
Screenshot: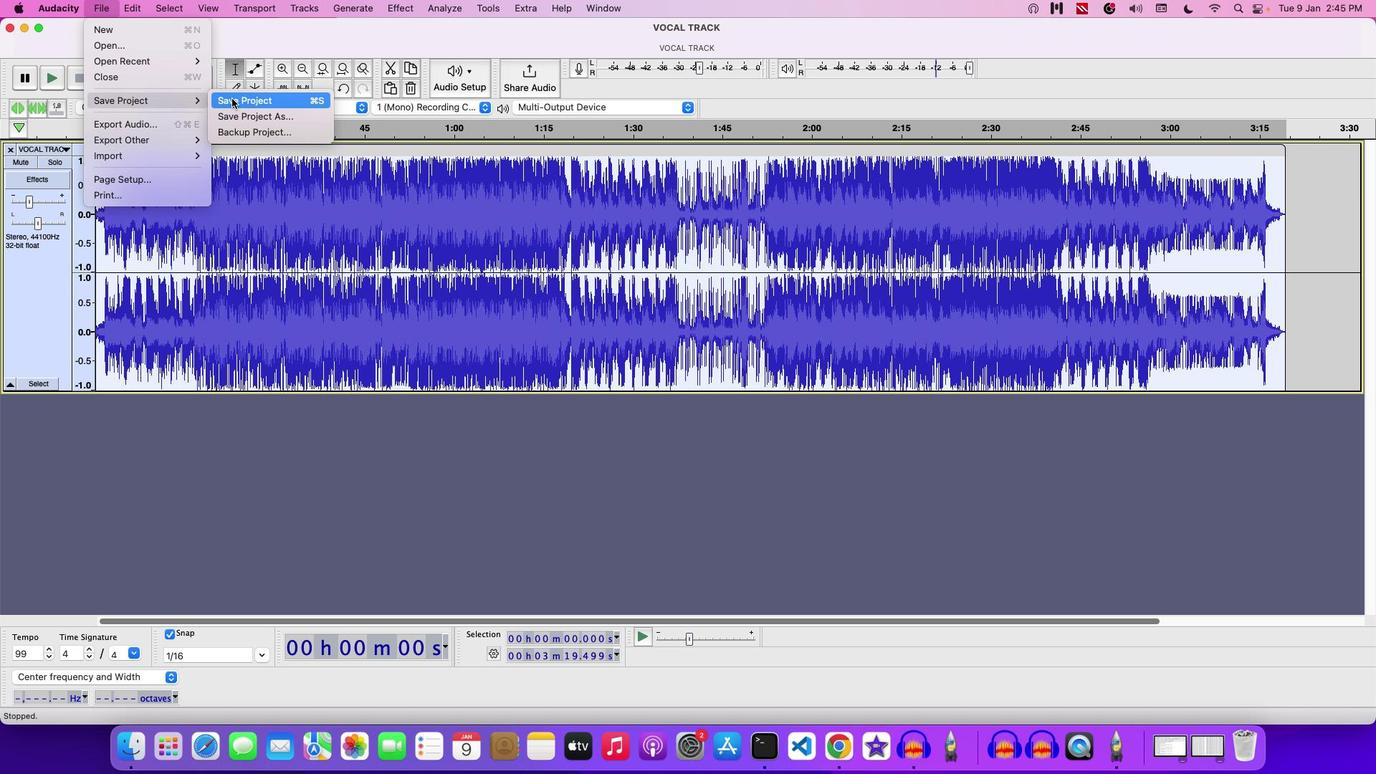 
Action: Mouse pressed left at (231, 98)
Screenshot: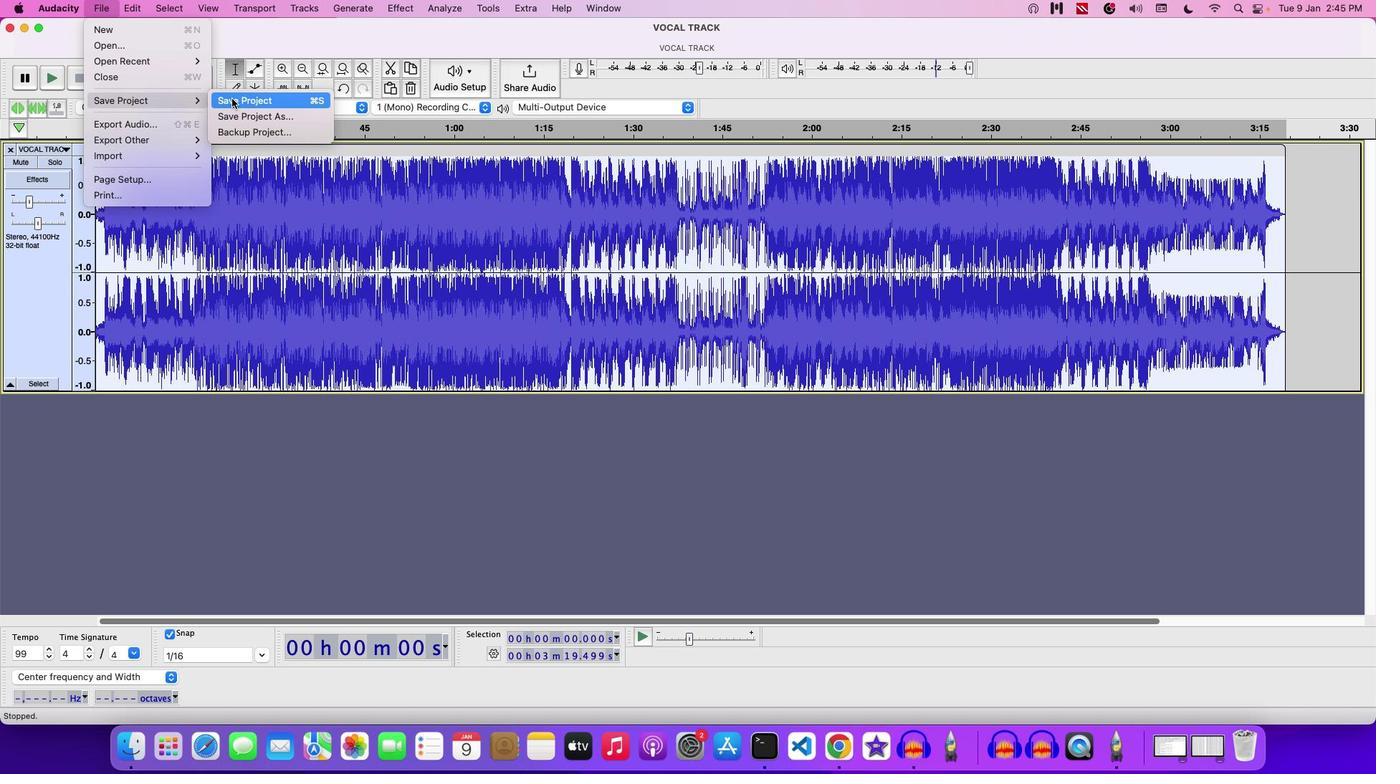
Action: Mouse moved to (395, 216)
Screenshot: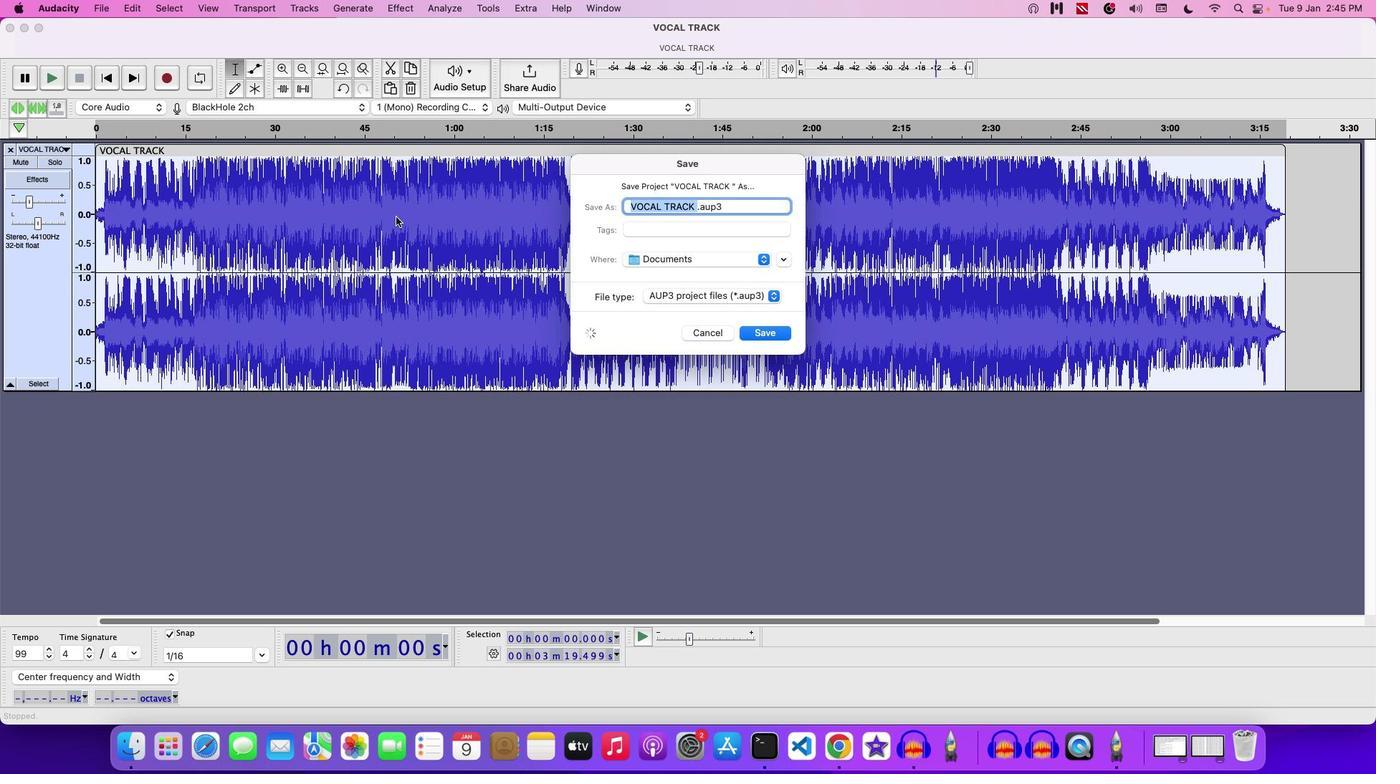 
Action: Key pressed Key.backspace'C''O''N''V''E''R''T'Key.space'A''N'Key.space'A'Key.backspaceKey.backspaceKey.backspaceKey.backspaceKey.backspace'I''N''G'Key.space'A''N''D'Key.backspaceKey.space'A''U''D''I''O'Key.space'F''I''L''R'Key.spaceKey.backspaceKey.backspace'E'Key.space'I''M''N'Key.backspaceKey.backspace'N'Key.space'F''L''A''C'Key.space
Screenshot: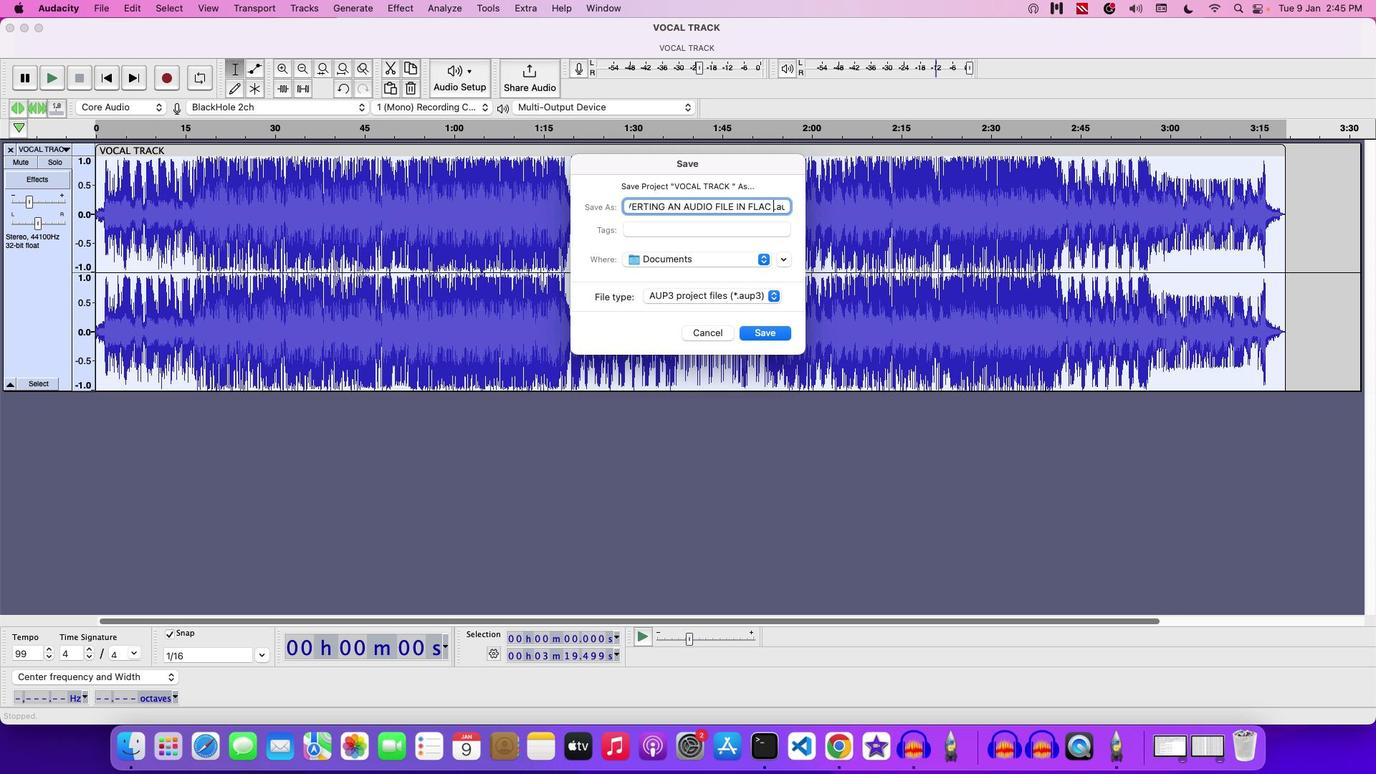 
Action: Mouse moved to (781, 336)
Screenshot: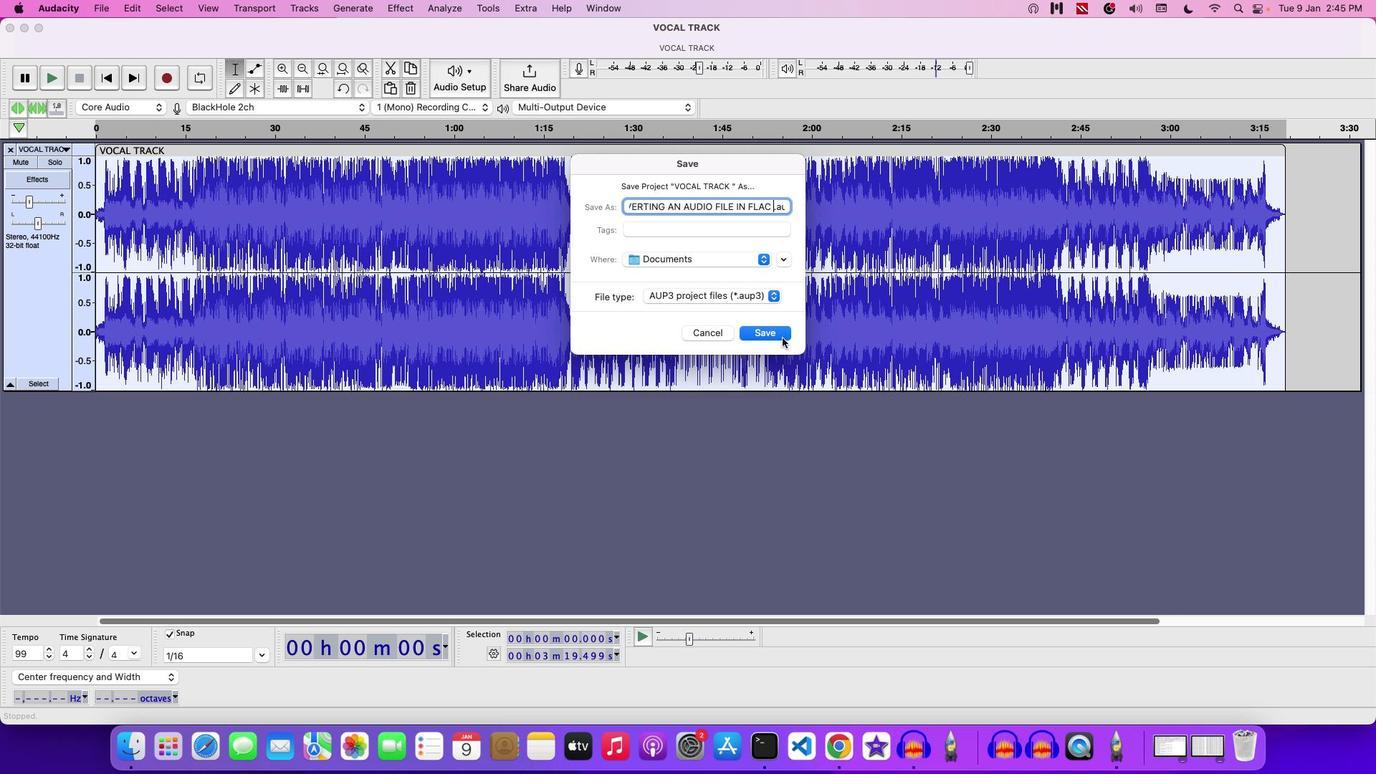 
Action: Mouse pressed left at (781, 336)
Screenshot: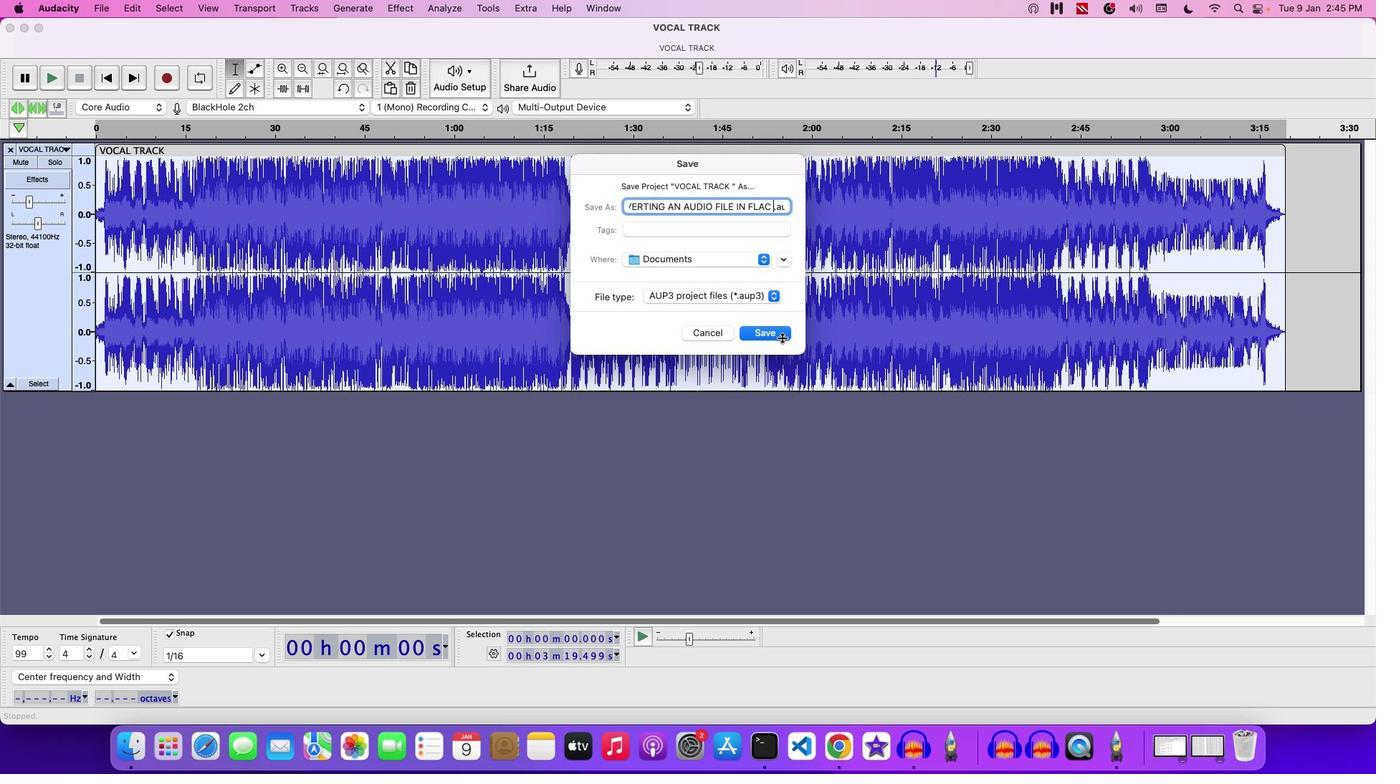 
Action: Mouse moved to (721, 255)
Screenshot: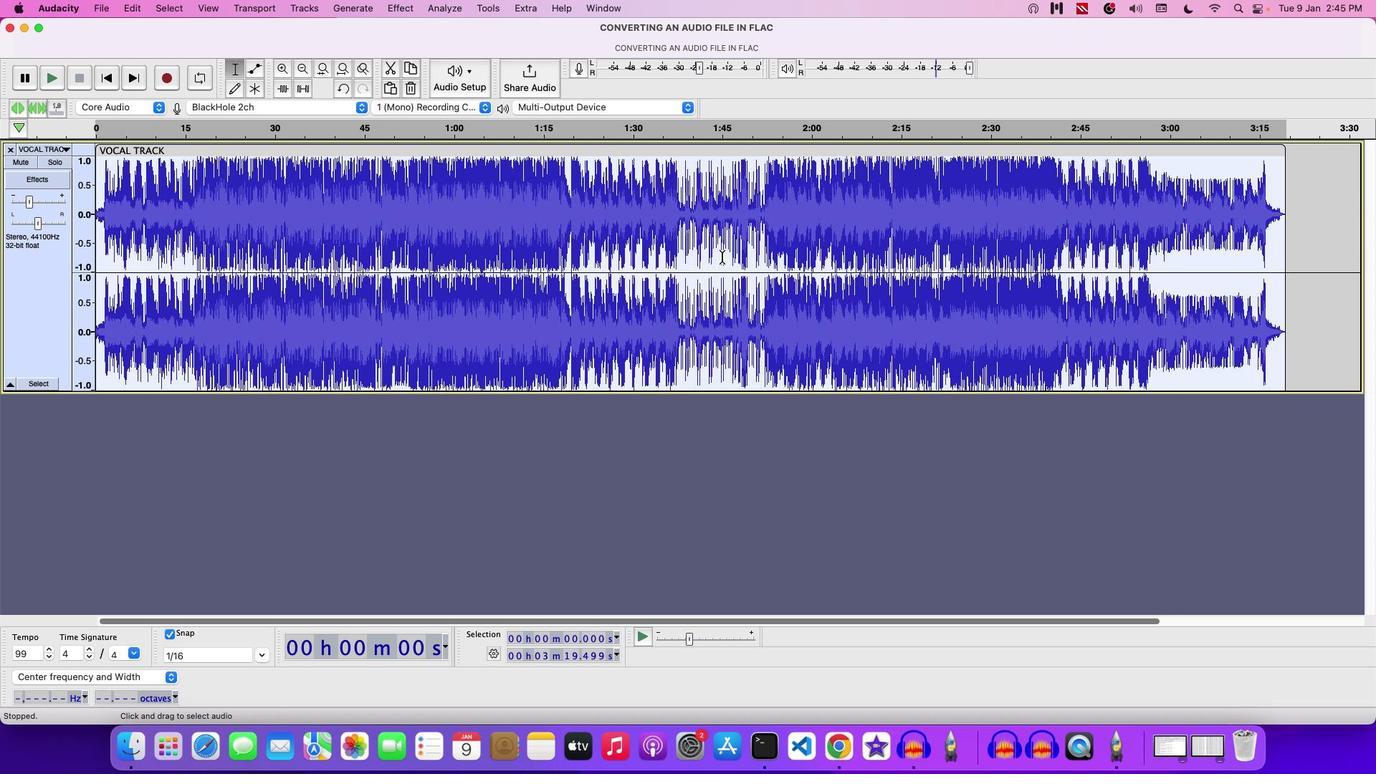 
